 Task: Find connections with filter location Boadilla del Monte with filter topic #newyearwith filter profile language French with filter current company Intas Pharmaceuticals with filter school Park College of Engineering and Technology with filter industry Pipeline Transportation with filter service category Content Strategy with filter keywords title Real Estate Broker
Action: Mouse moved to (212, 310)
Screenshot: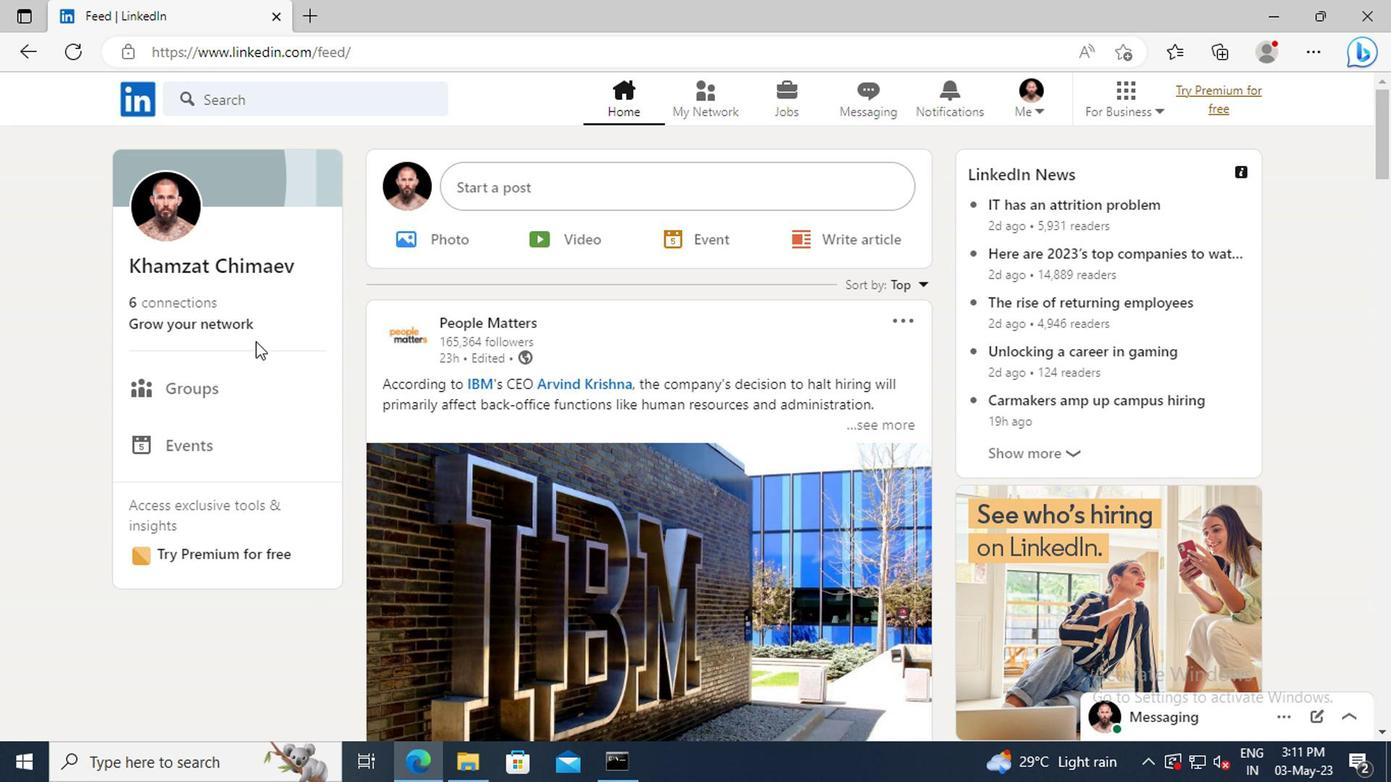 
Action: Mouse pressed left at (212, 310)
Screenshot: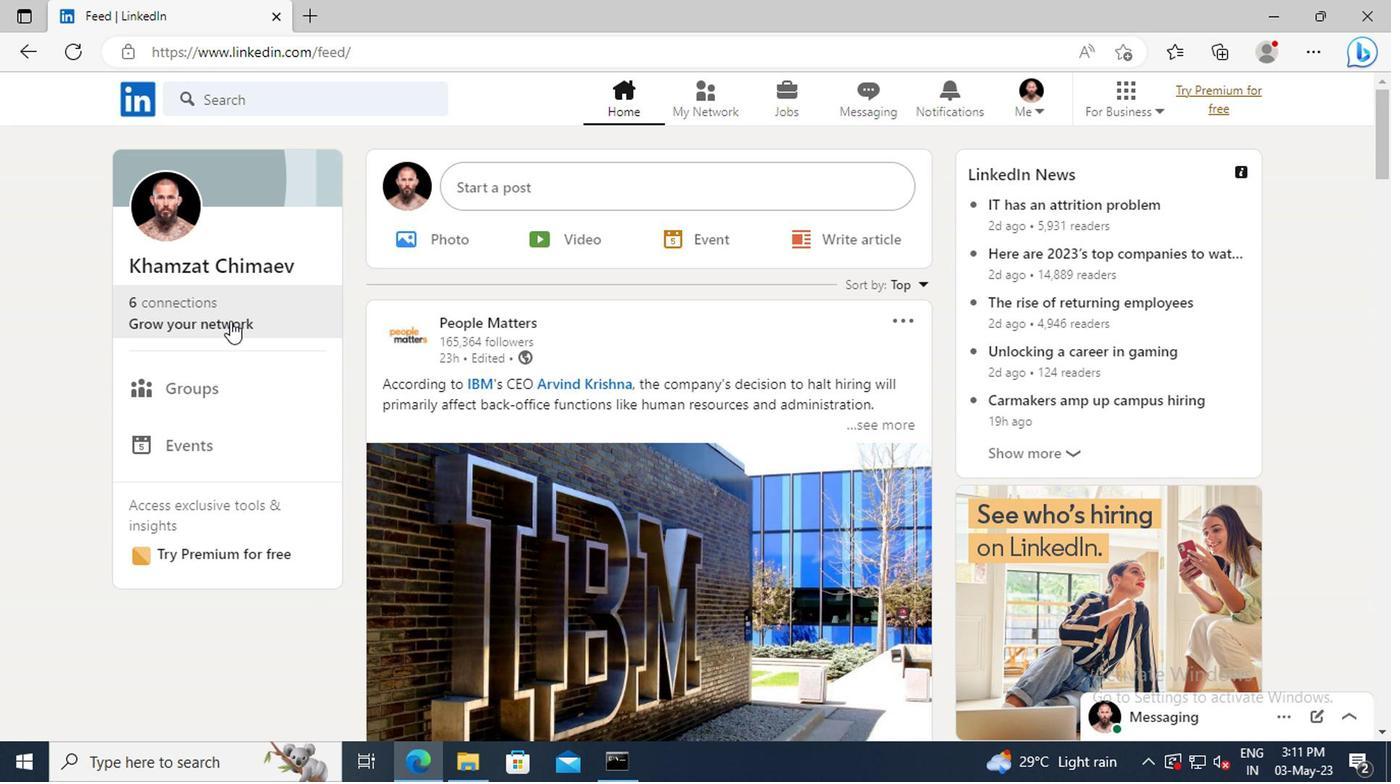 
Action: Mouse moved to (216, 226)
Screenshot: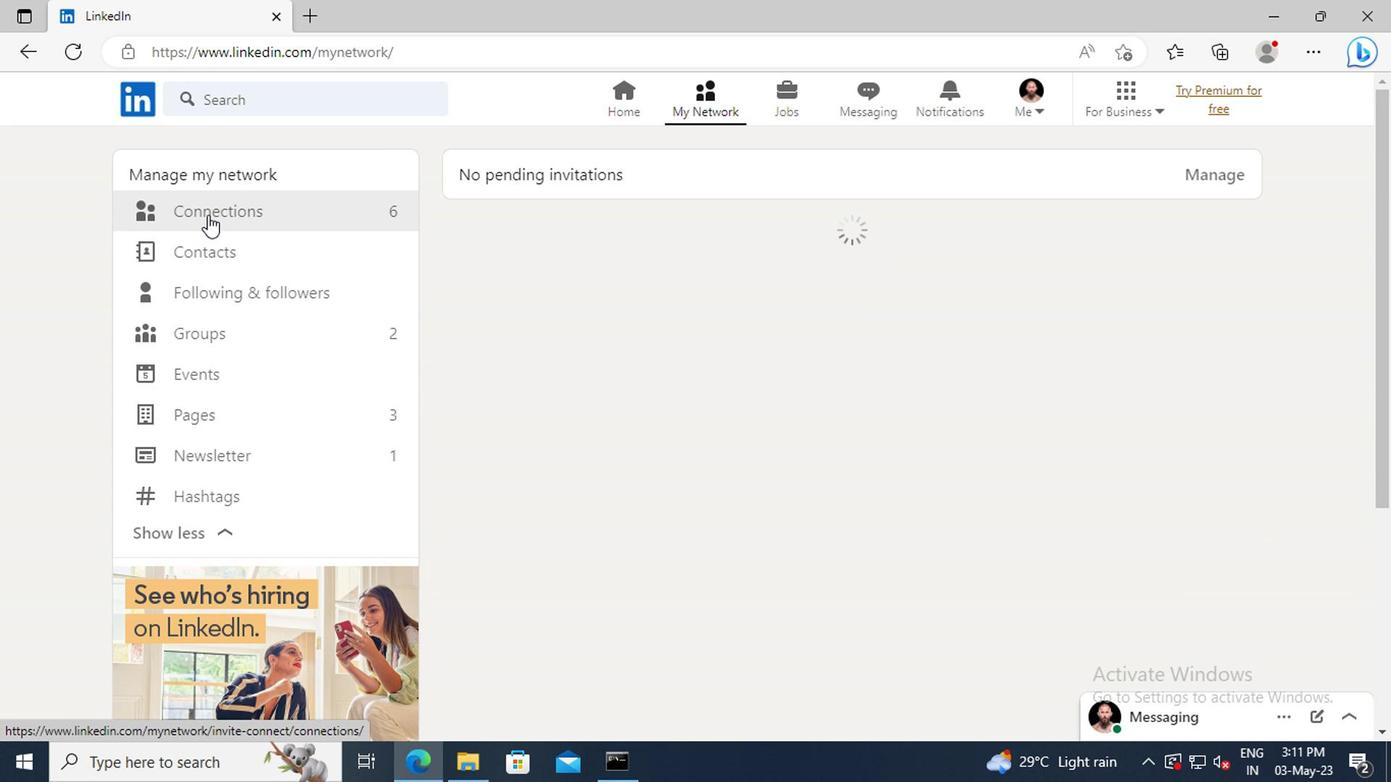 
Action: Mouse pressed left at (216, 226)
Screenshot: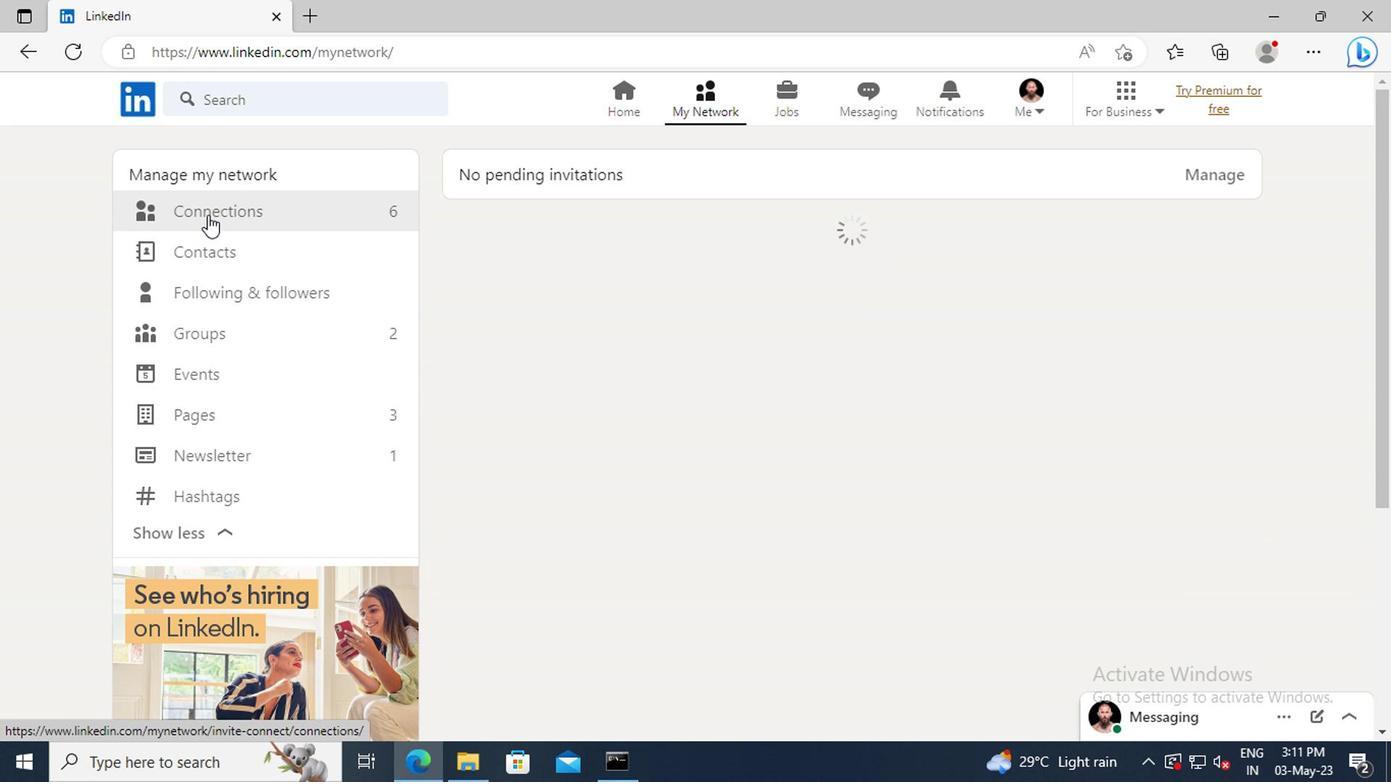 
Action: Mouse moved to (811, 234)
Screenshot: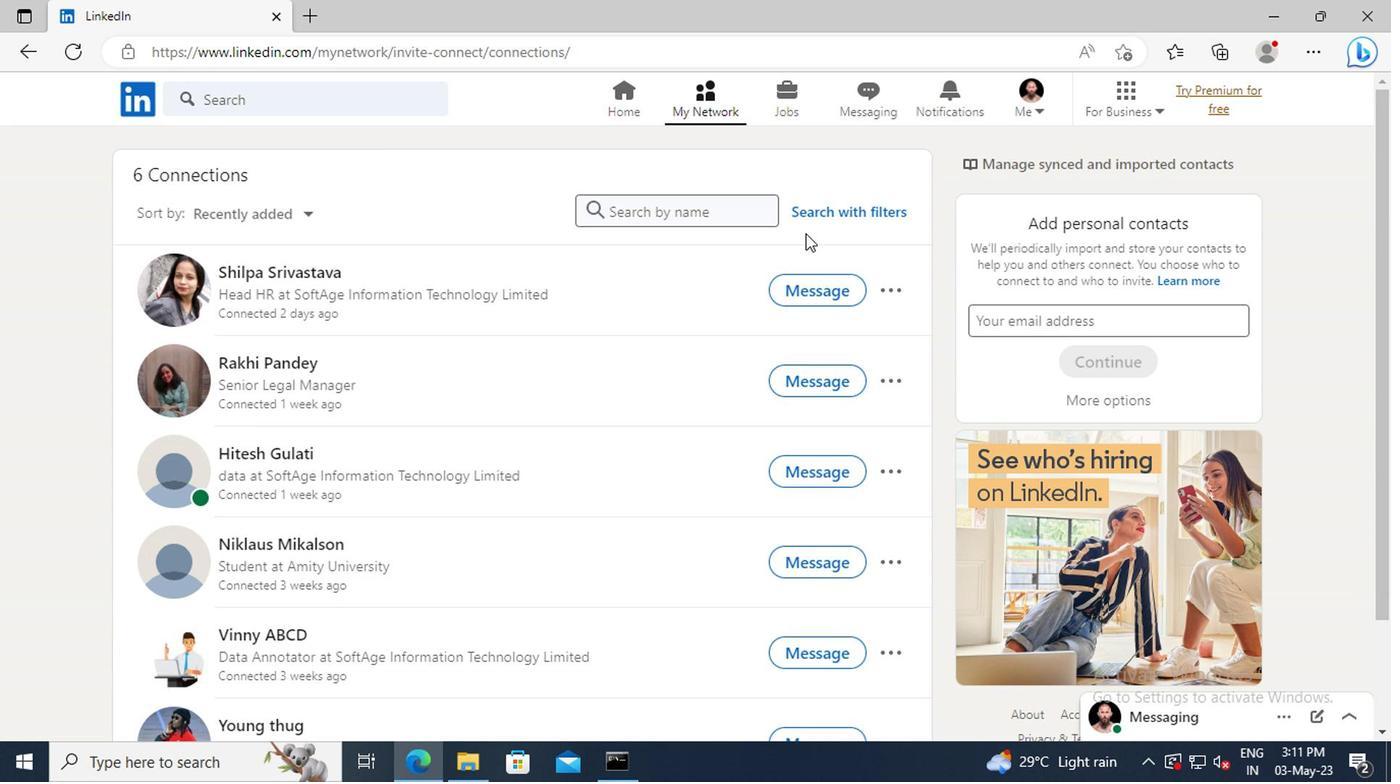 
Action: Mouse pressed left at (811, 234)
Screenshot: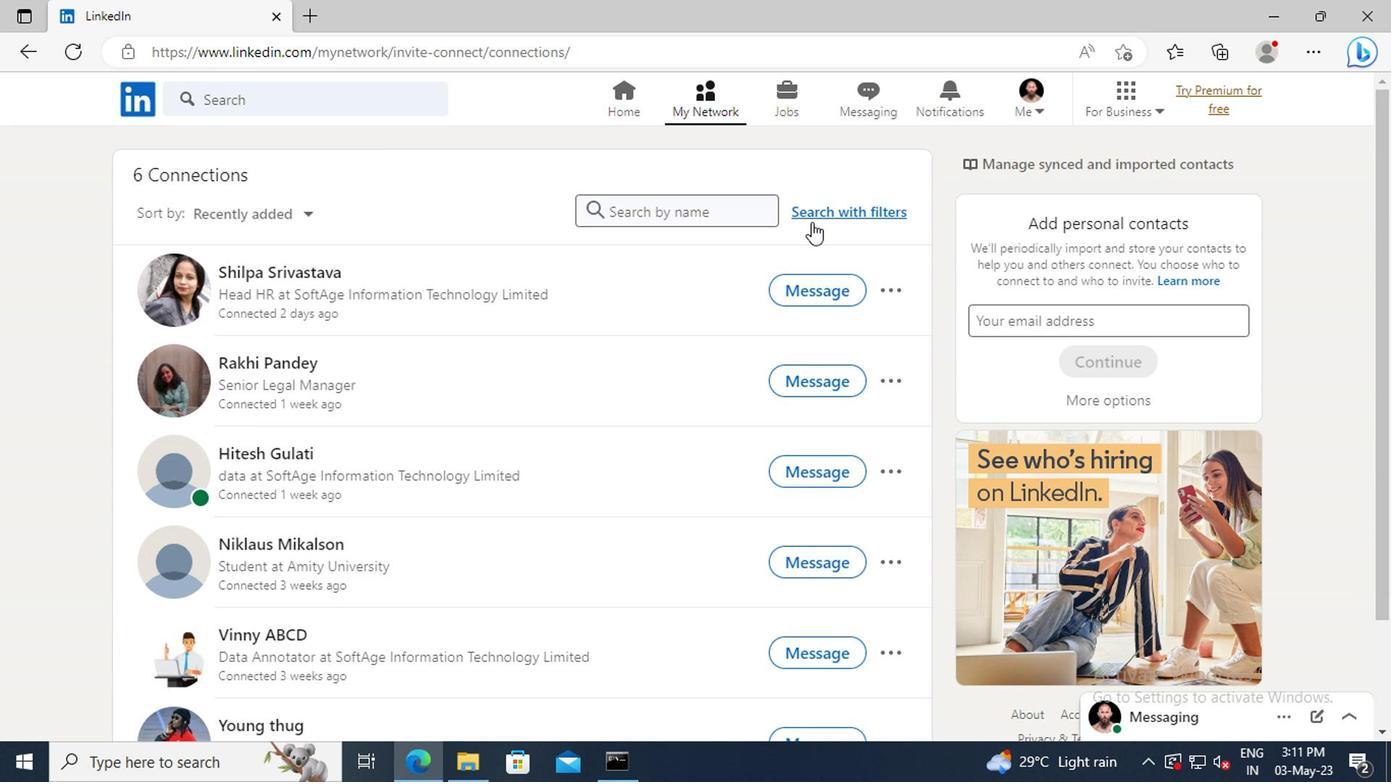 
Action: Mouse moved to (777, 172)
Screenshot: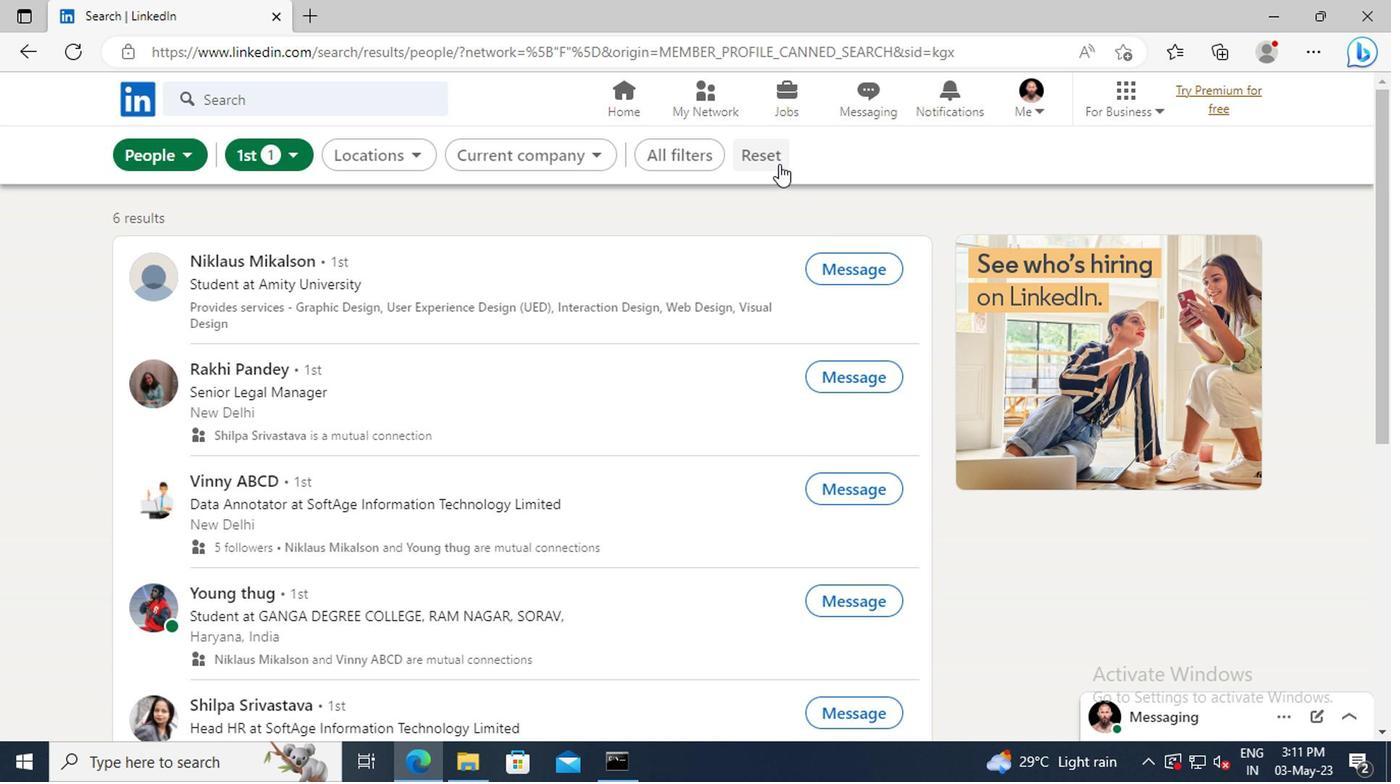 
Action: Mouse pressed left at (777, 172)
Screenshot: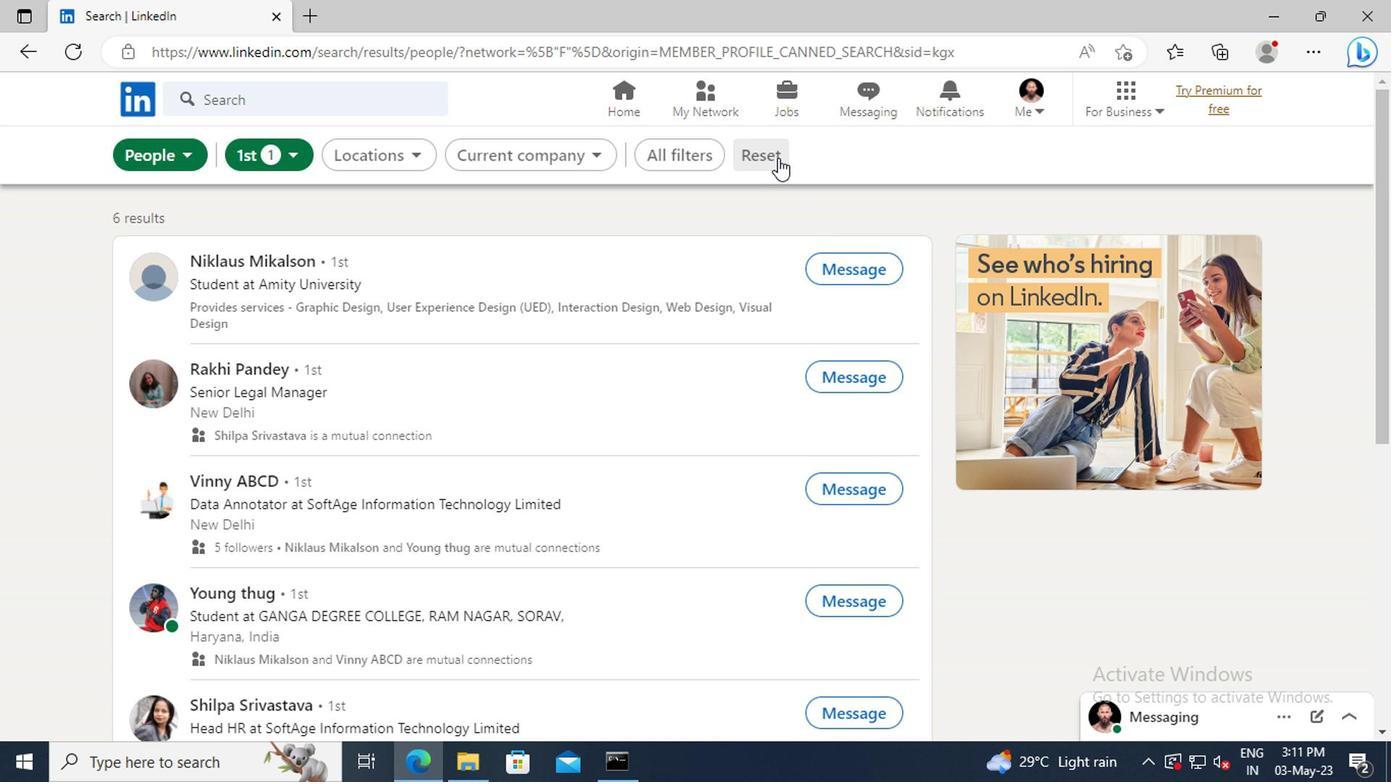 
Action: Mouse moved to (748, 172)
Screenshot: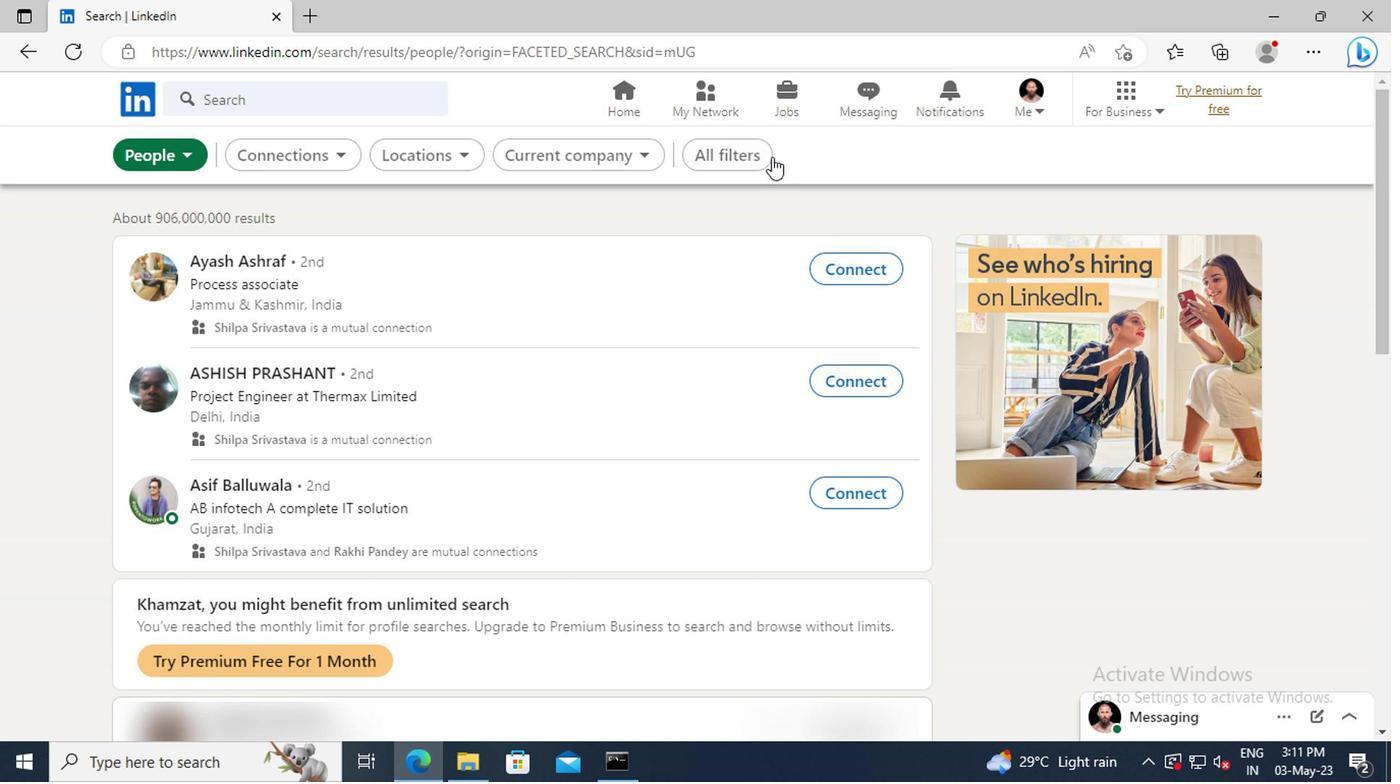 
Action: Mouse pressed left at (748, 172)
Screenshot: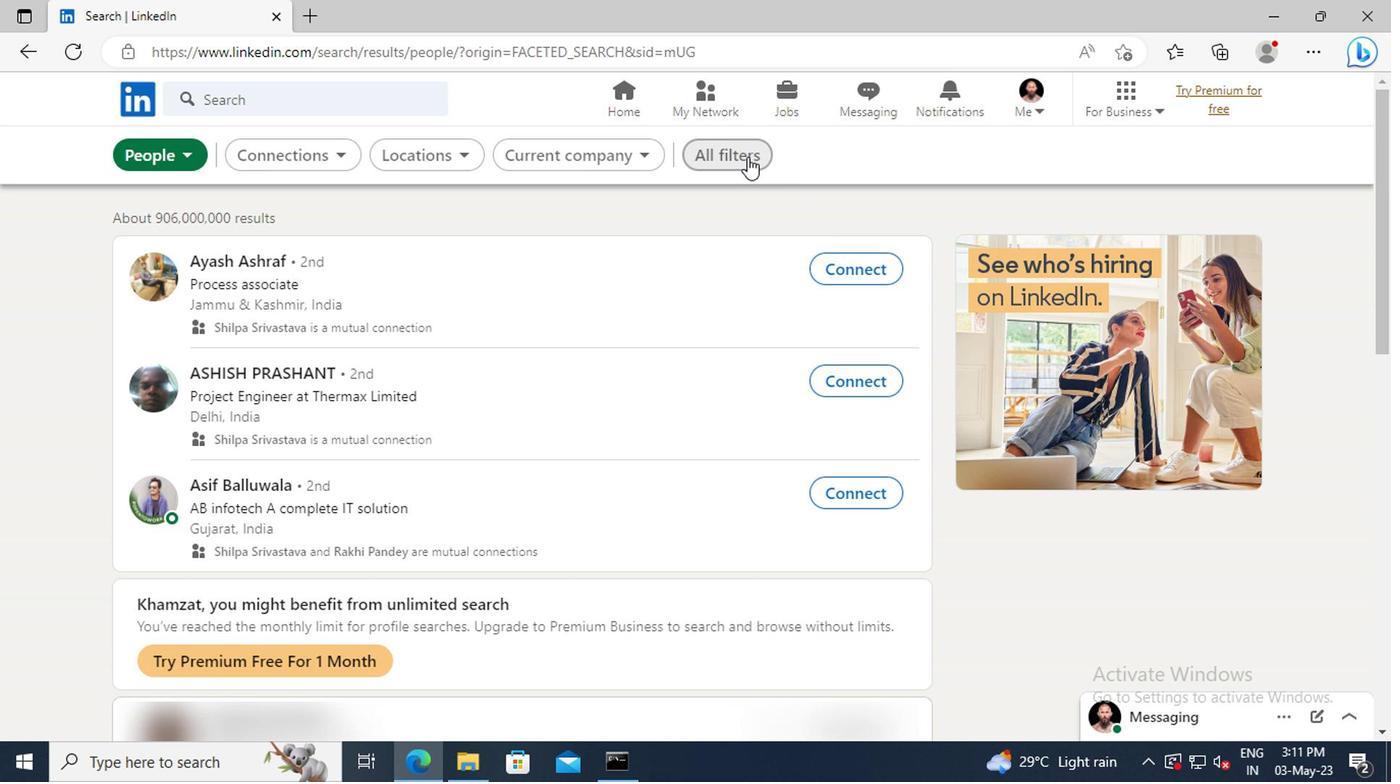 
Action: Mouse moved to (1125, 366)
Screenshot: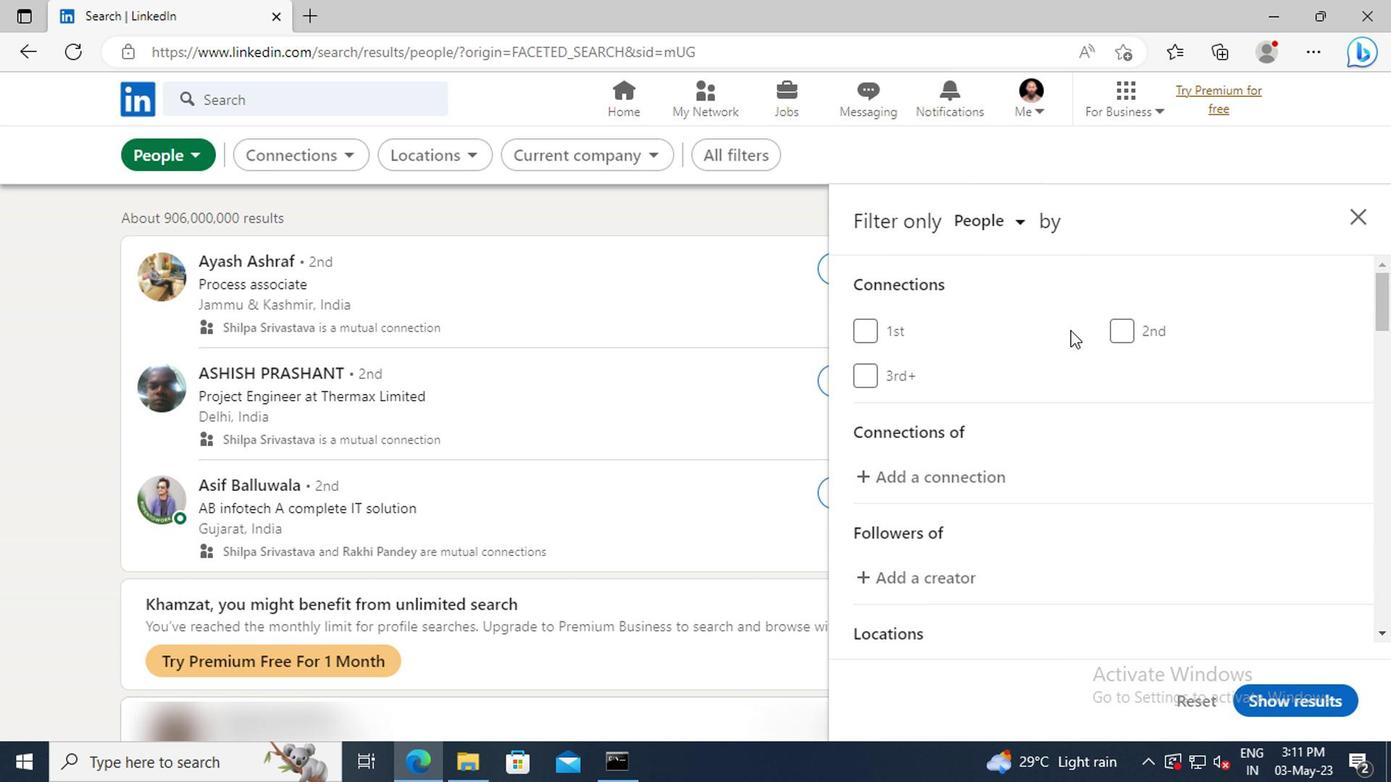 
Action: Mouse scrolled (1125, 366) with delta (0, 0)
Screenshot: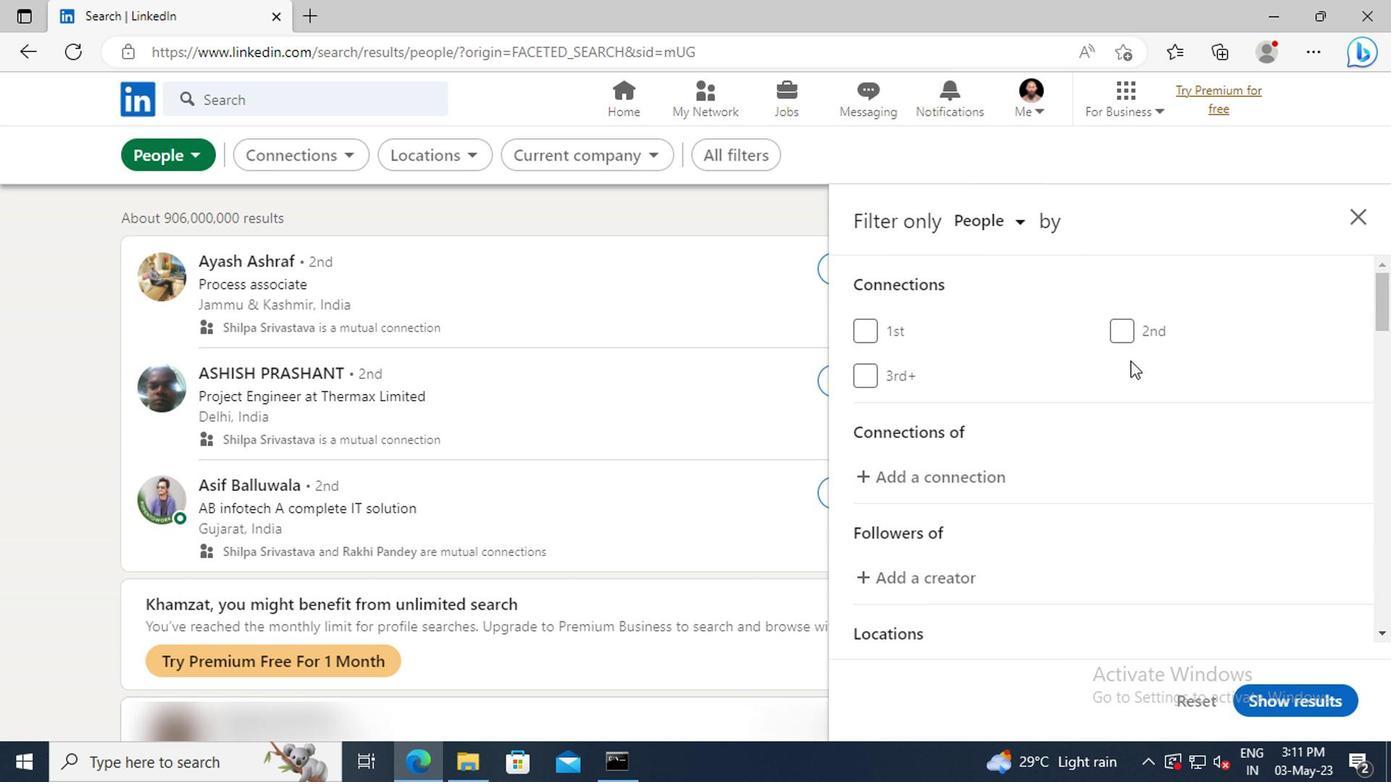 
Action: Mouse scrolled (1125, 366) with delta (0, 0)
Screenshot: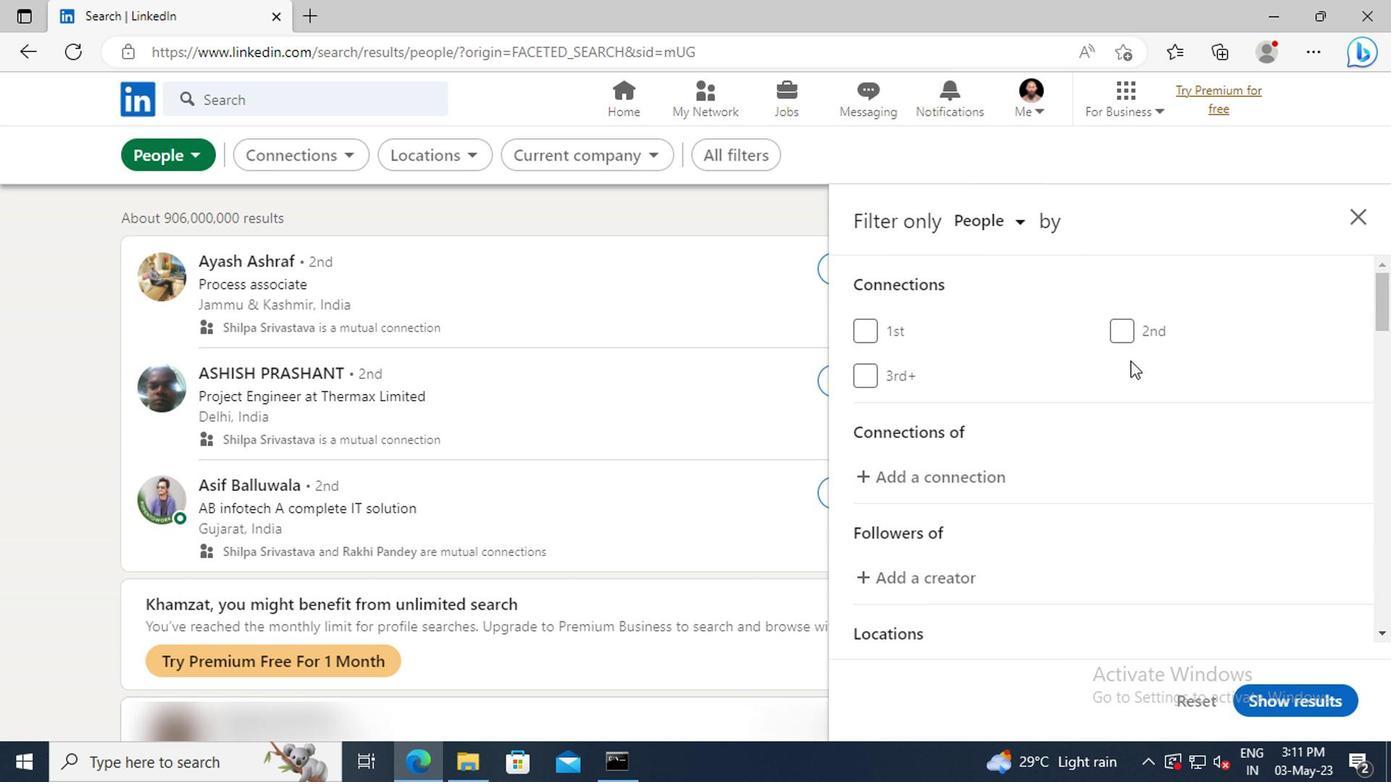 
Action: Mouse scrolled (1125, 366) with delta (0, 0)
Screenshot: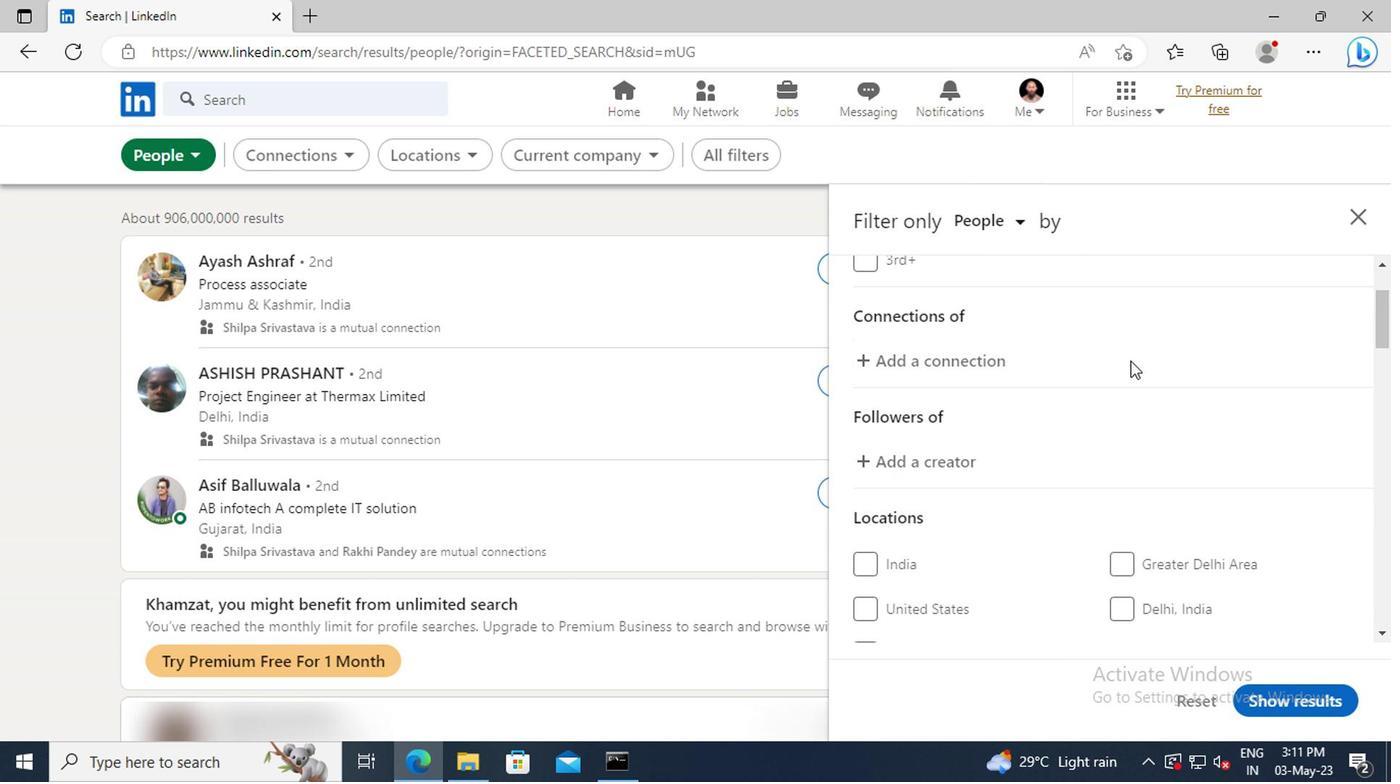 
Action: Mouse moved to (1129, 387)
Screenshot: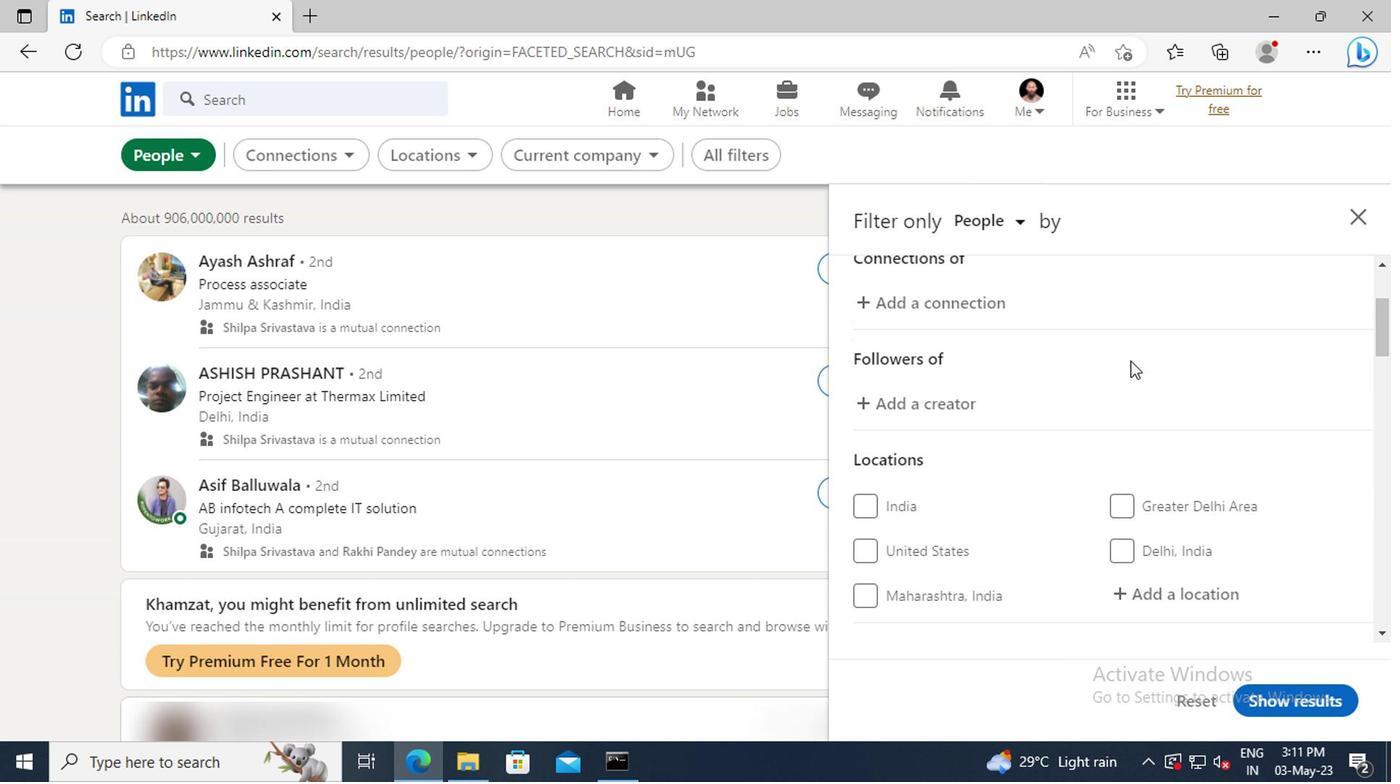 
Action: Mouse scrolled (1129, 386) with delta (0, 0)
Screenshot: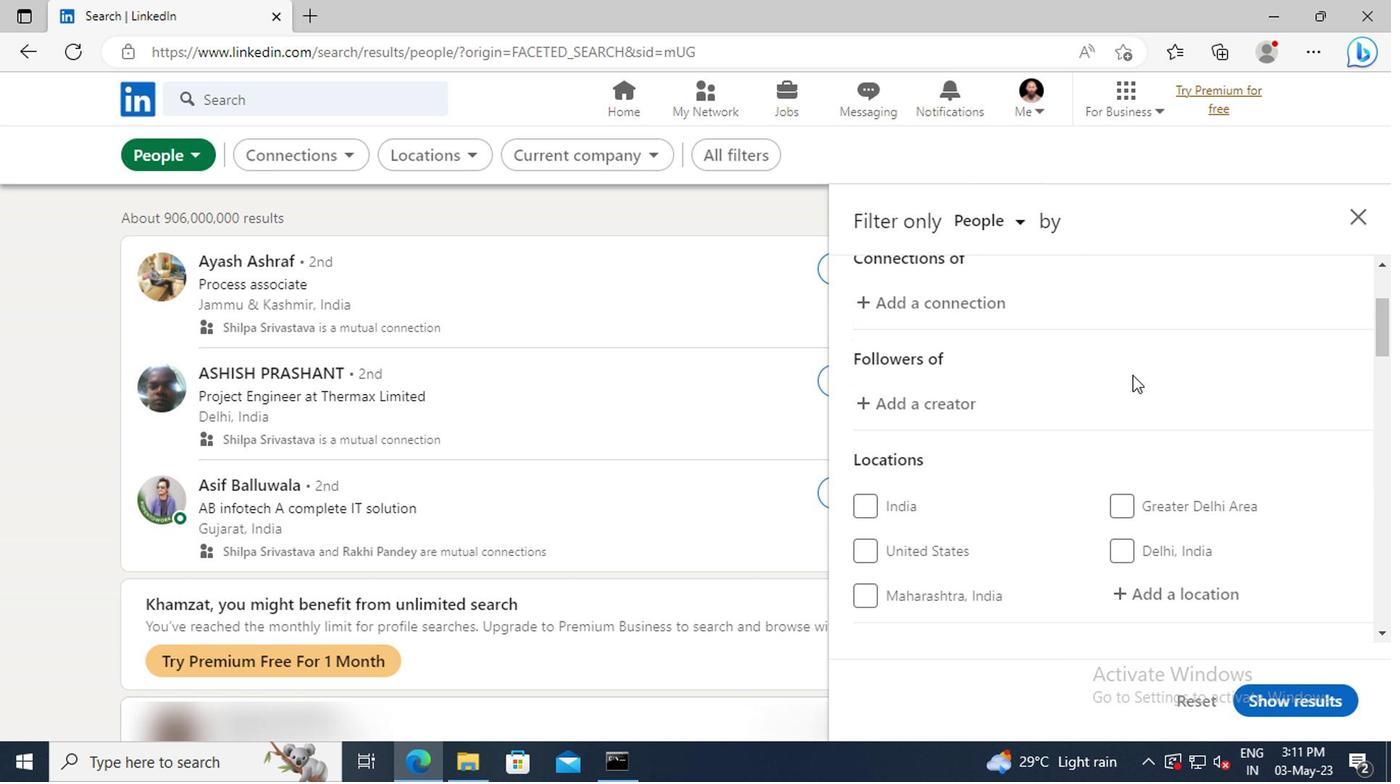 
Action: Mouse scrolled (1129, 386) with delta (0, 0)
Screenshot: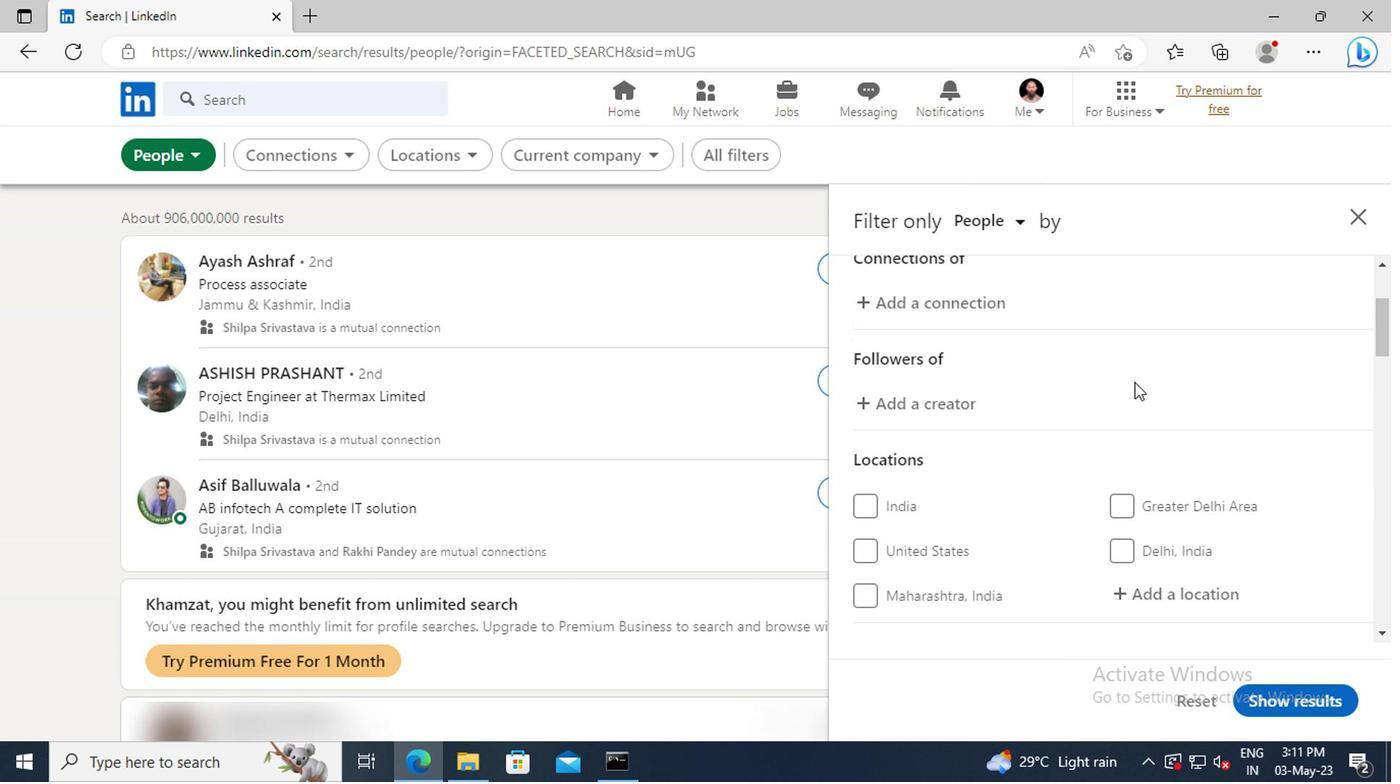 
Action: Mouse scrolled (1129, 386) with delta (0, 0)
Screenshot: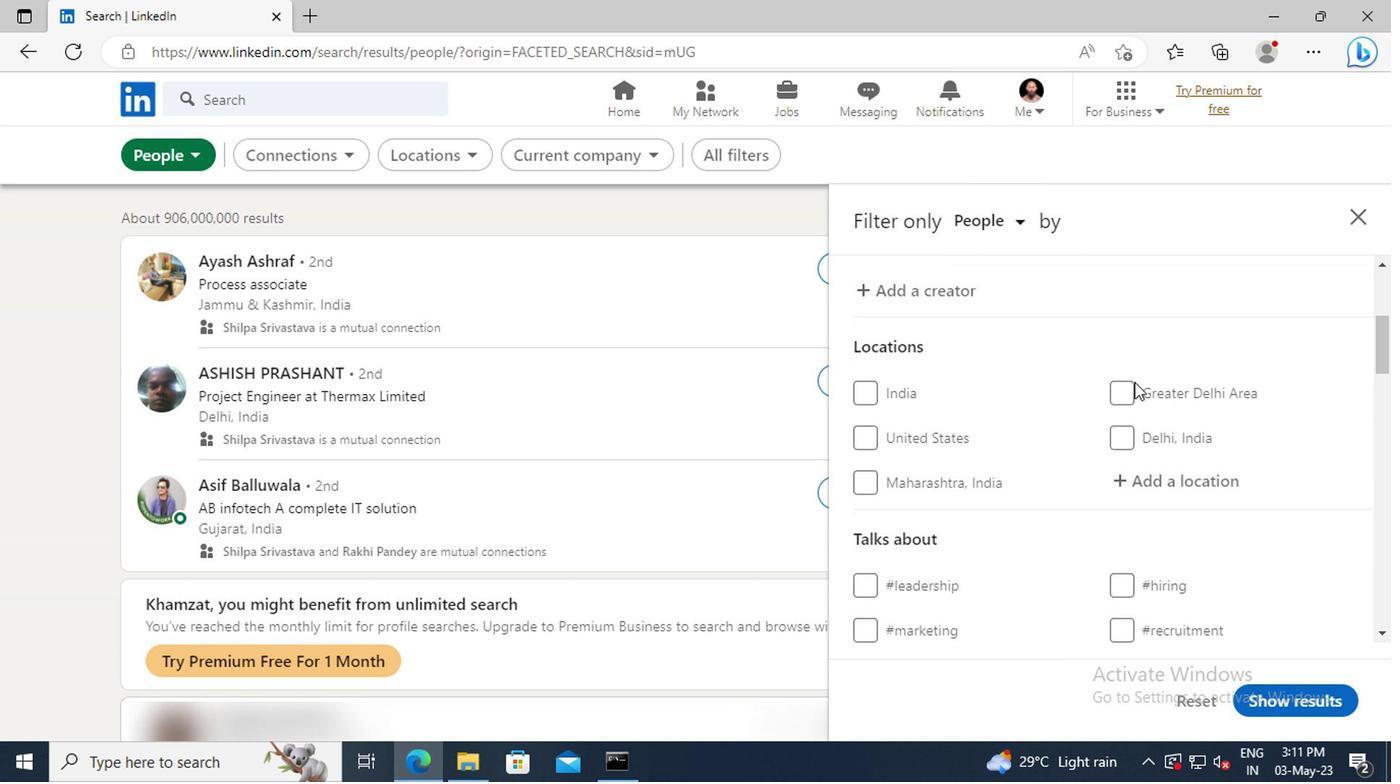 
Action: Mouse moved to (1140, 417)
Screenshot: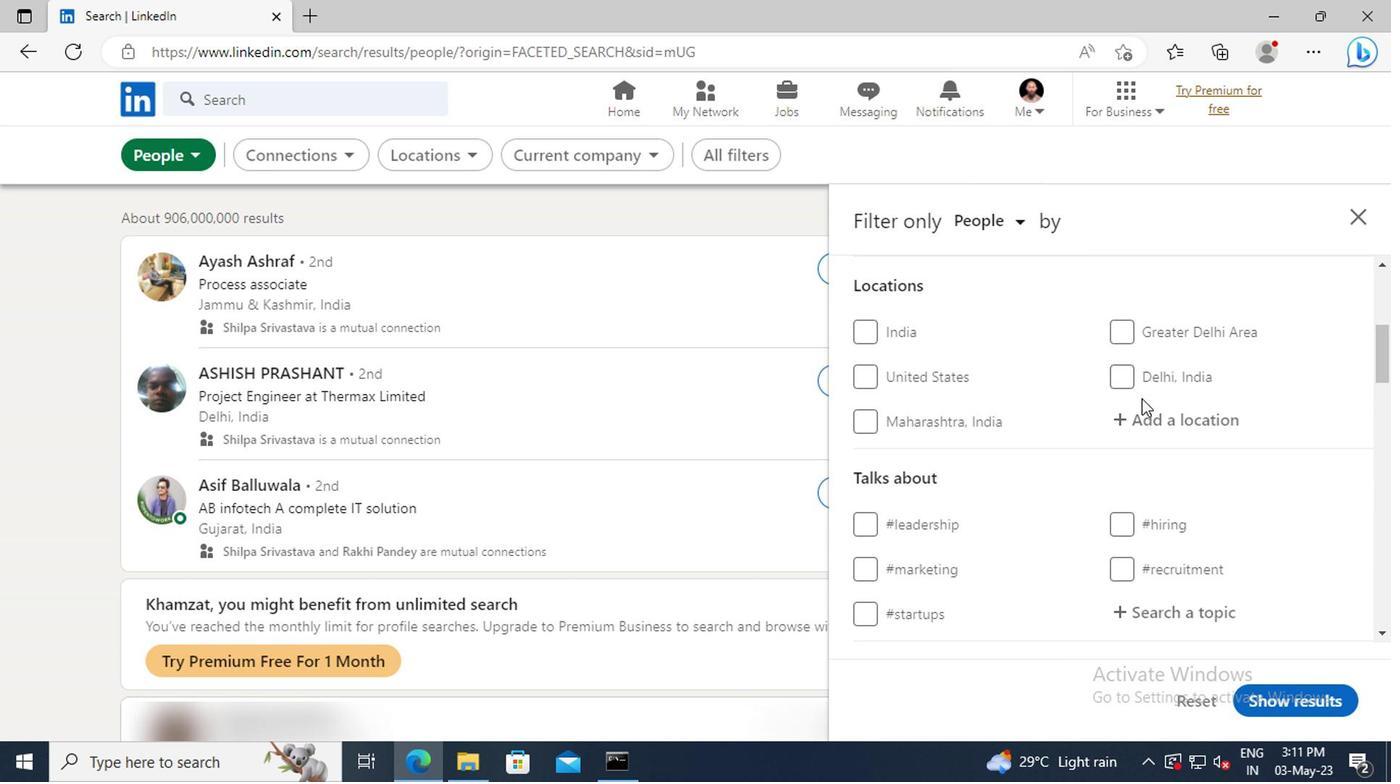 
Action: Mouse pressed left at (1140, 417)
Screenshot: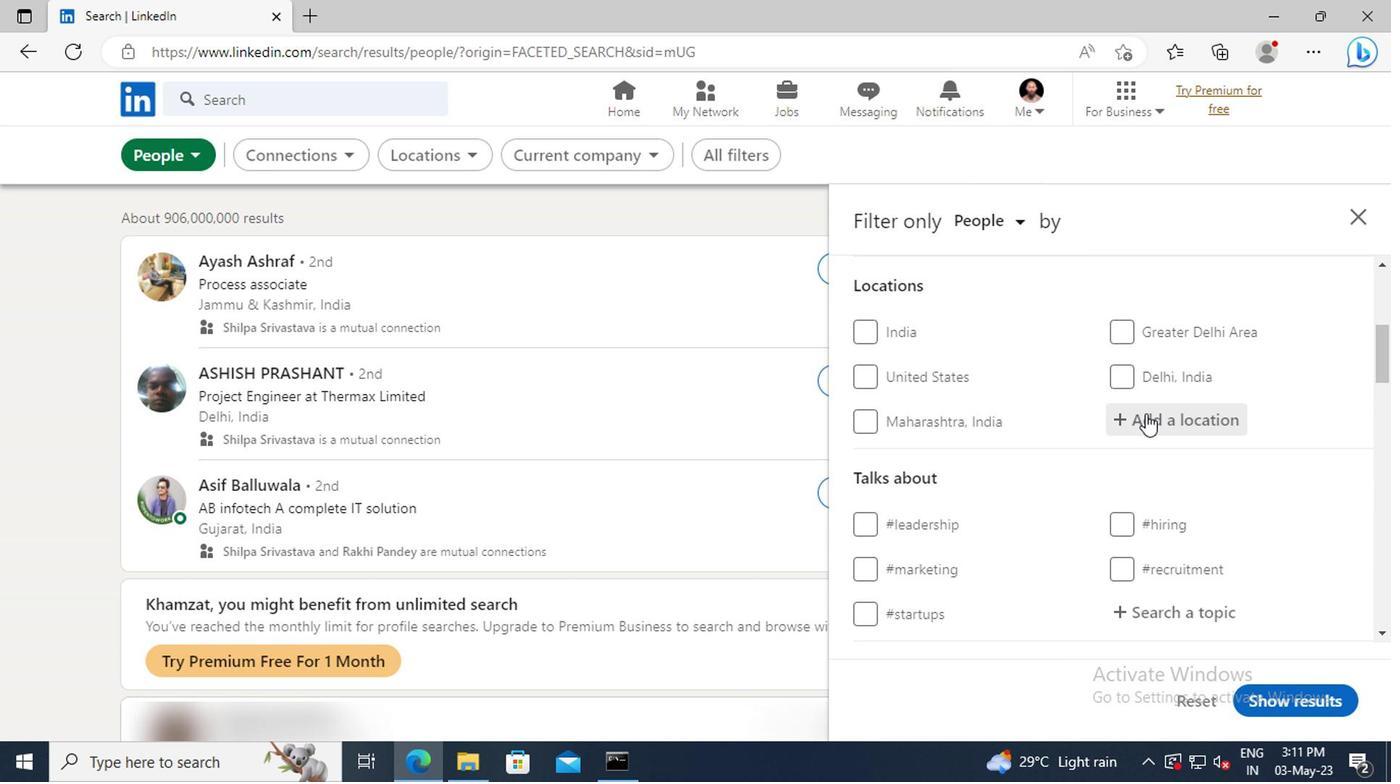 
Action: Key pressed <Key.shift>BOADILLA<Key.space>DEL<Key.space><Key.shift>MONTE<Key.enter>
Screenshot: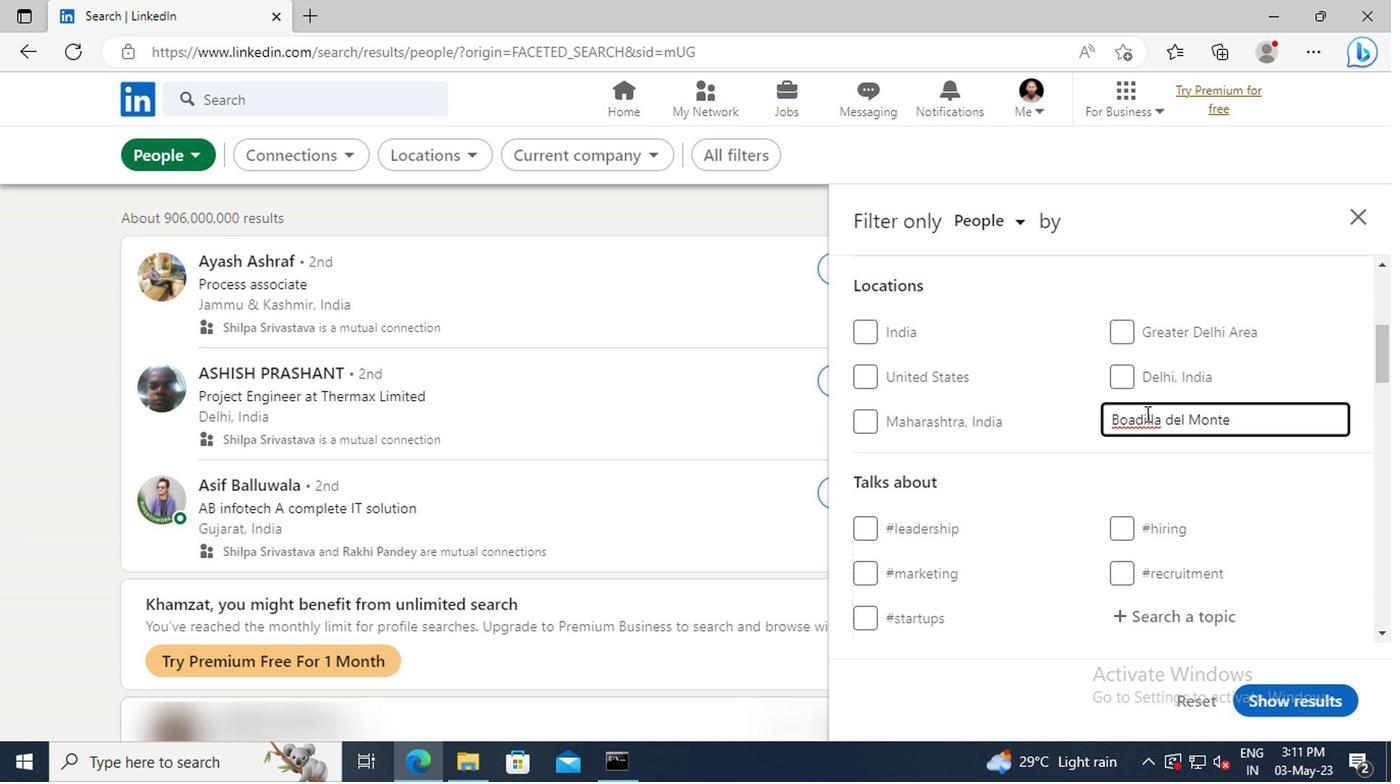 
Action: Mouse scrolled (1140, 416) with delta (0, -1)
Screenshot: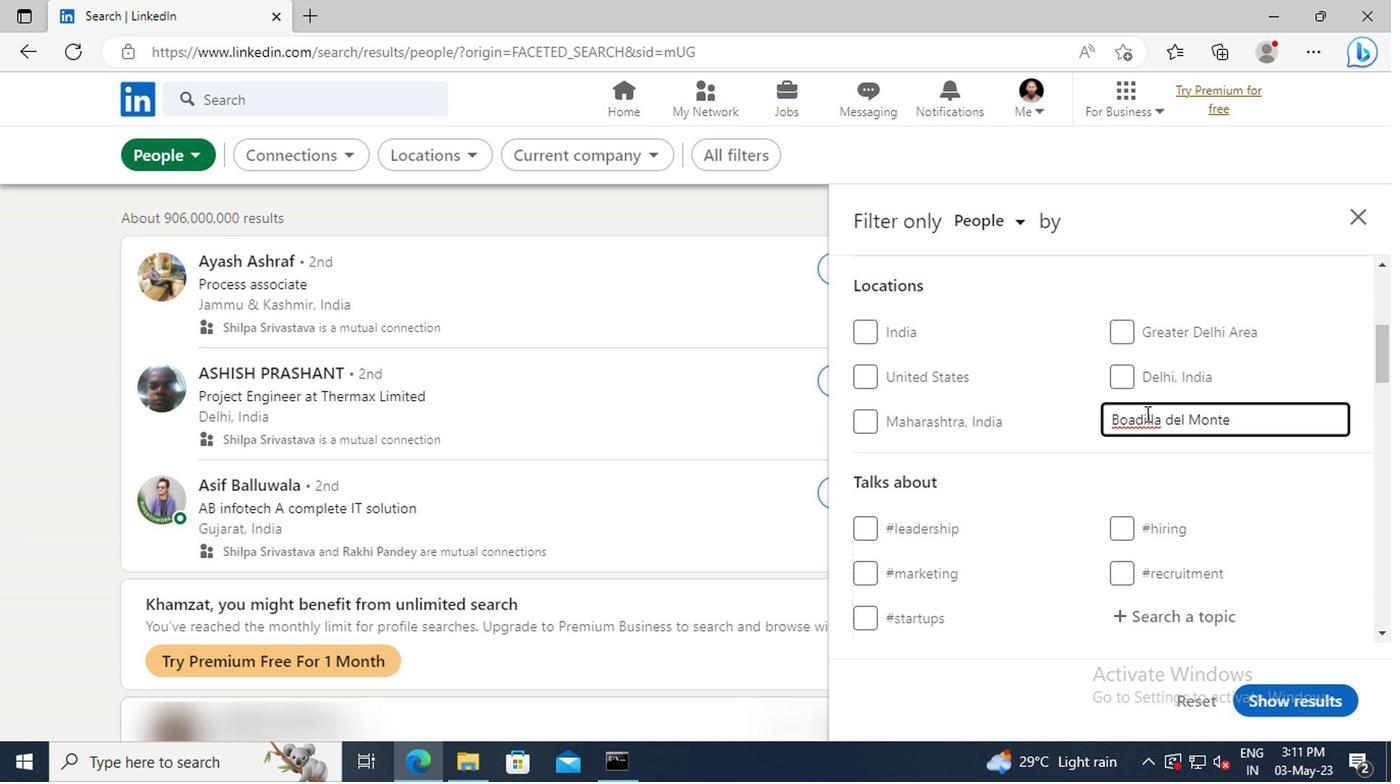 
Action: Mouse scrolled (1140, 416) with delta (0, -1)
Screenshot: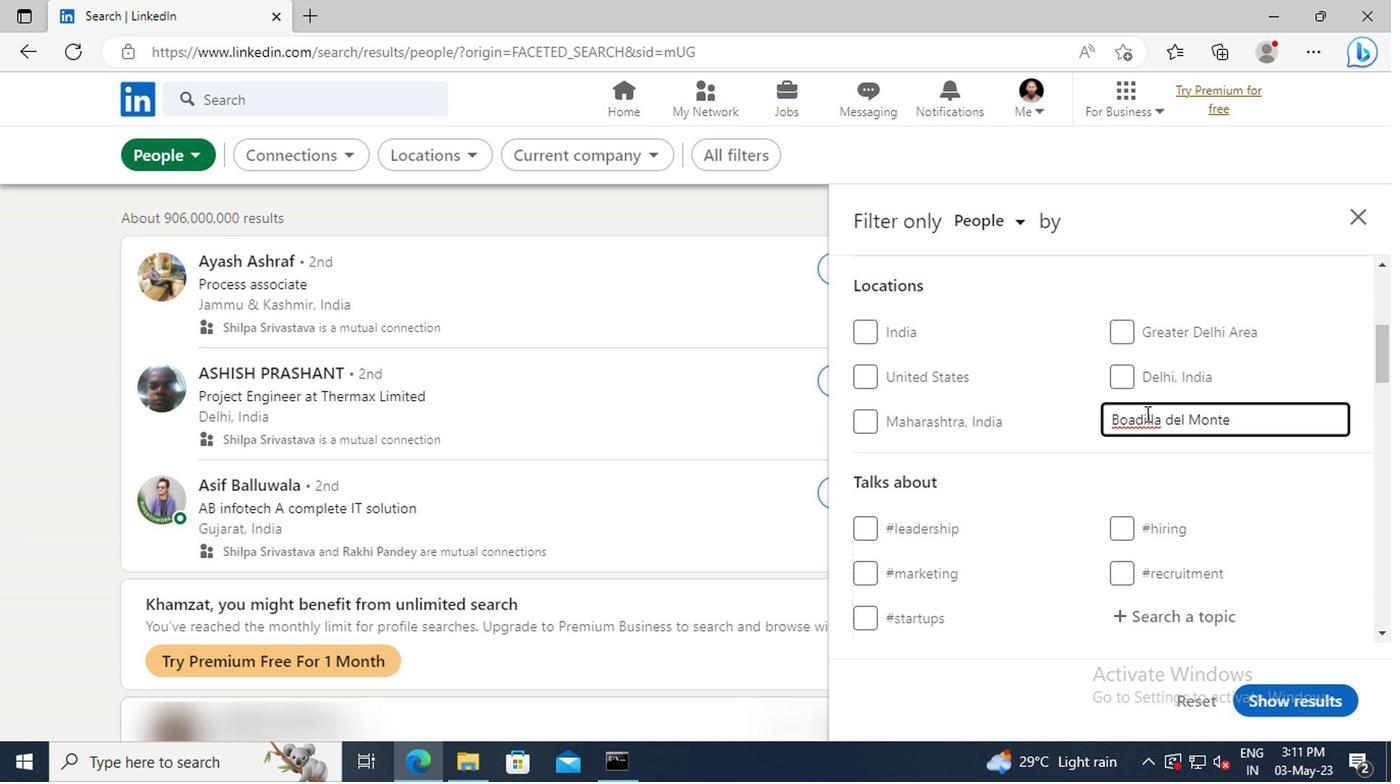
Action: Mouse scrolled (1140, 416) with delta (0, -1)
Screenshot: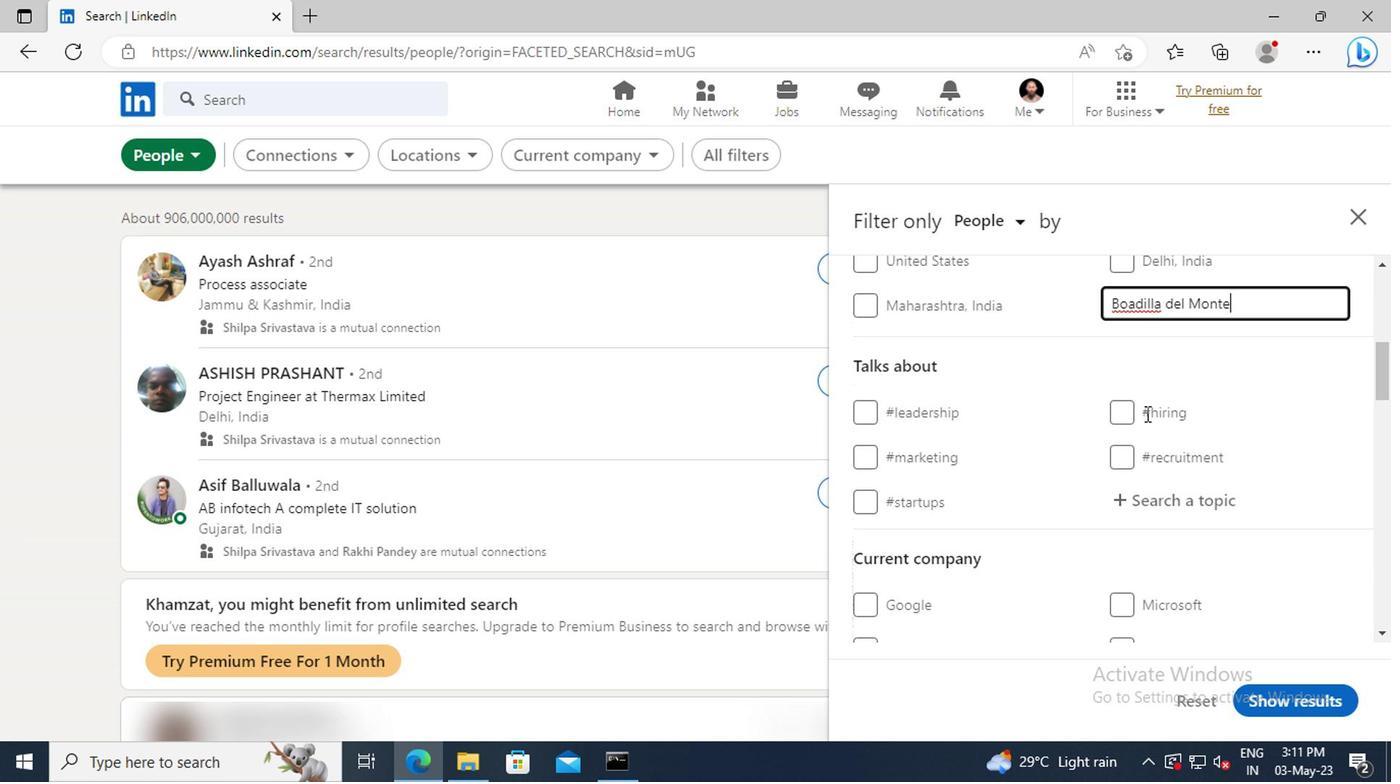 
Action: Mouse moved to (1144, 438)
Screenshot: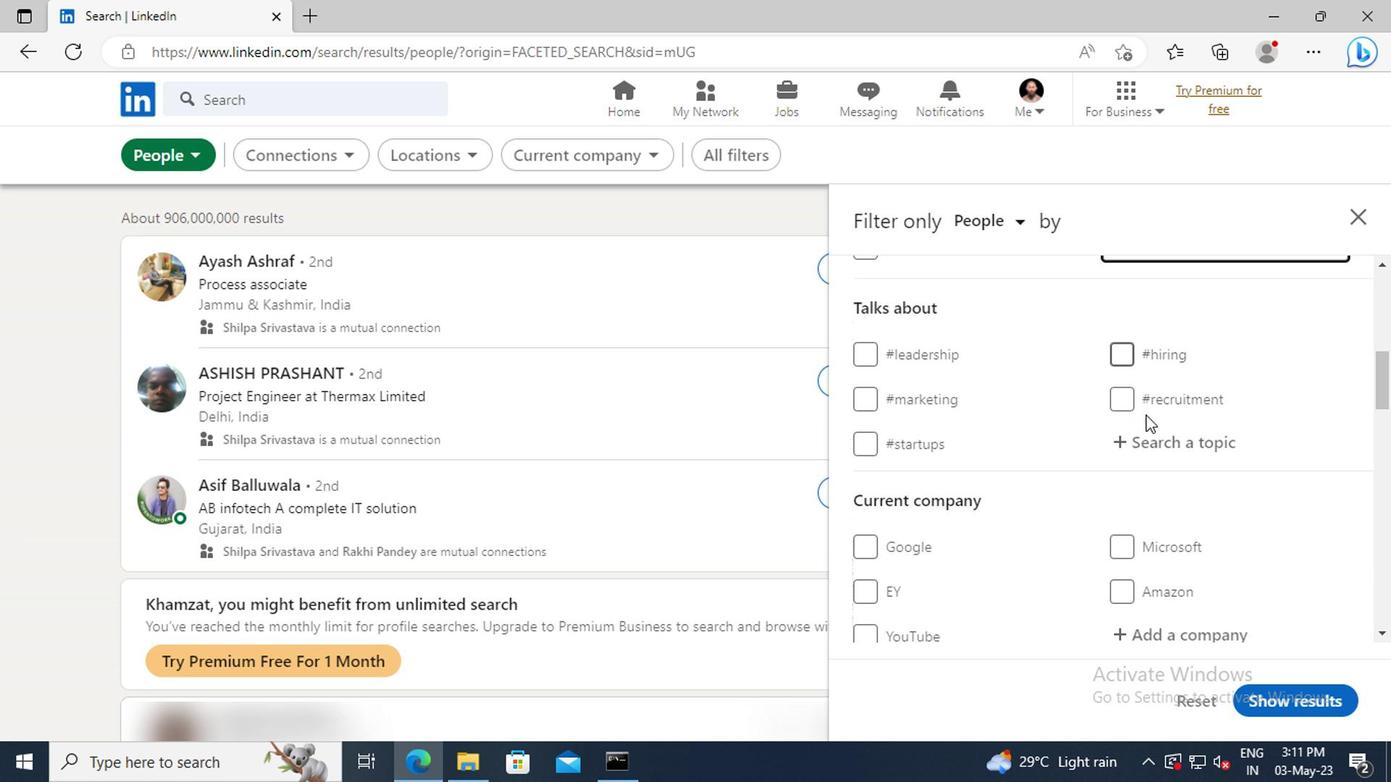 
Action: Mouse pressed left at (1144, 438)
Screenshot: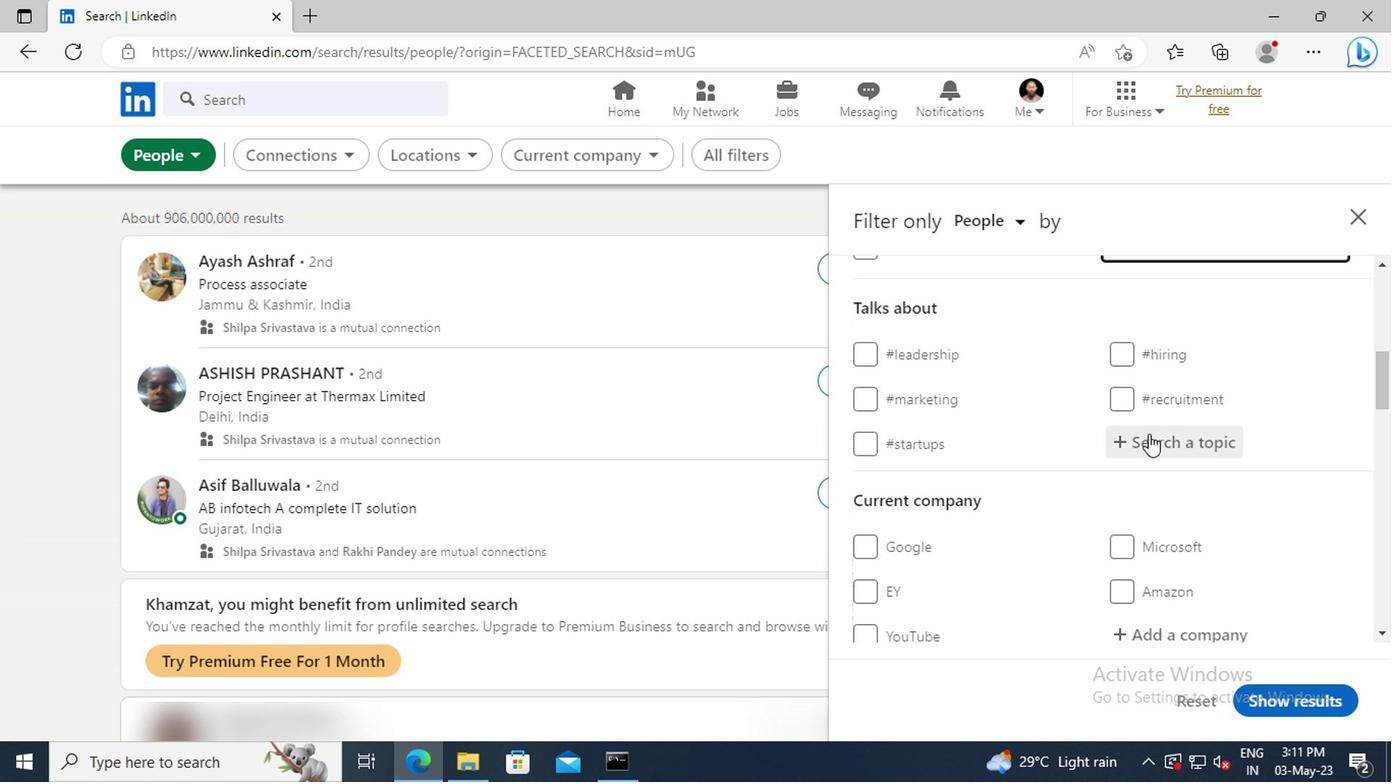 
Action: Key pressed NEWYEA
Screenshot: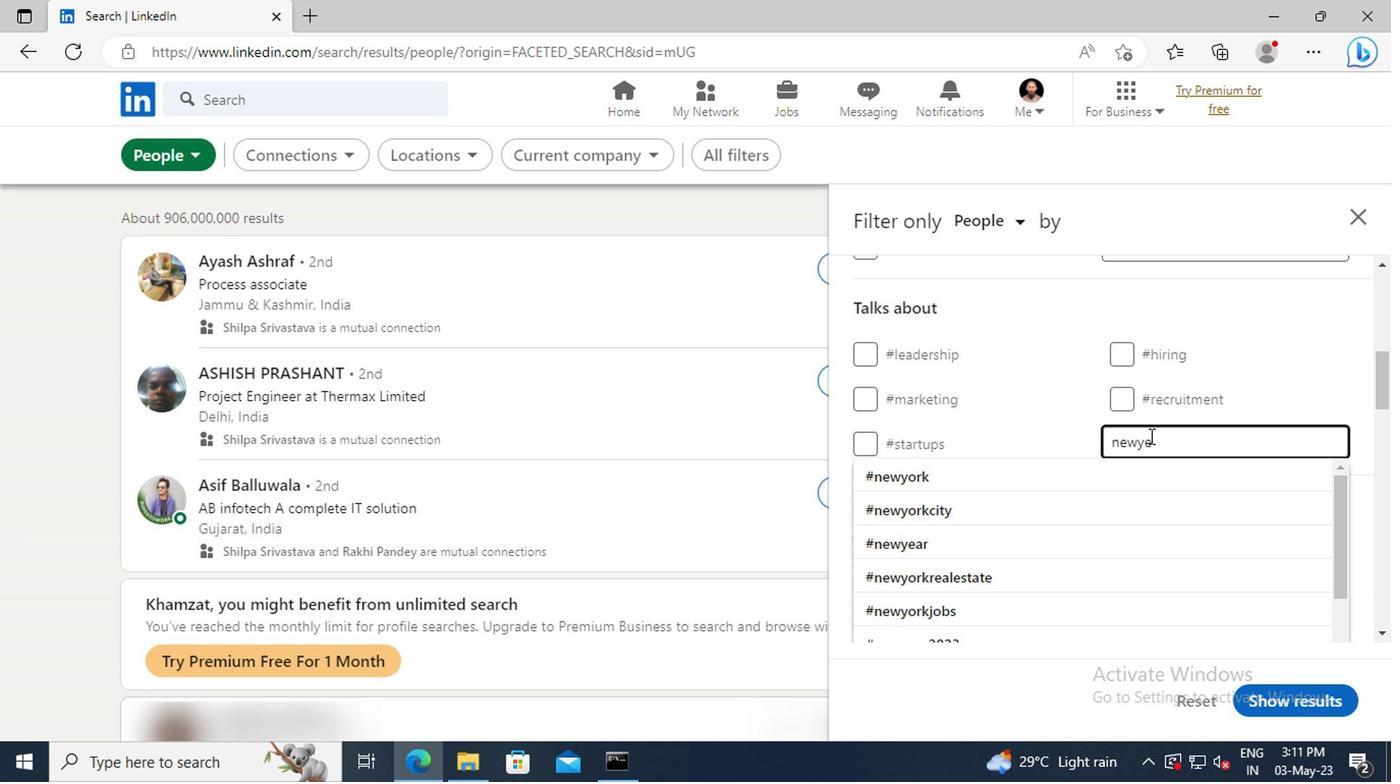 
Action: Mouse moved to (1151, 470)
Screenshot: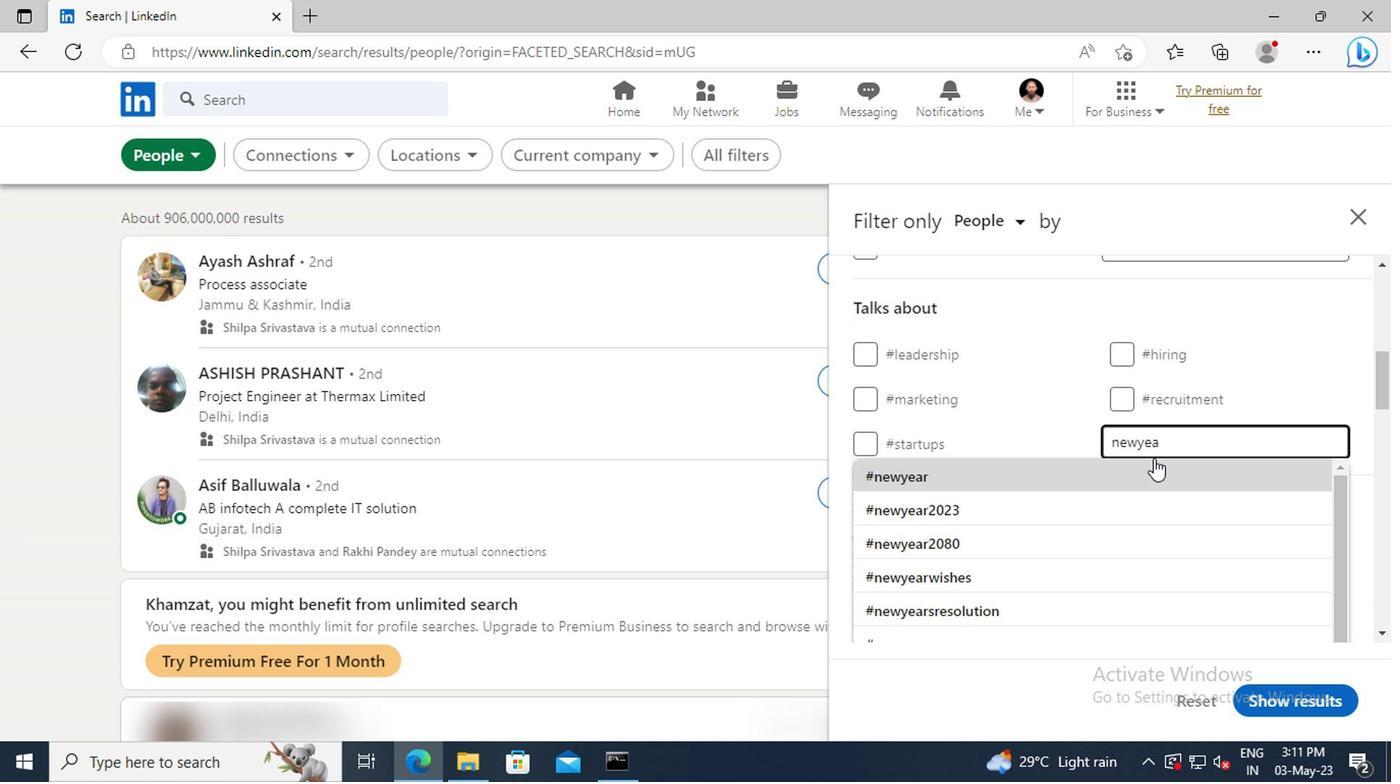 
Action: Mouse pressed left at (1151, 470)
Screenshot: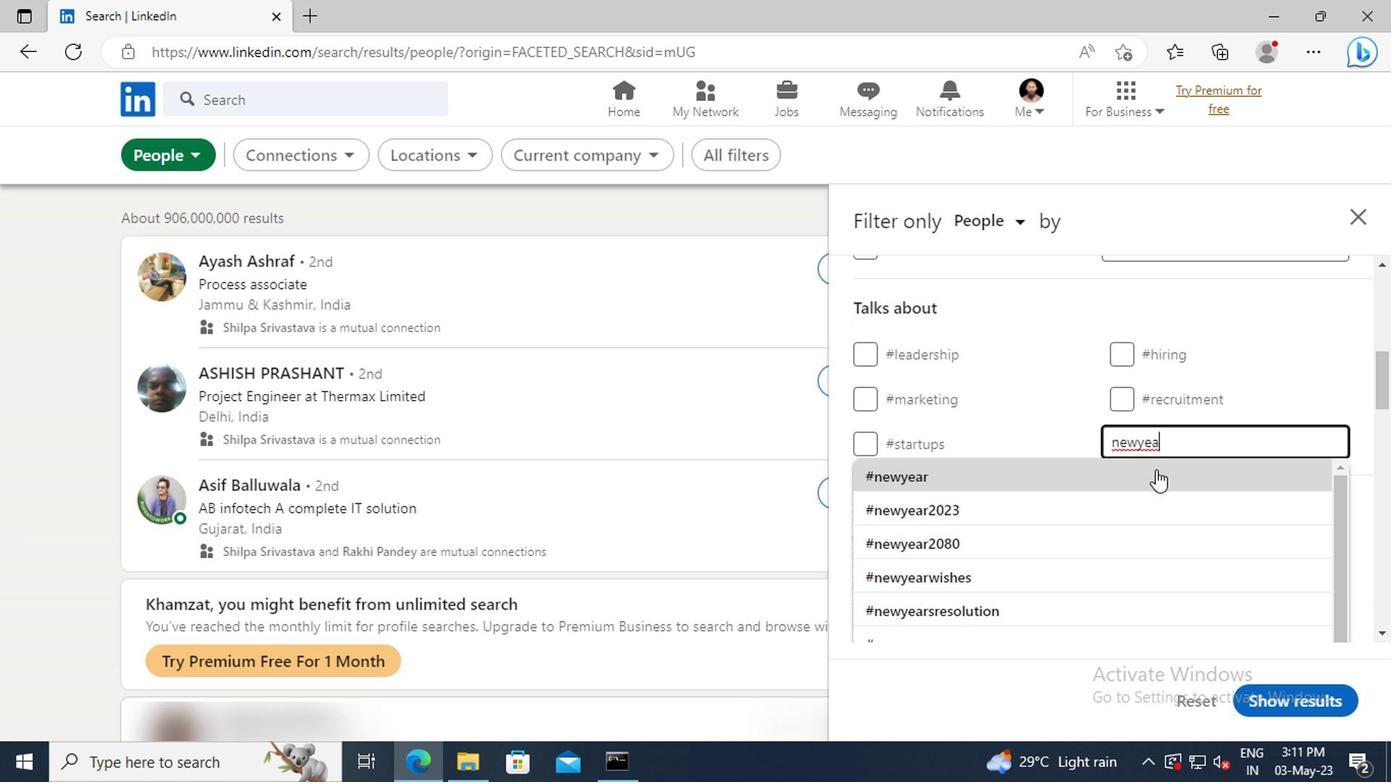 
Action: Mouse scrolled (1151, 469) with delta (0, 0)
Screenshot: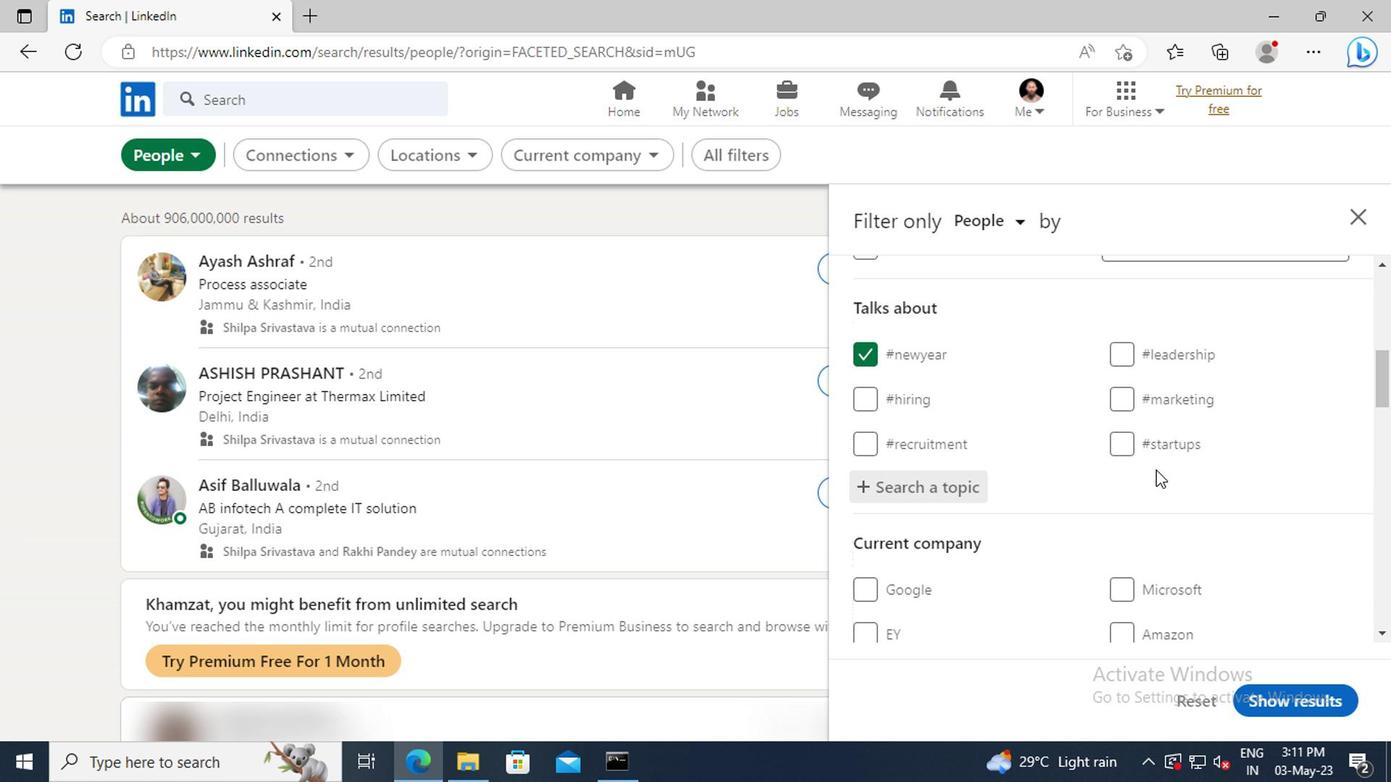 
Action: Mouse scrolled (1151, 469) with delta (0, 0)
Screenshot: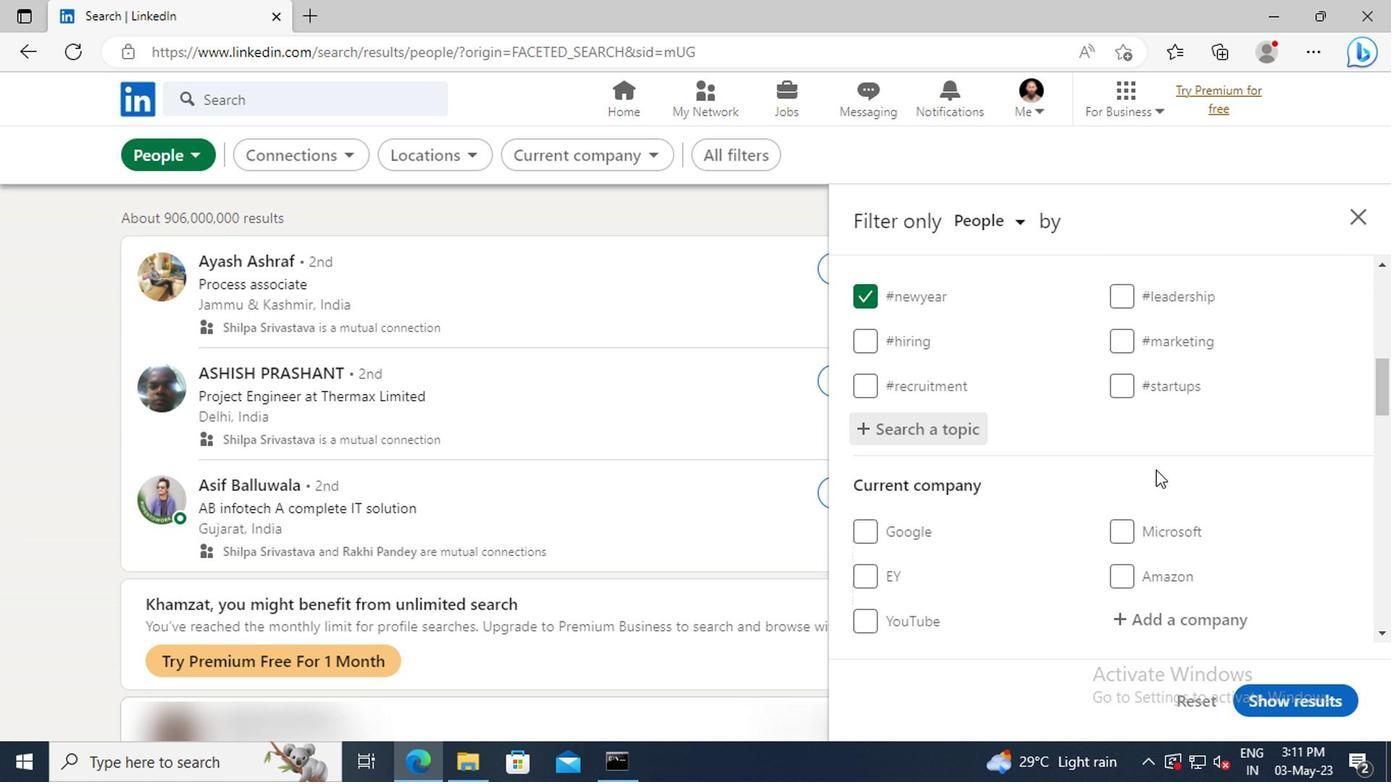 
Action: Mouse scrolled (1151, 469) with delta (0, 0)
Screenshot: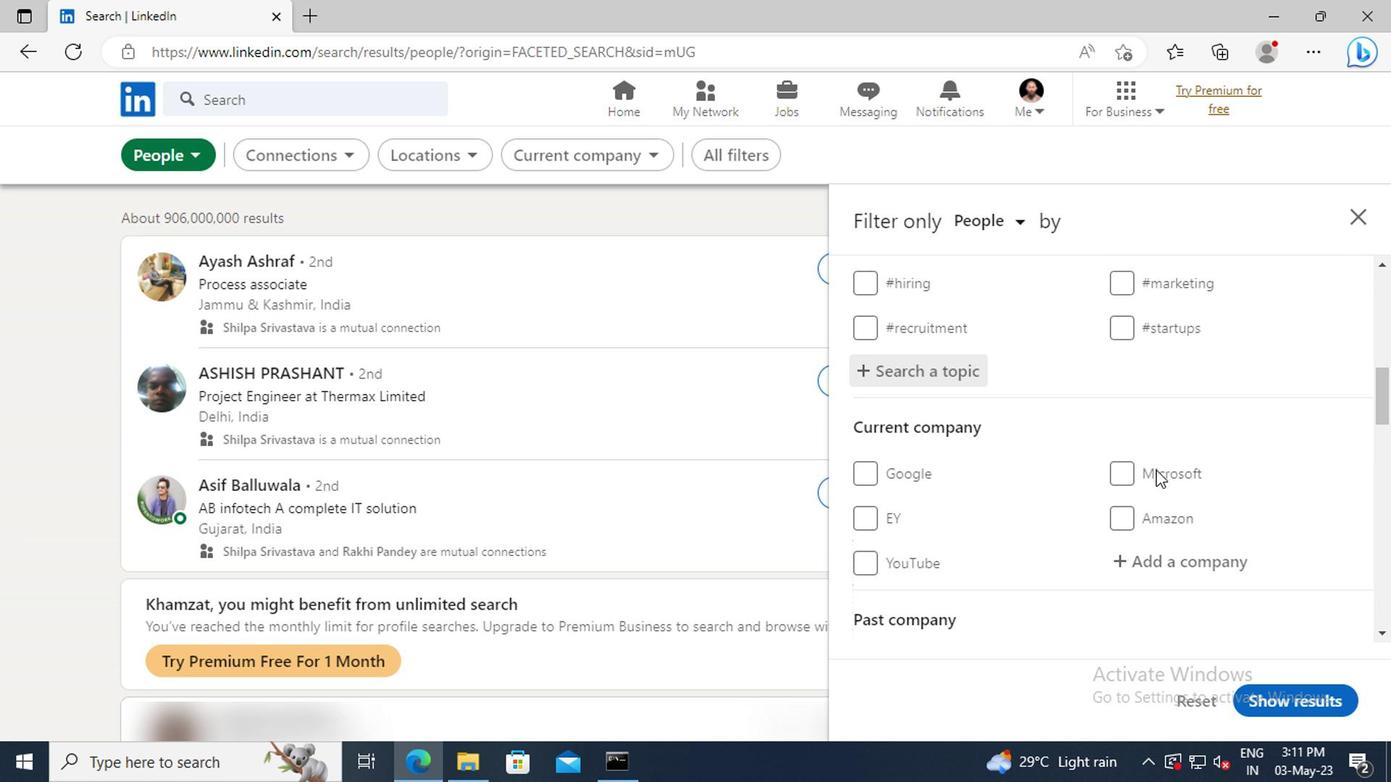 
Action: Mouse scrolled (1151, 469) with delta (0, 0)
Screenshot: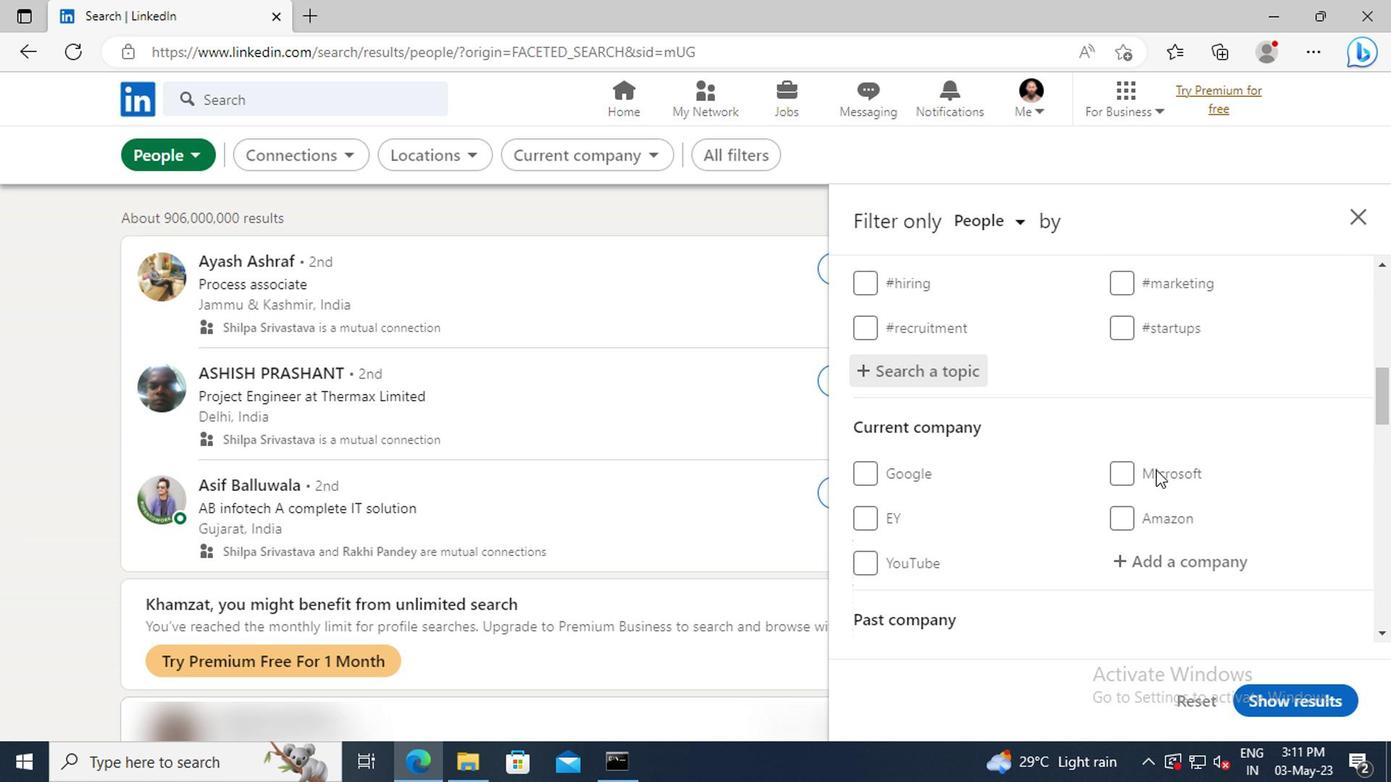 
Action: Mouse scrolled (1151, 469) with delta (0, 0)
Screenshot: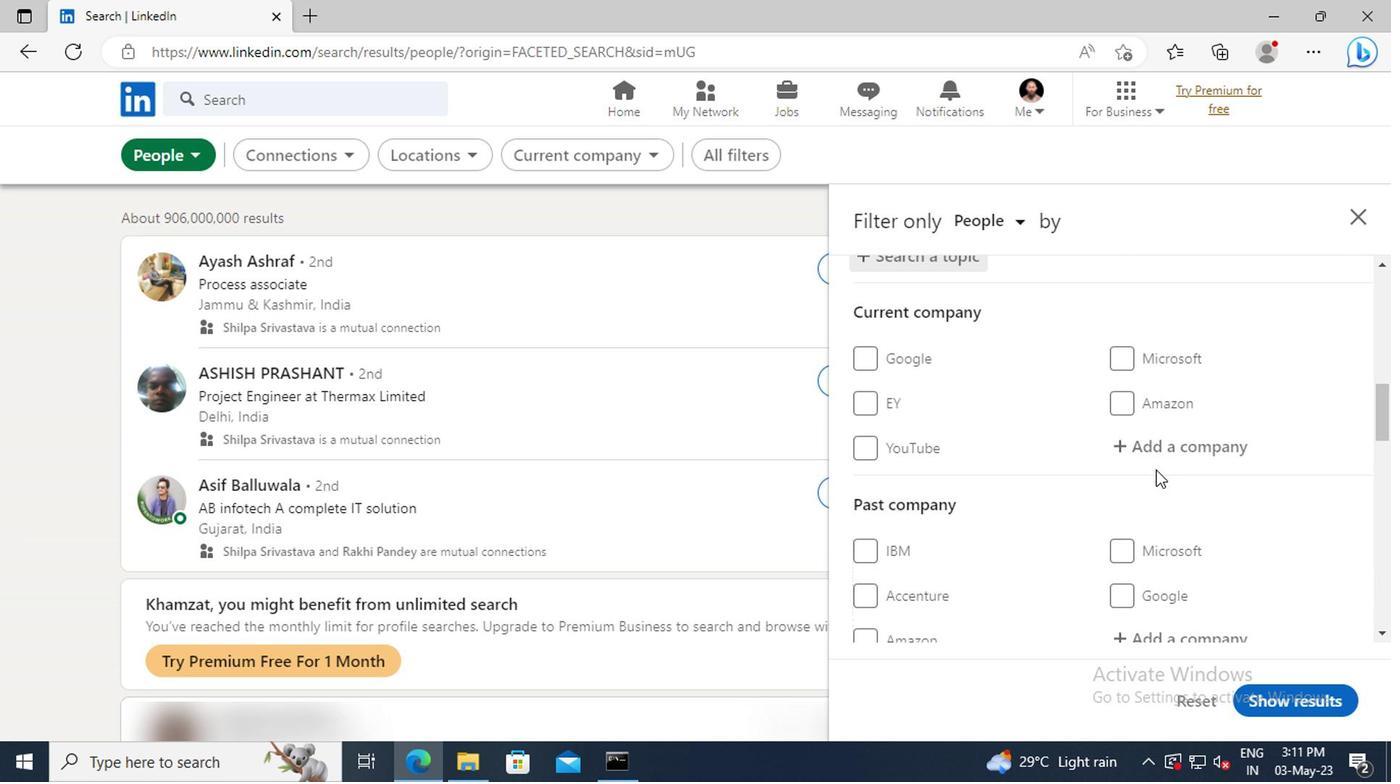 
Action: Mouse scrolled (1151, 469) with delta (0, 0)
Screenshot: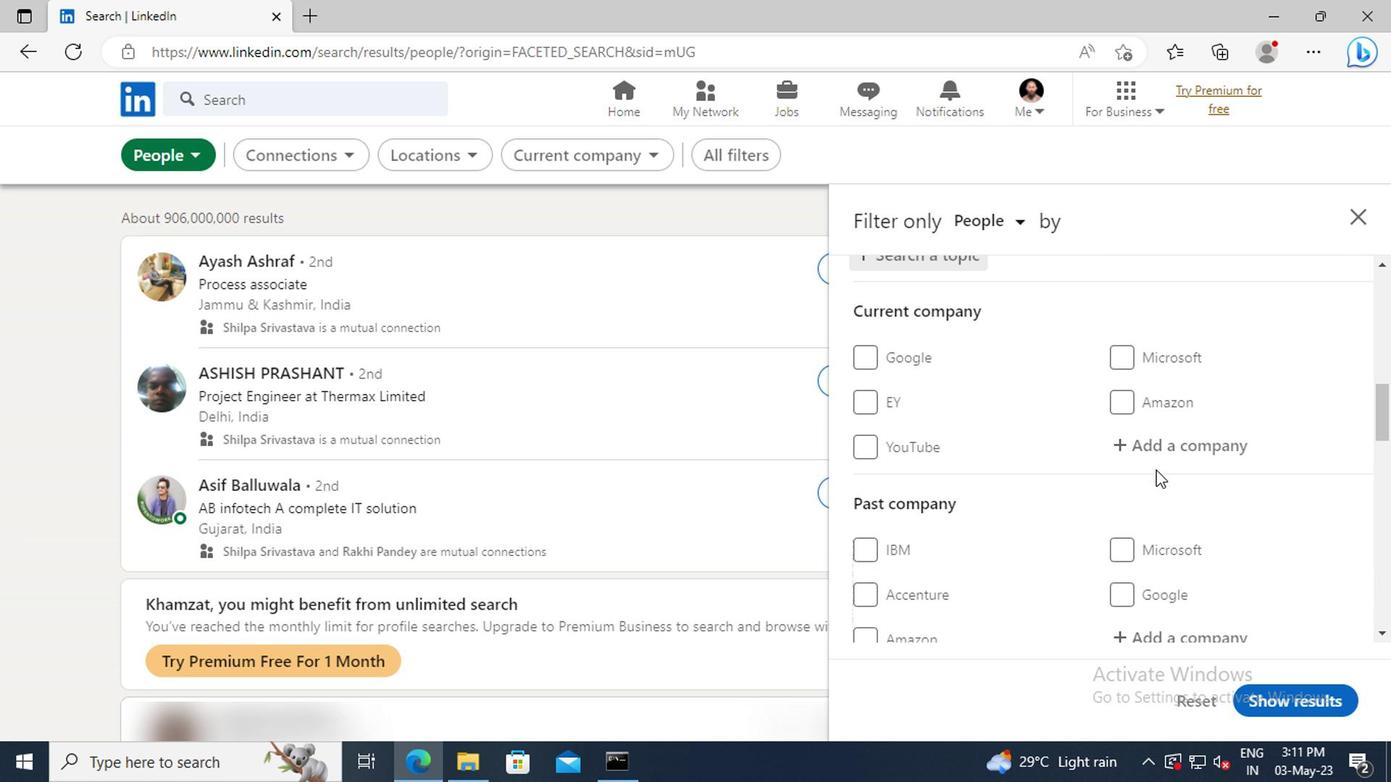 
Action: Mouse scrolled (1151, 469) with delta (0, 0)
Screenshot: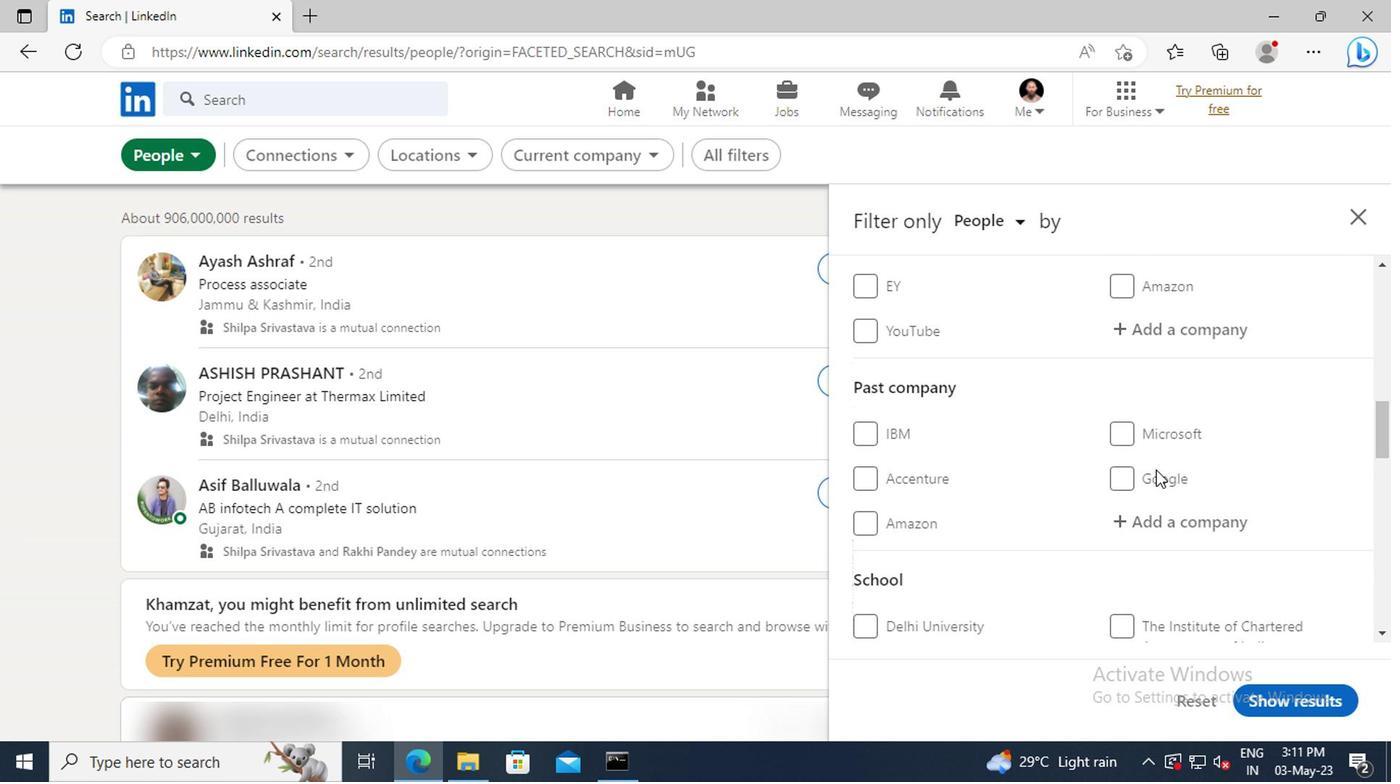 
Action: Mouse scrolled (1151, 469) with delta (0, 0)
Screenshot: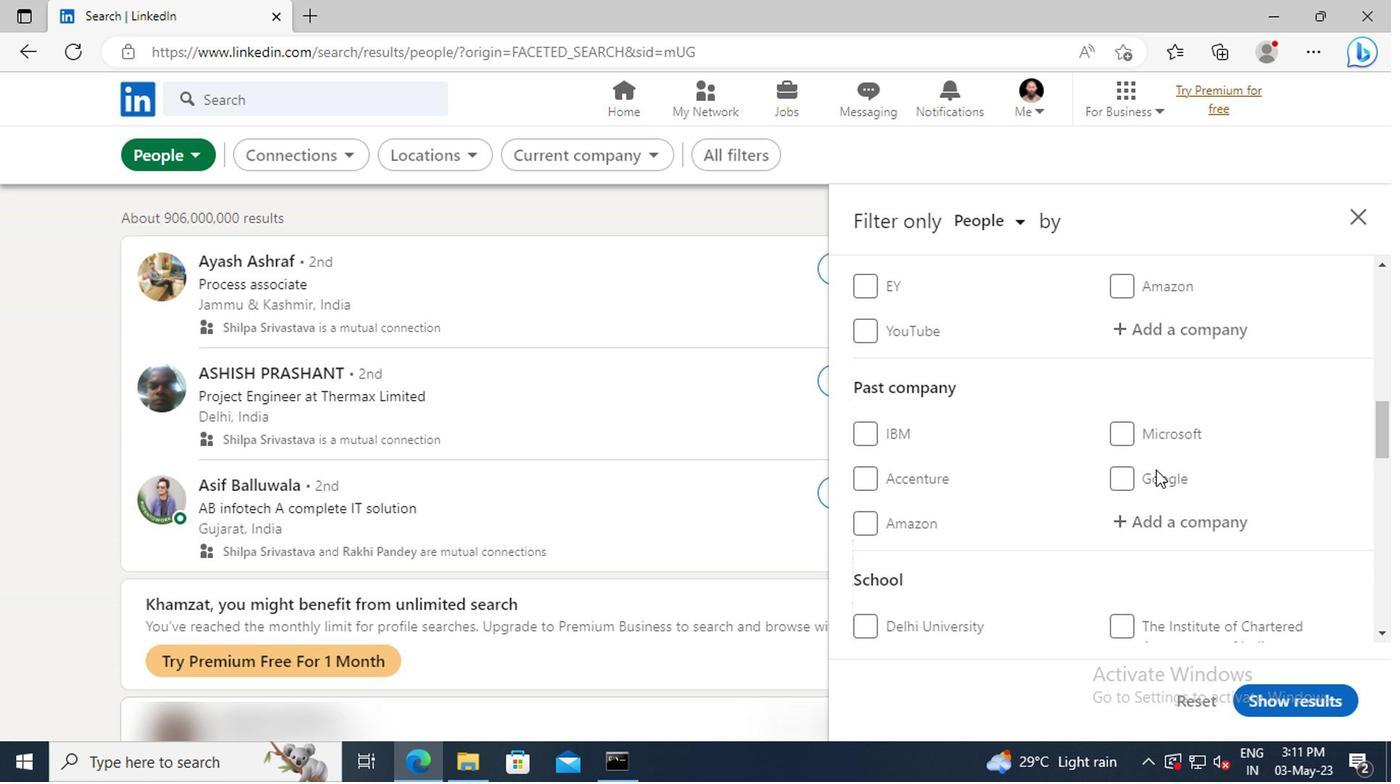 
Action: Mouse scrolled (1151, 469) with delta (0, 0)
Screenshot: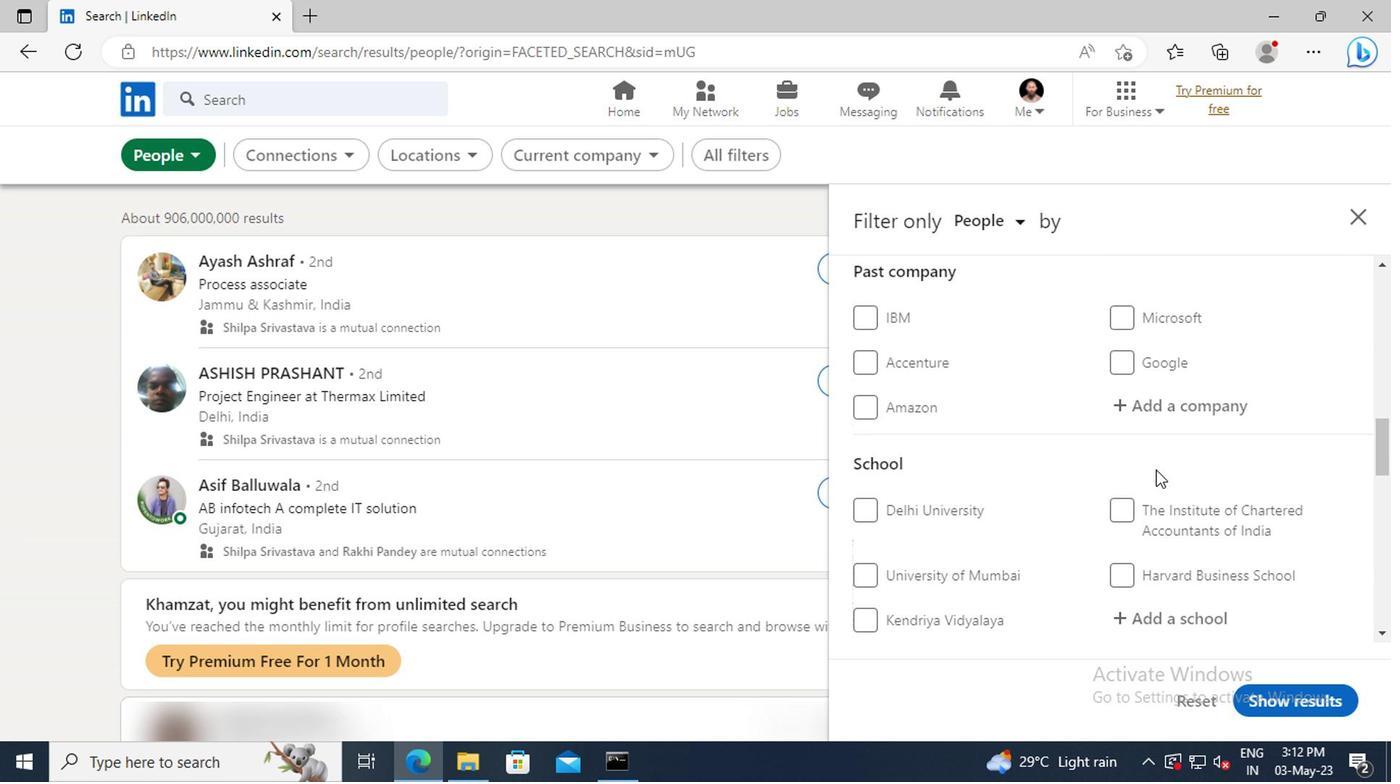 
Action: Mouse scrolled (1151, 469) with delta (0, 0)
Screenshot: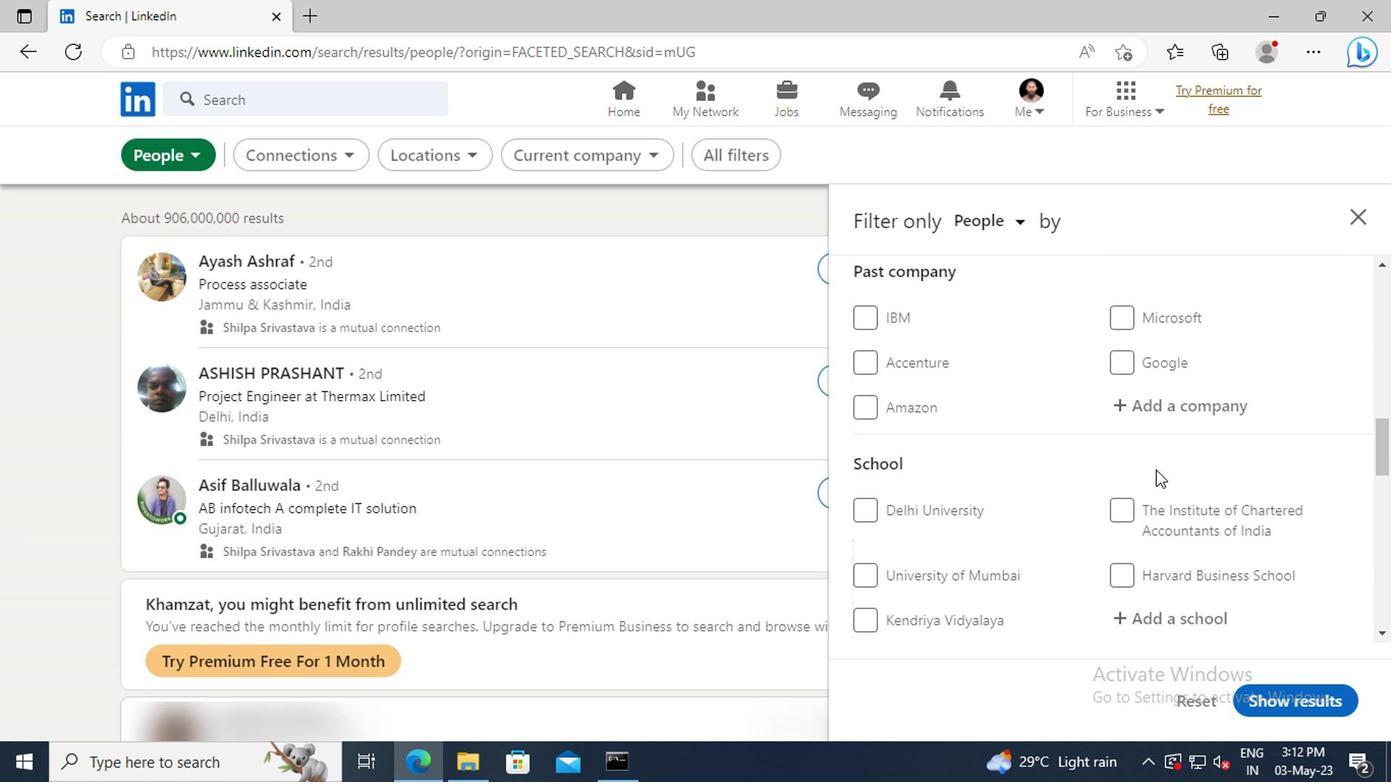 
Action: Mouse scrolled (1151, 469) with delta (0, 0)
Screenshot: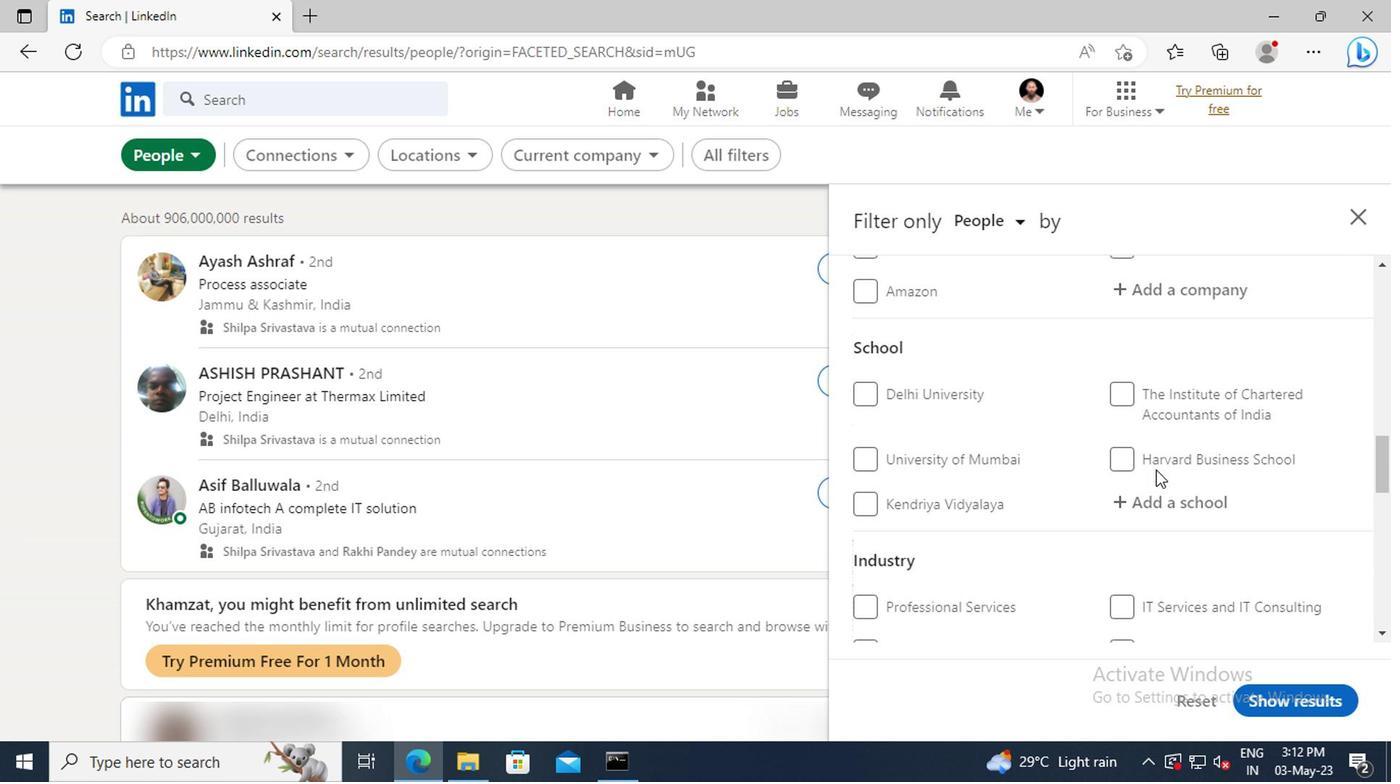 
Action: Mouse scrolled (1151, 469) with delta (0, 0)
Screenshot: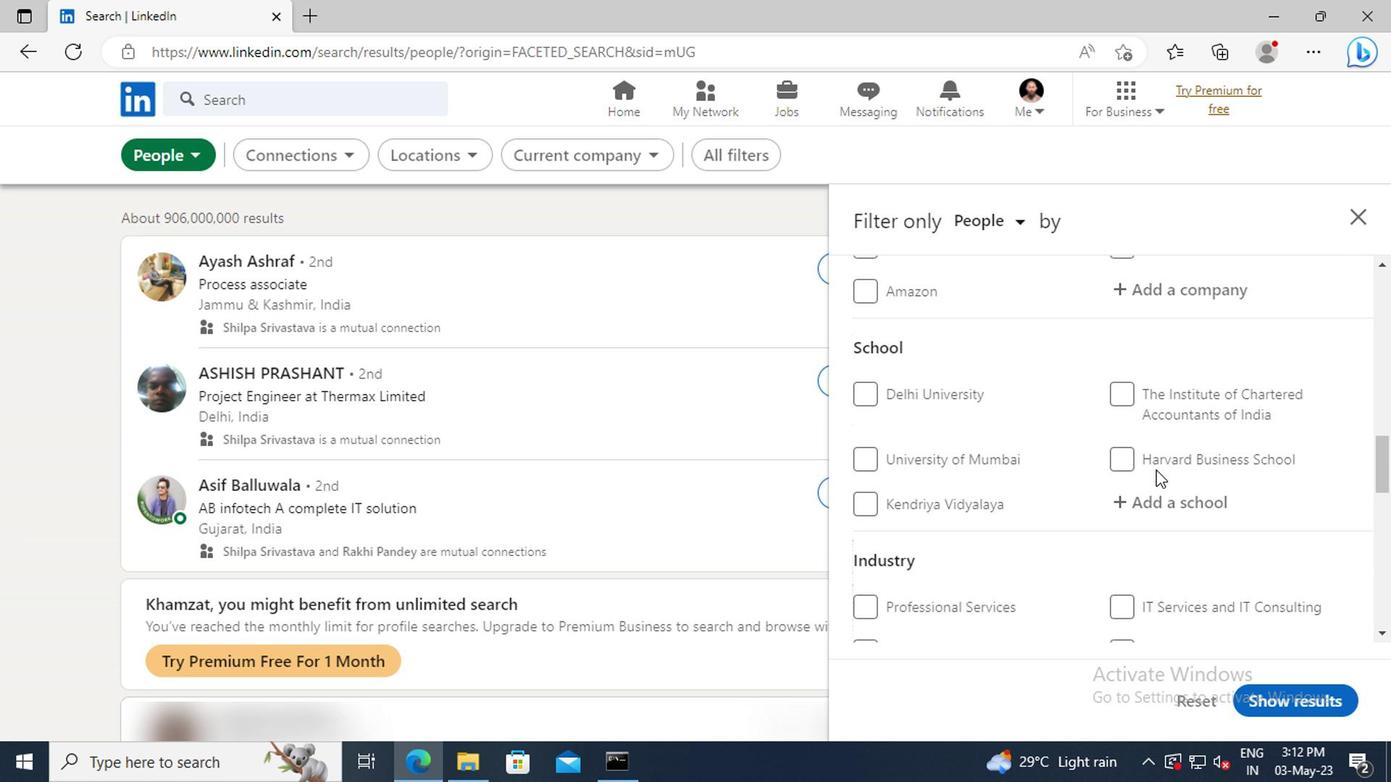 
Action: Mouse scrolled (1151, 469) with delta (0, 0)
Screenshot: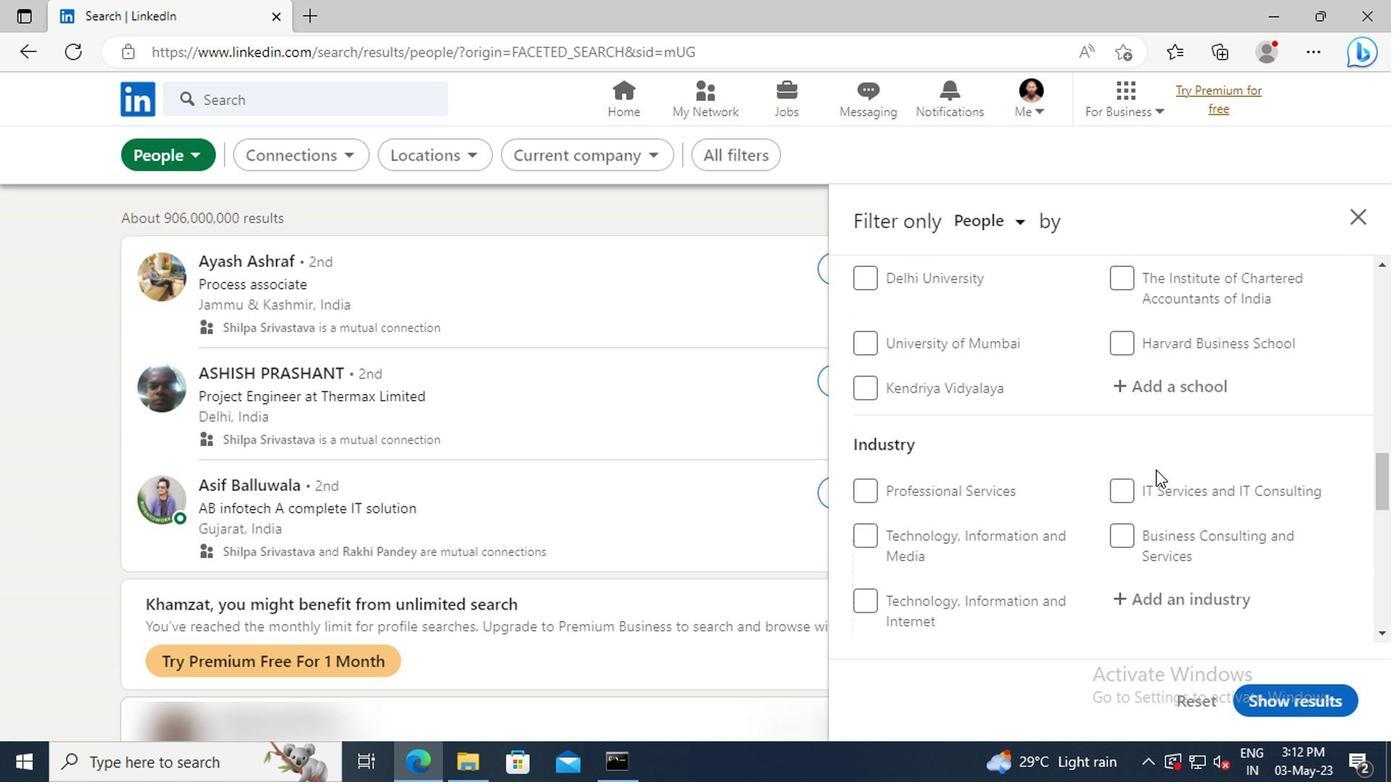 
Action: Mouse scrolled (1151, 469) with delta (0, 0)
Screenshot: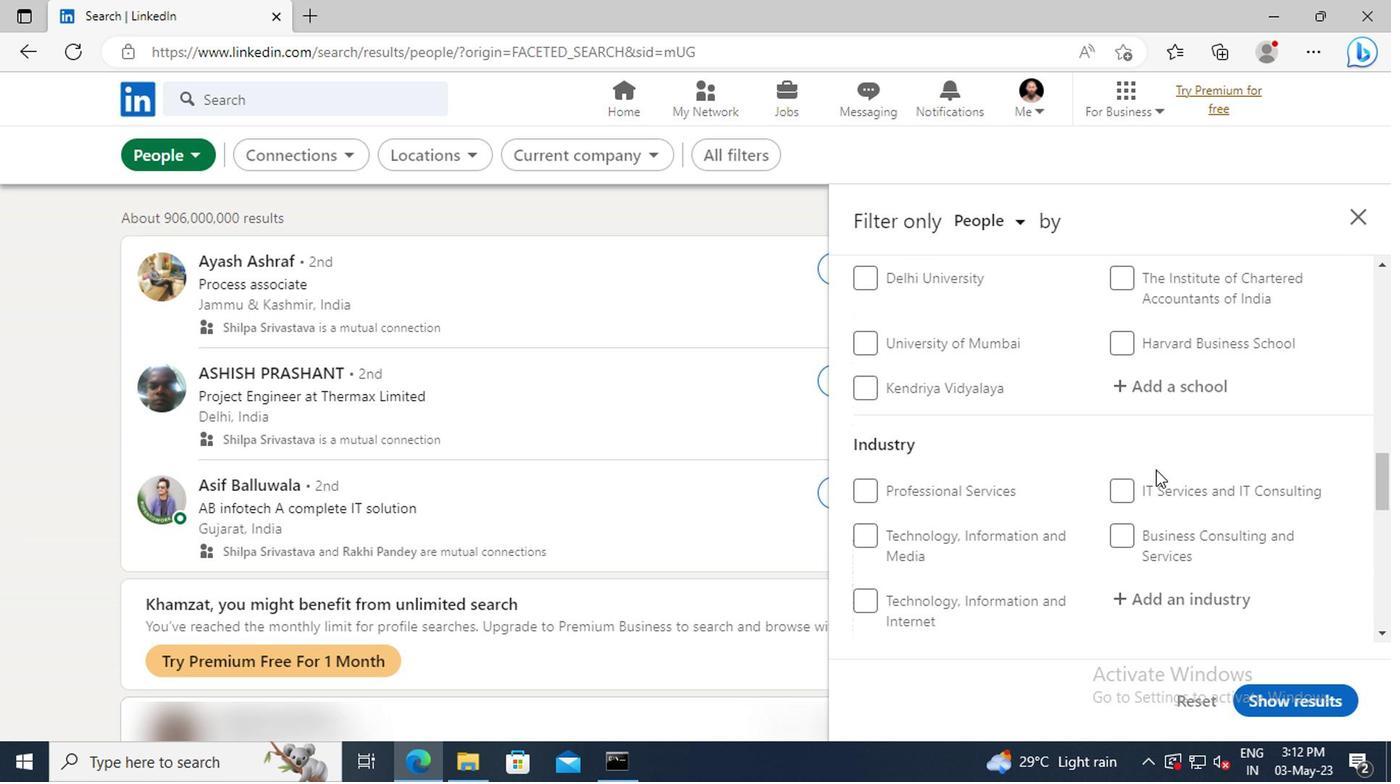
Action: Mouse scrolled (1151, 469) with delta (0, 0)
Screenshot: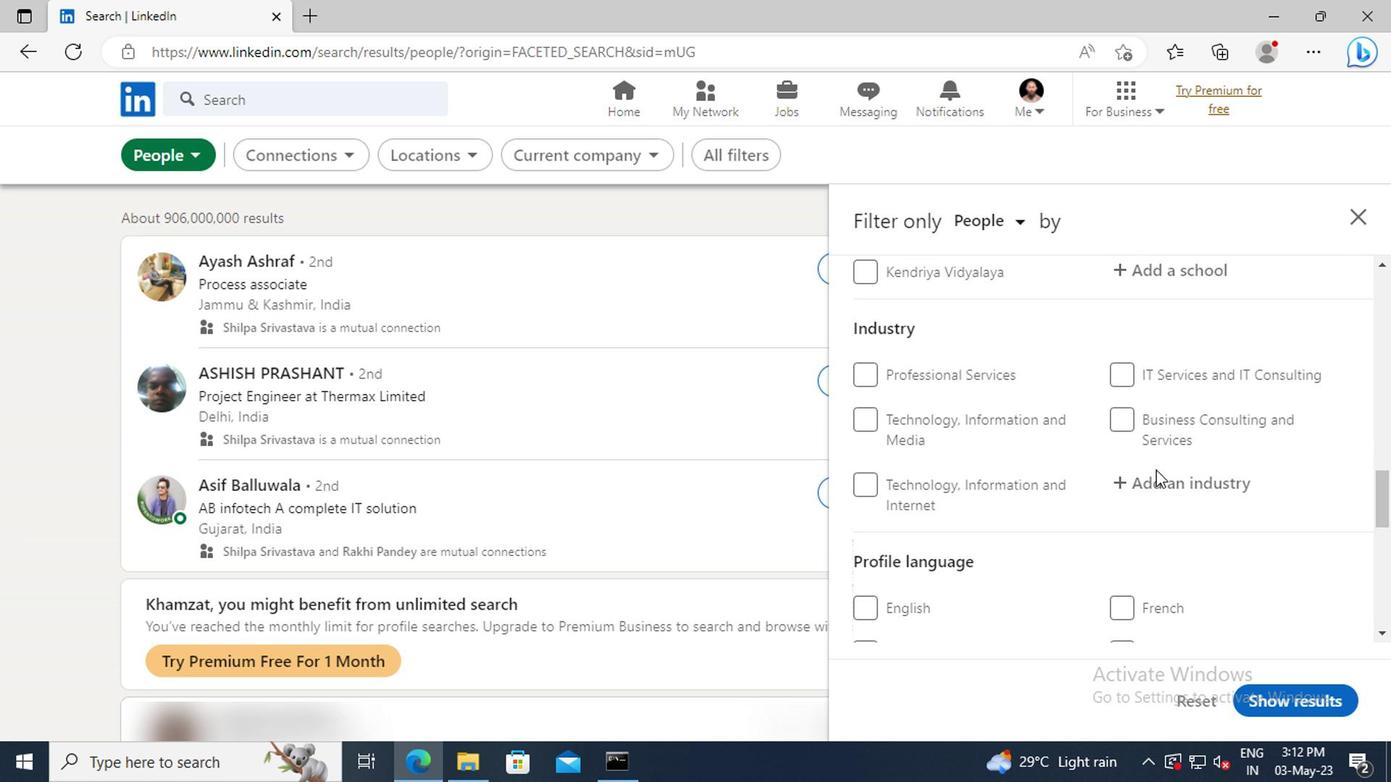 
Action: Mouse scrolled (1151, 469) with delta (0, 0)
Screenshot: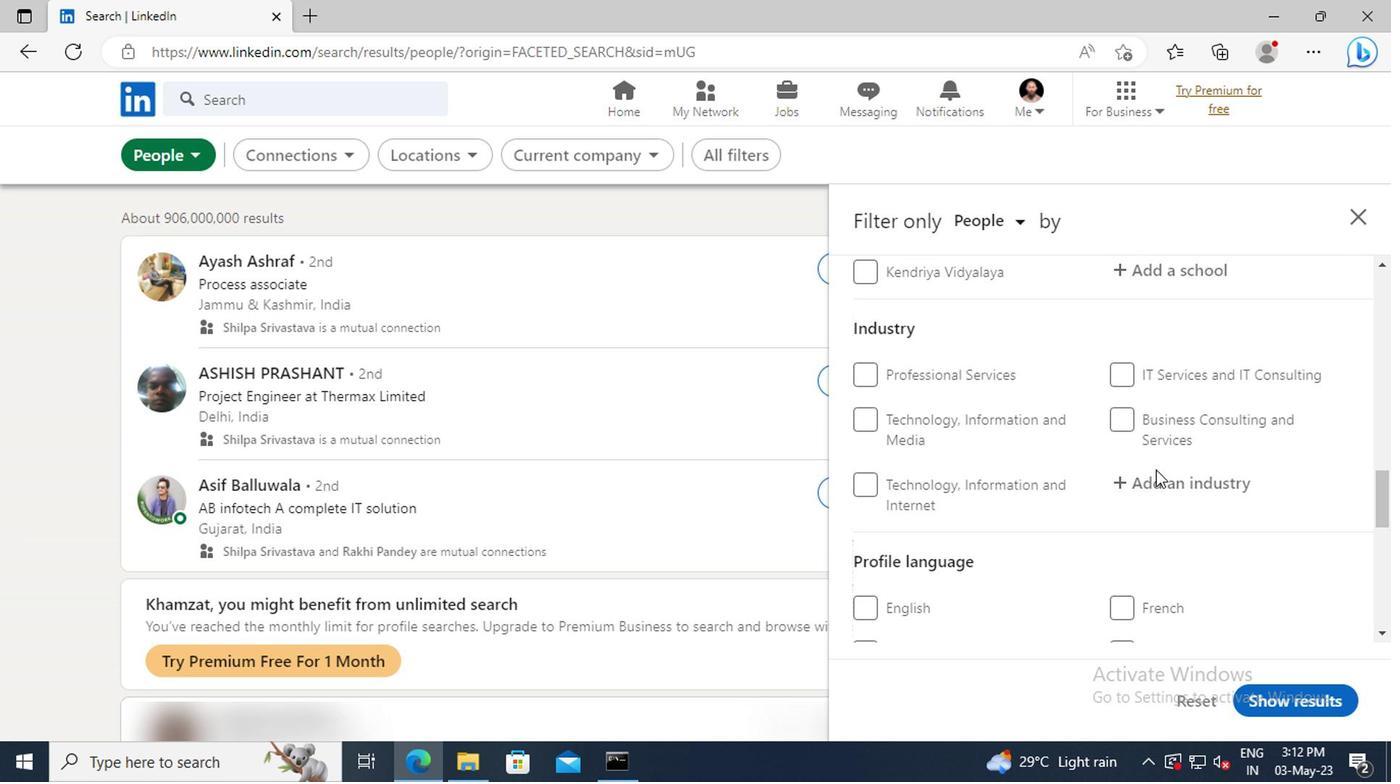 
Action: Mouse moved to (1122, 495)
Screenshot: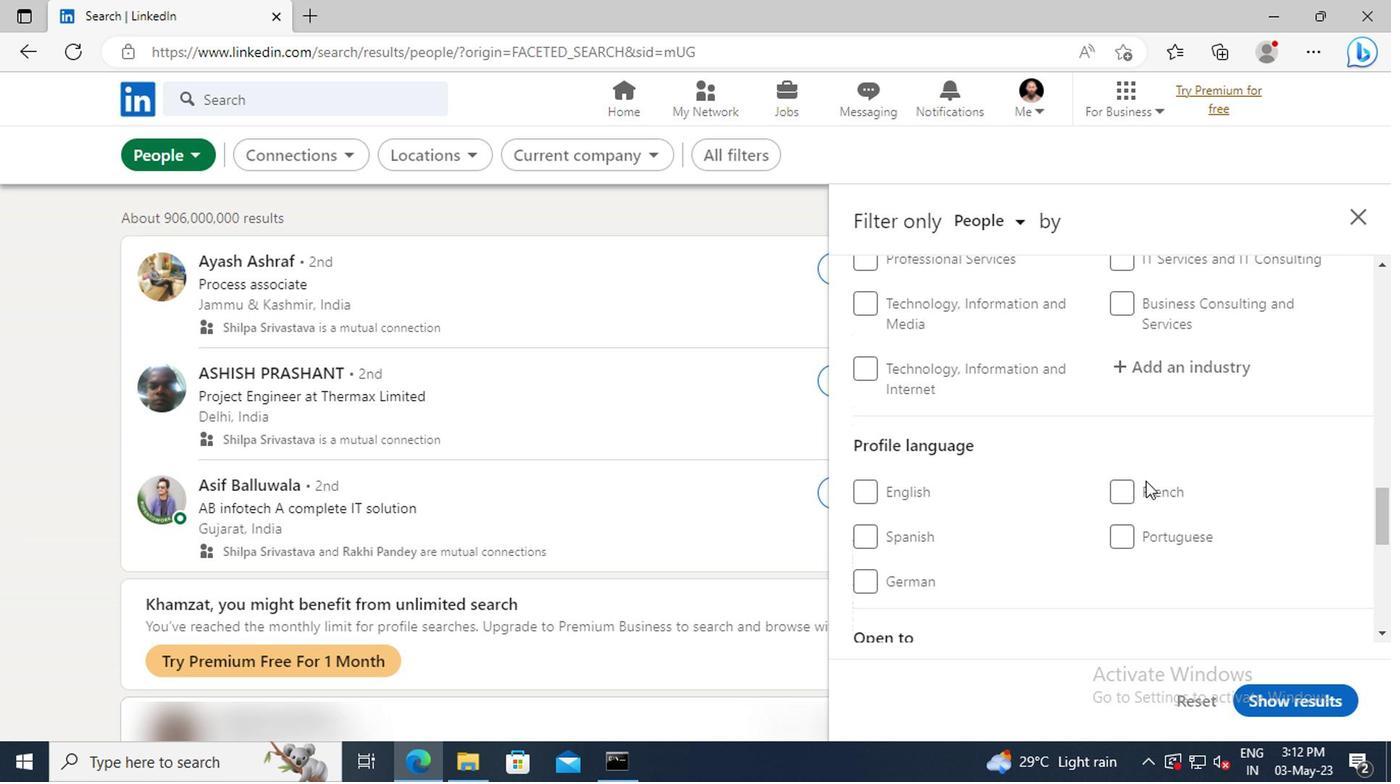 
Action: Mouse pressed left at (1122, 495)
Screenshot: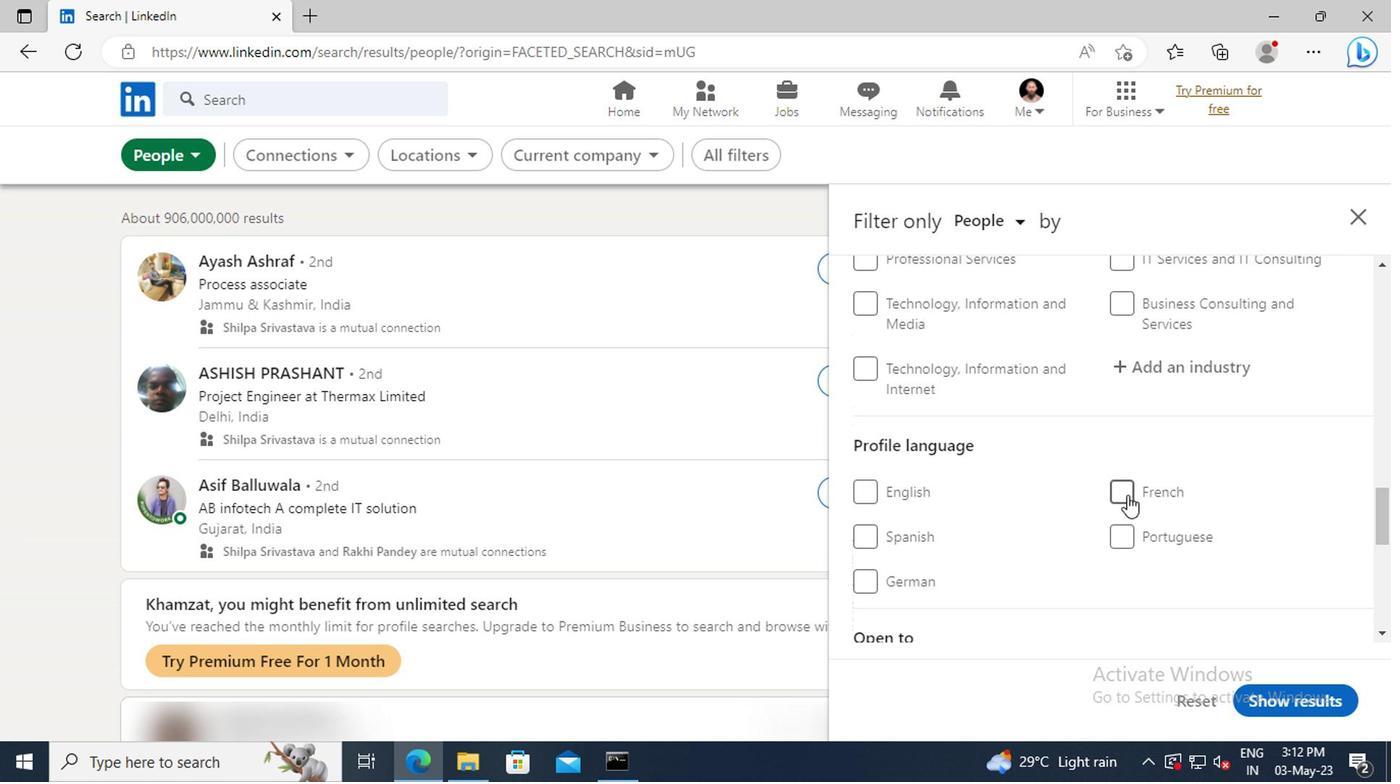 
Action: Mouse moved to (1154, 475)
Screenshot: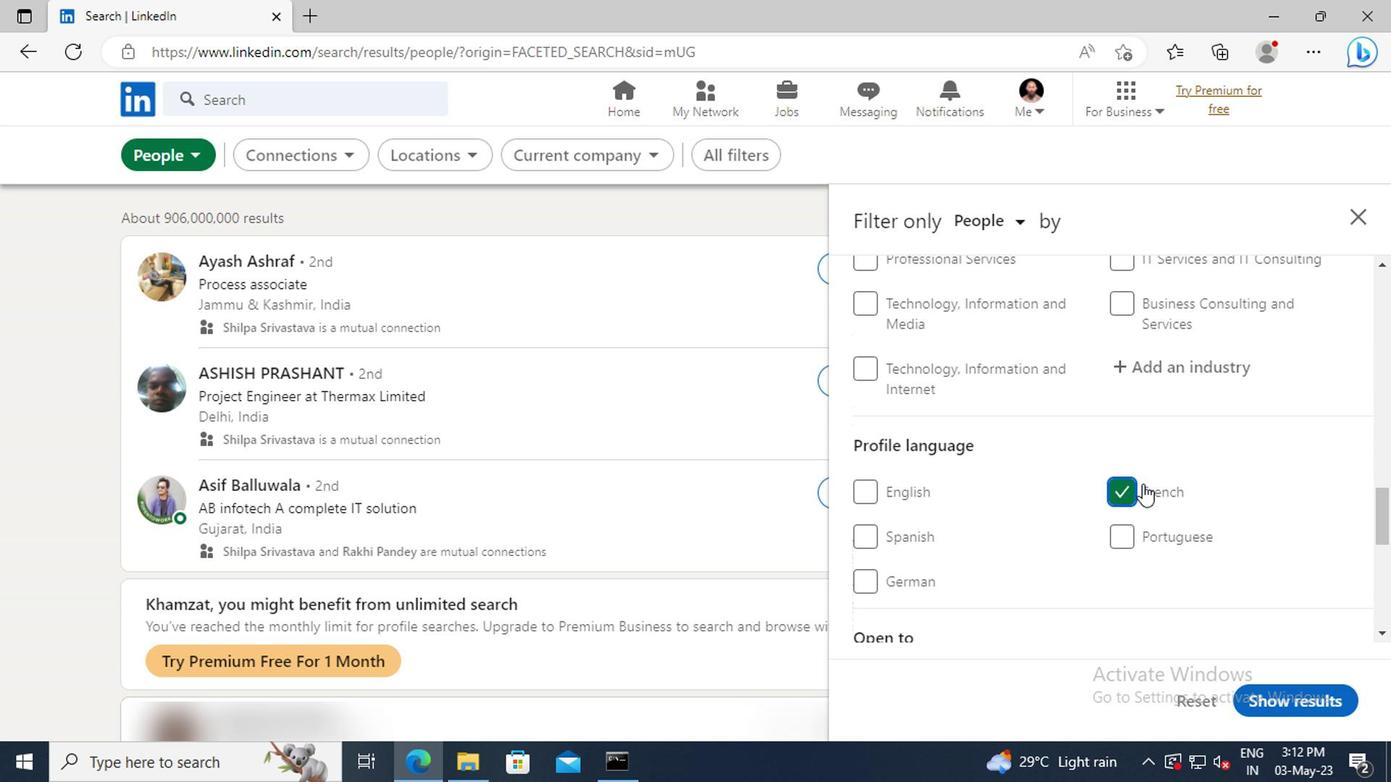 
Action: Mouse scrolled (1154, 476) with delta (0, 0)
Screenshot: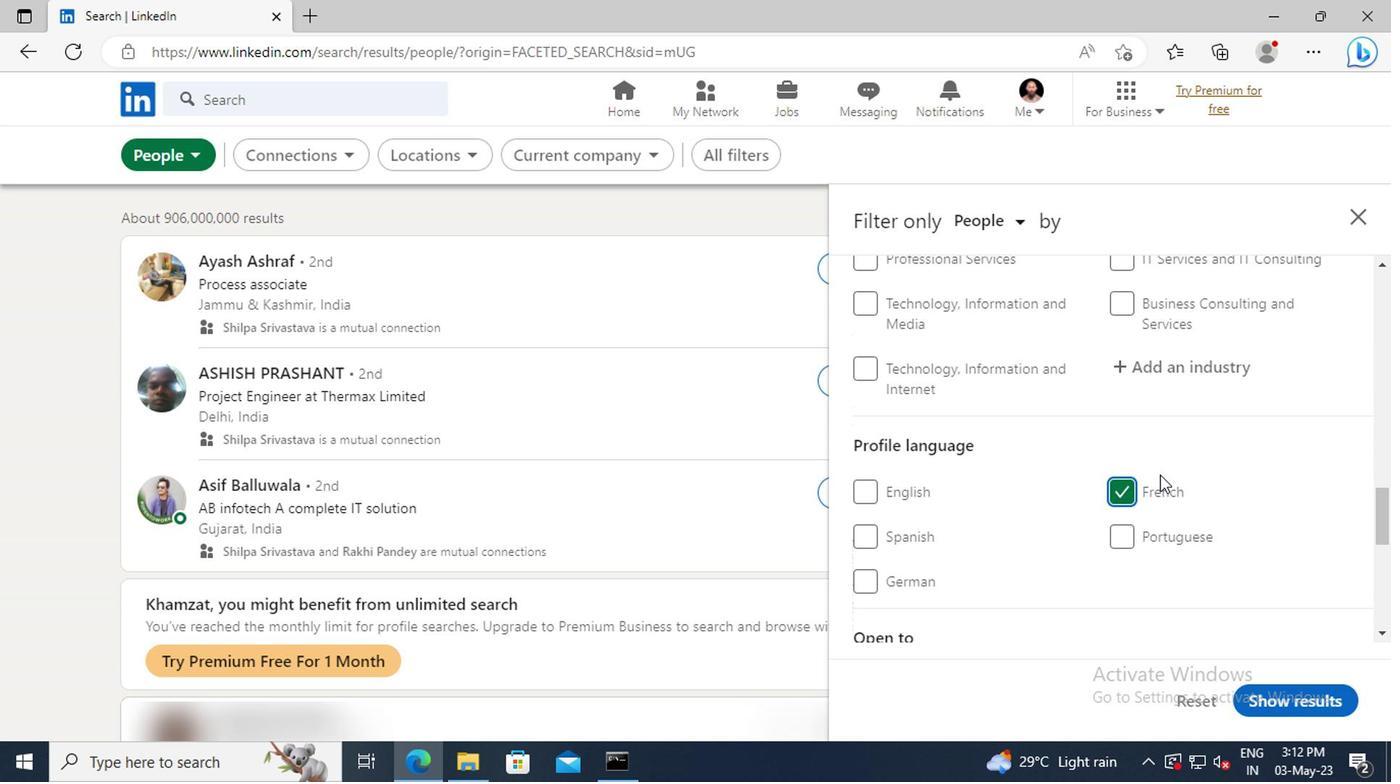 
Action: Mouse scrolled (1154, 476) with delta (0, 0)
Screenshot: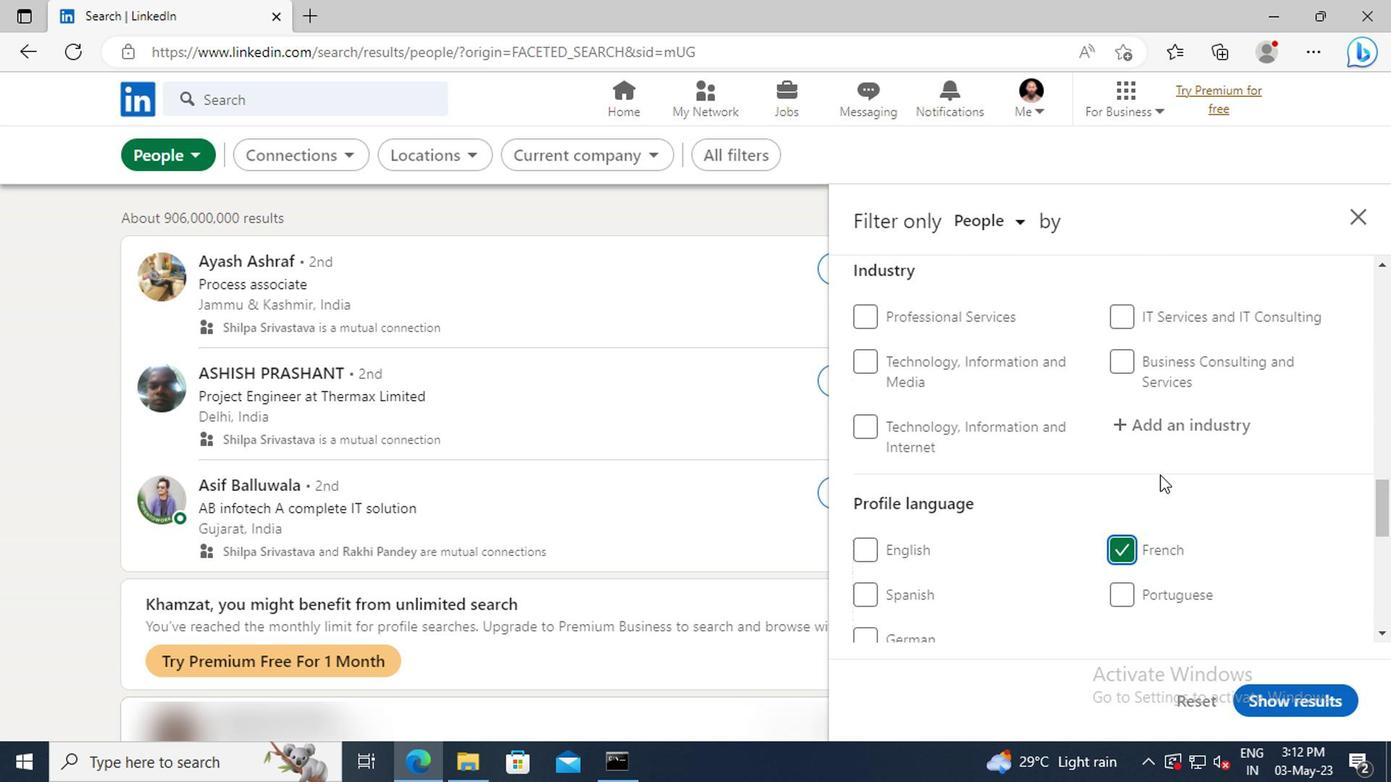 
Action: Mouse scrolled (1154, 476) with delta (0, 0)
Screenshot: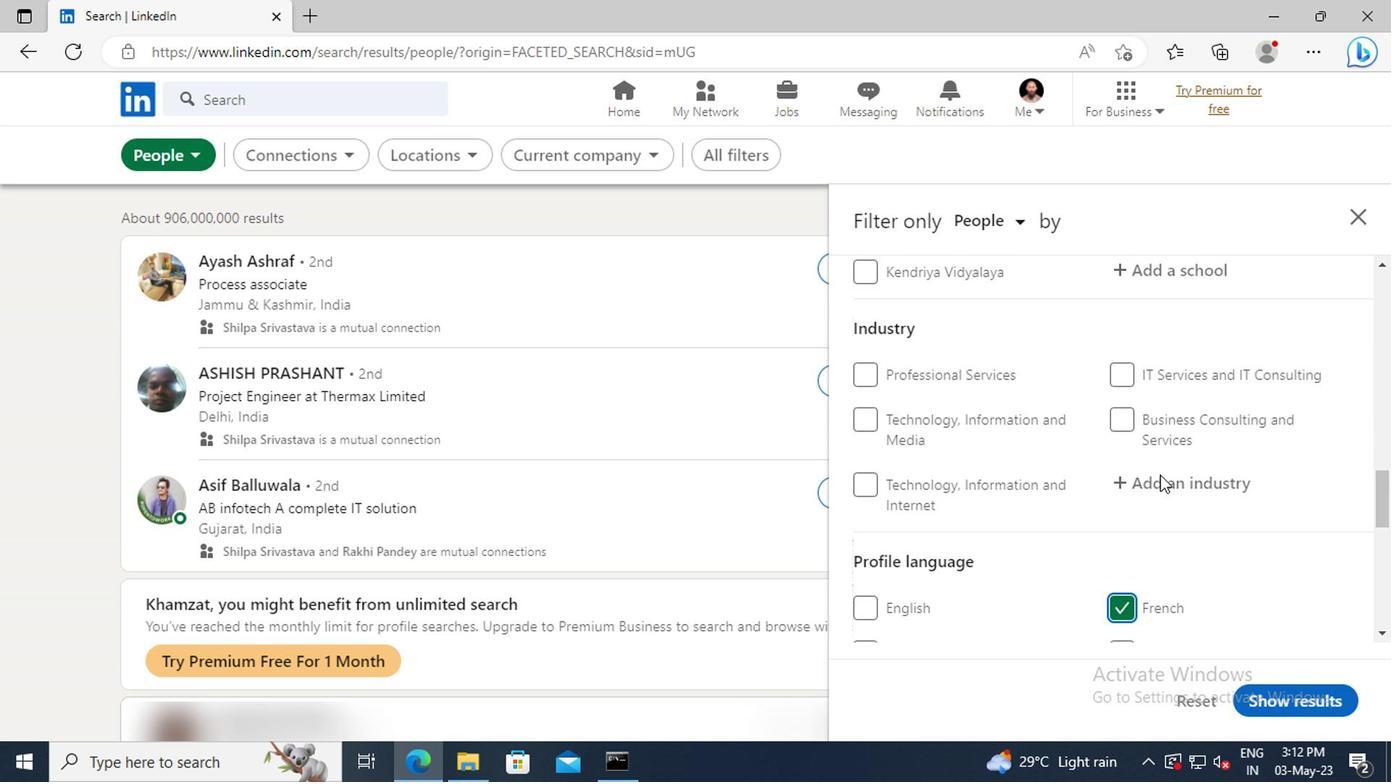 
Action: Mouse scrolled (1154, 476) with delta (0, 0)
Screenshot: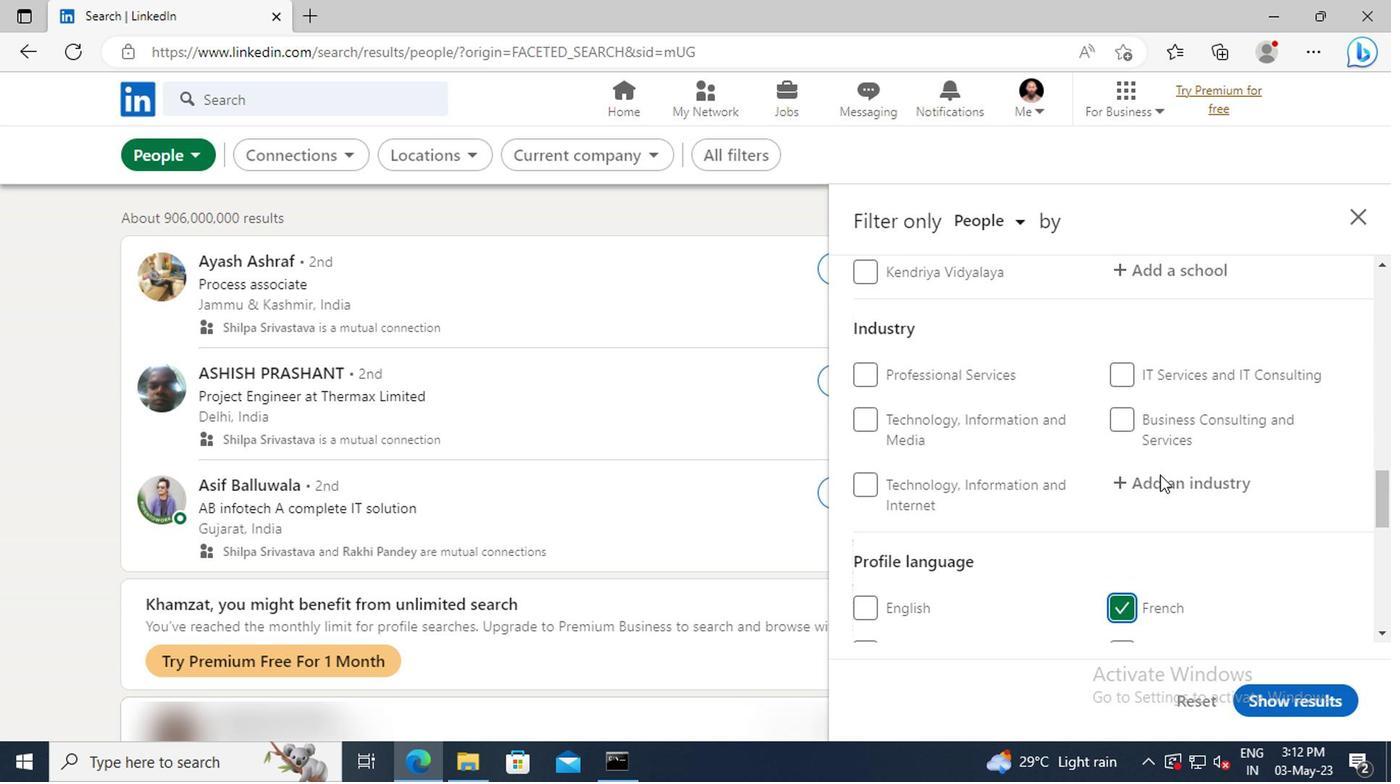 
Action: Mouse scrolled (1154, 476) with delta (0, 0)
Screenshot: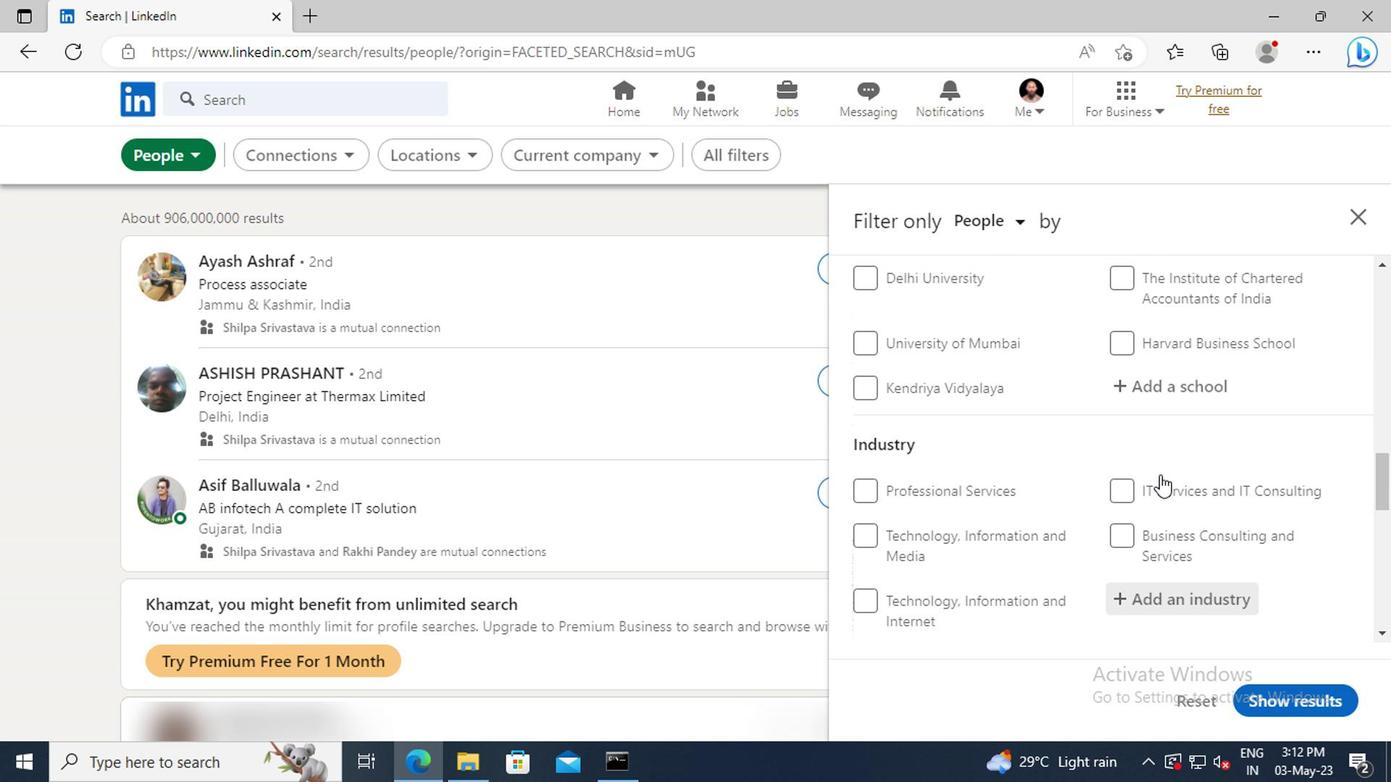 
Action: Mouse scrolled (1154, 476) with delta (0, 0)
Screenshot: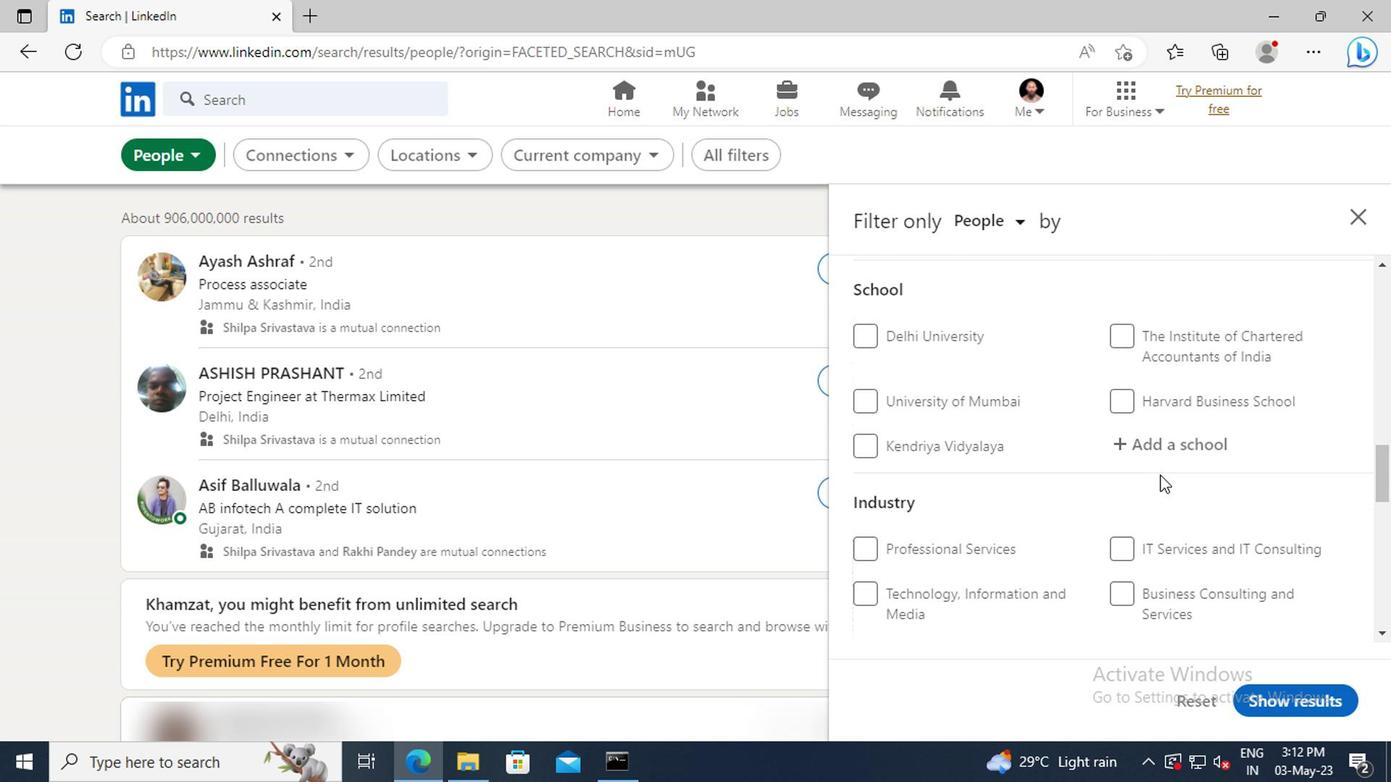 
Action: Mouse scrolled (1154, 476) with delta (0, 0)
Screenshot: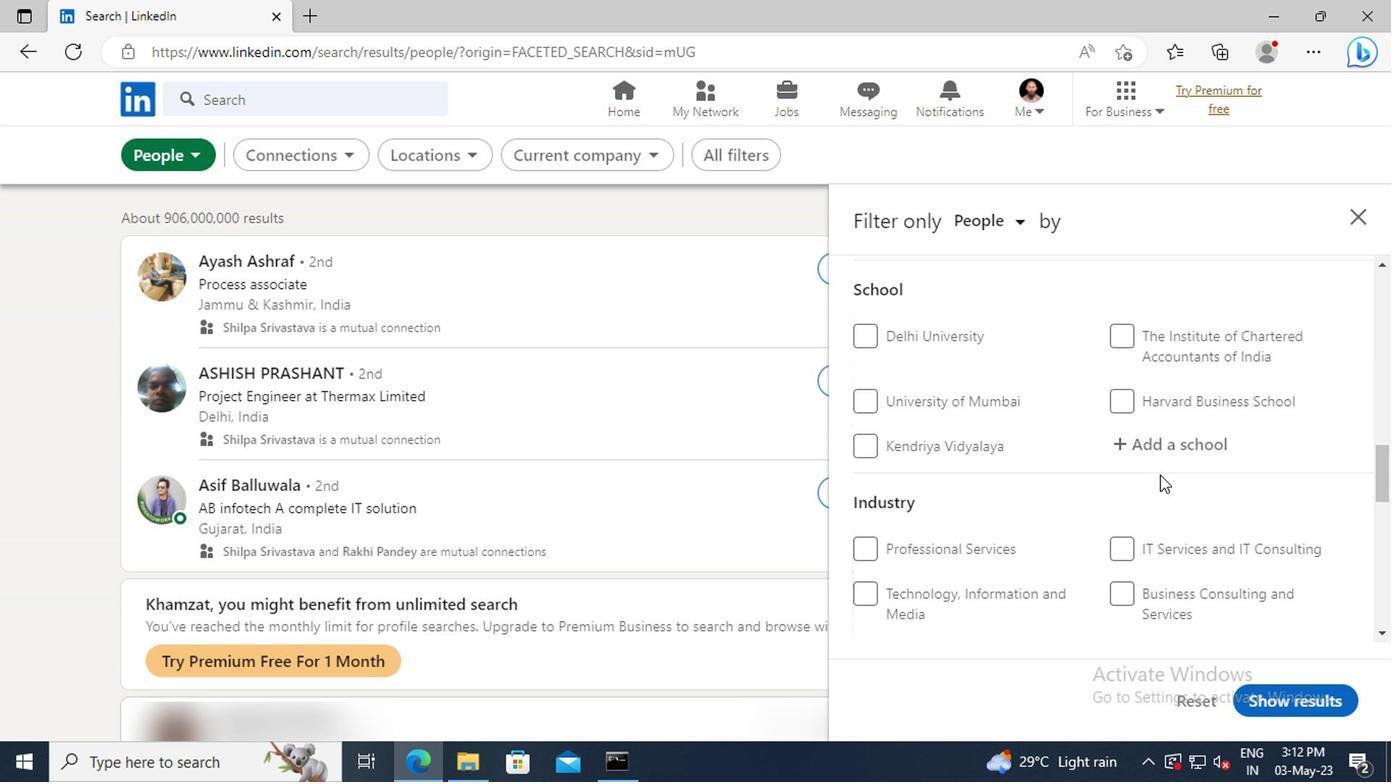
Action: Mouse scrolled (1154, 476) with delta (0, 0)
Screenshot: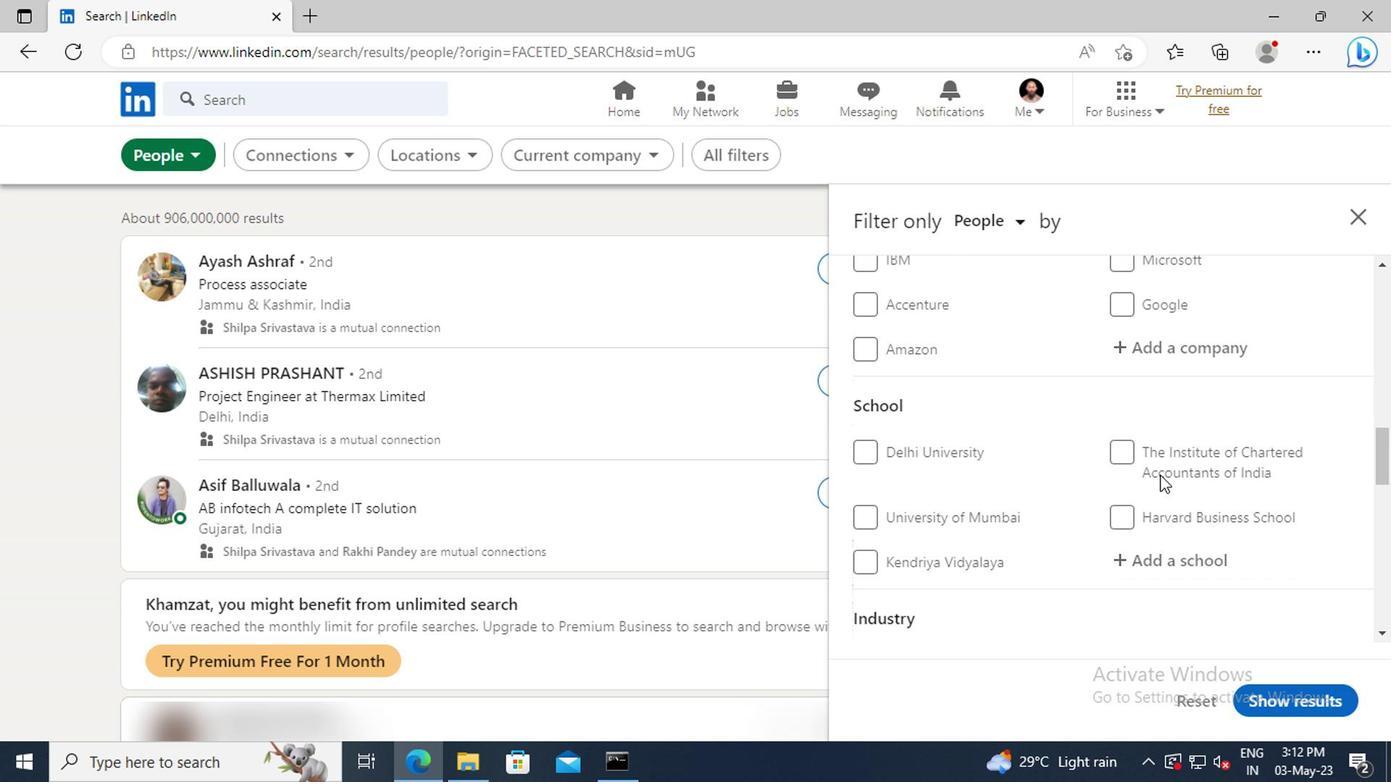 
Action: Mouse scrolled (1154, 476) with delta (0, 0)
Screenshot: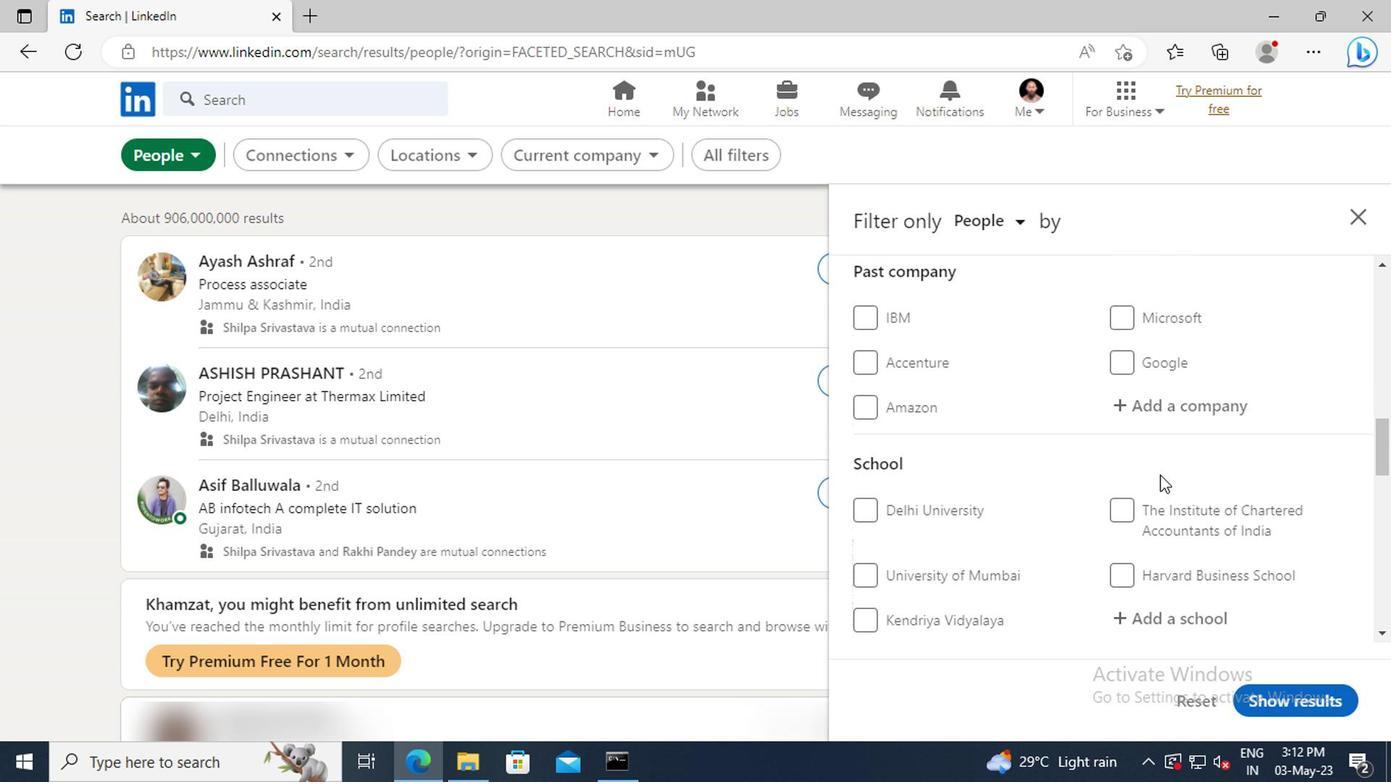 
Action: Mouse scrolled (1154, 476) with delta (0, 0)
Screenshot: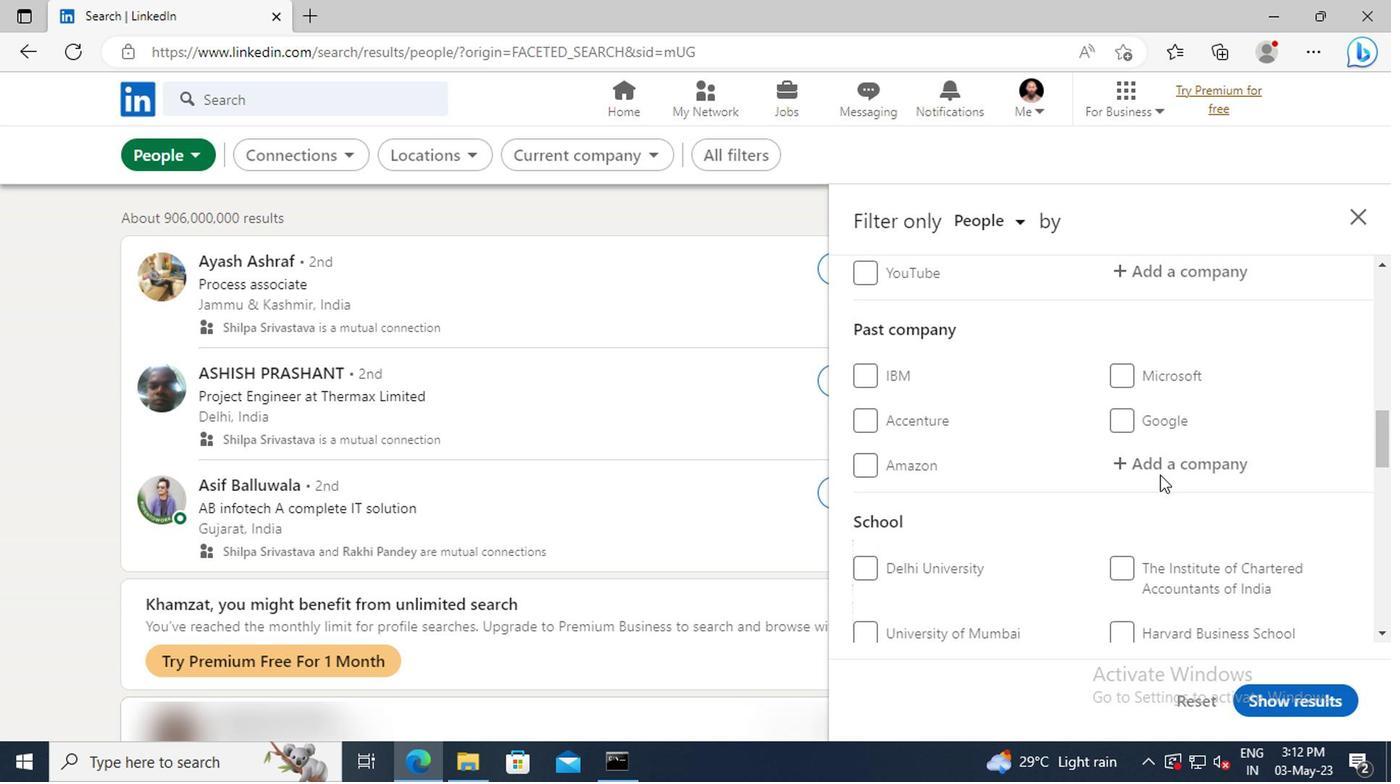 
Action: Mouse scrolled (1154, 476) with delta (0, 0)
Screenshot: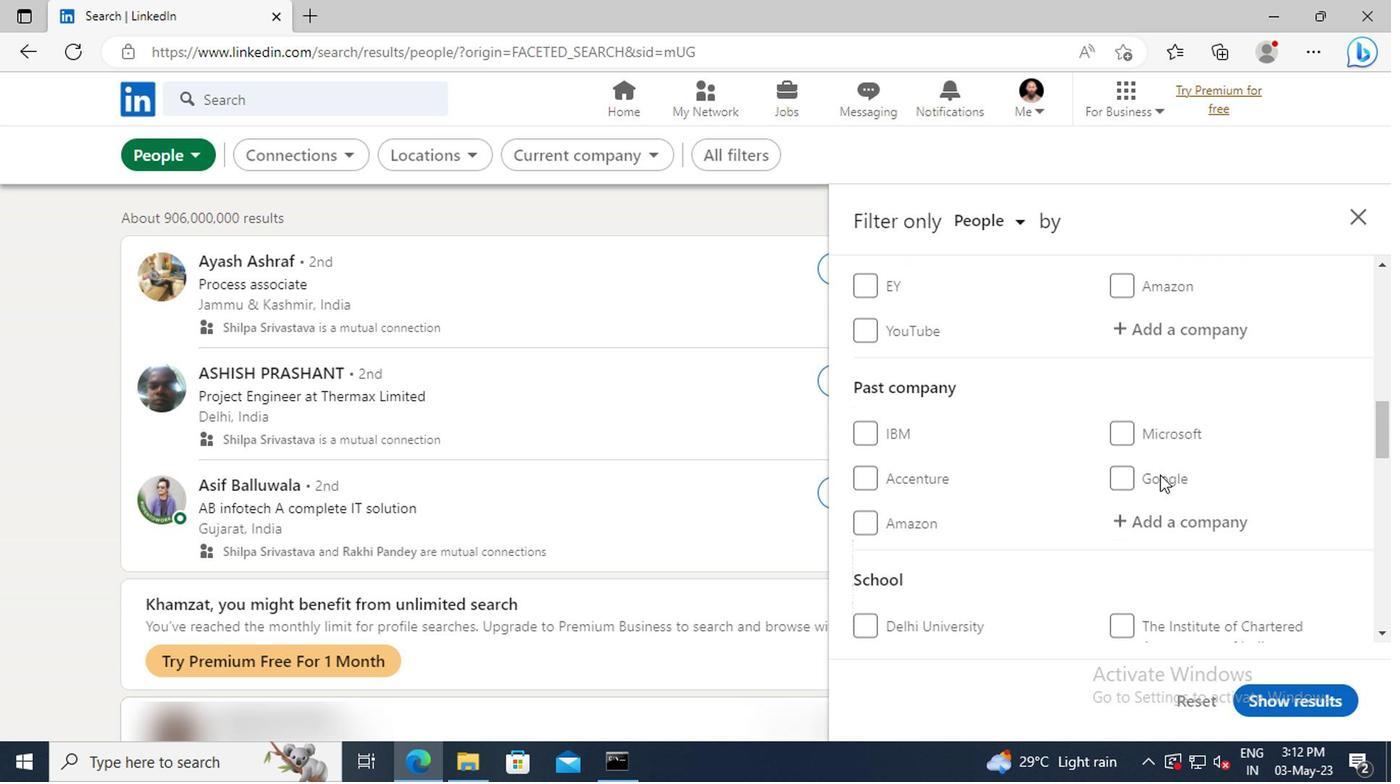 
Action: Mouse scrolled (1154, 476) with delta (0, 0)
Screenshot: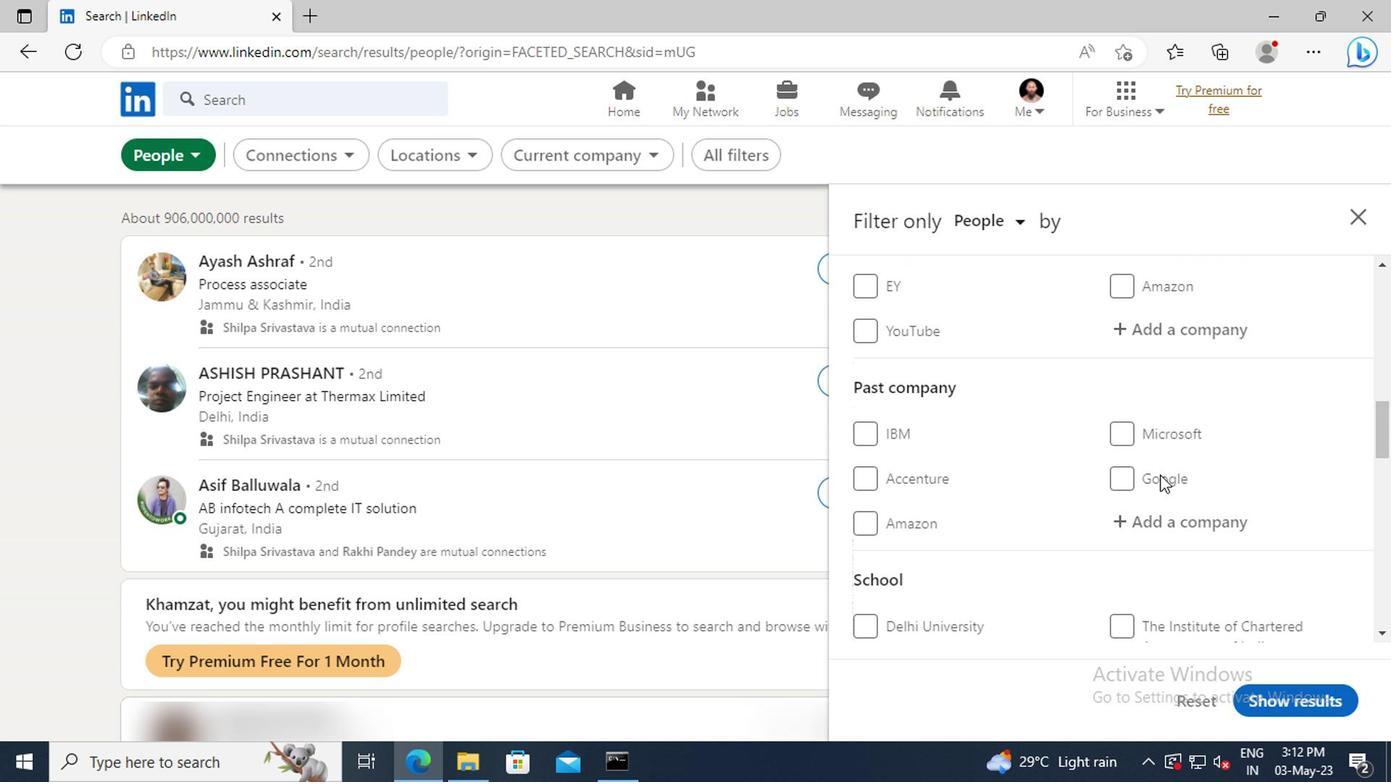 
Action: Mouse moved to (1159, 452)
Screenshot: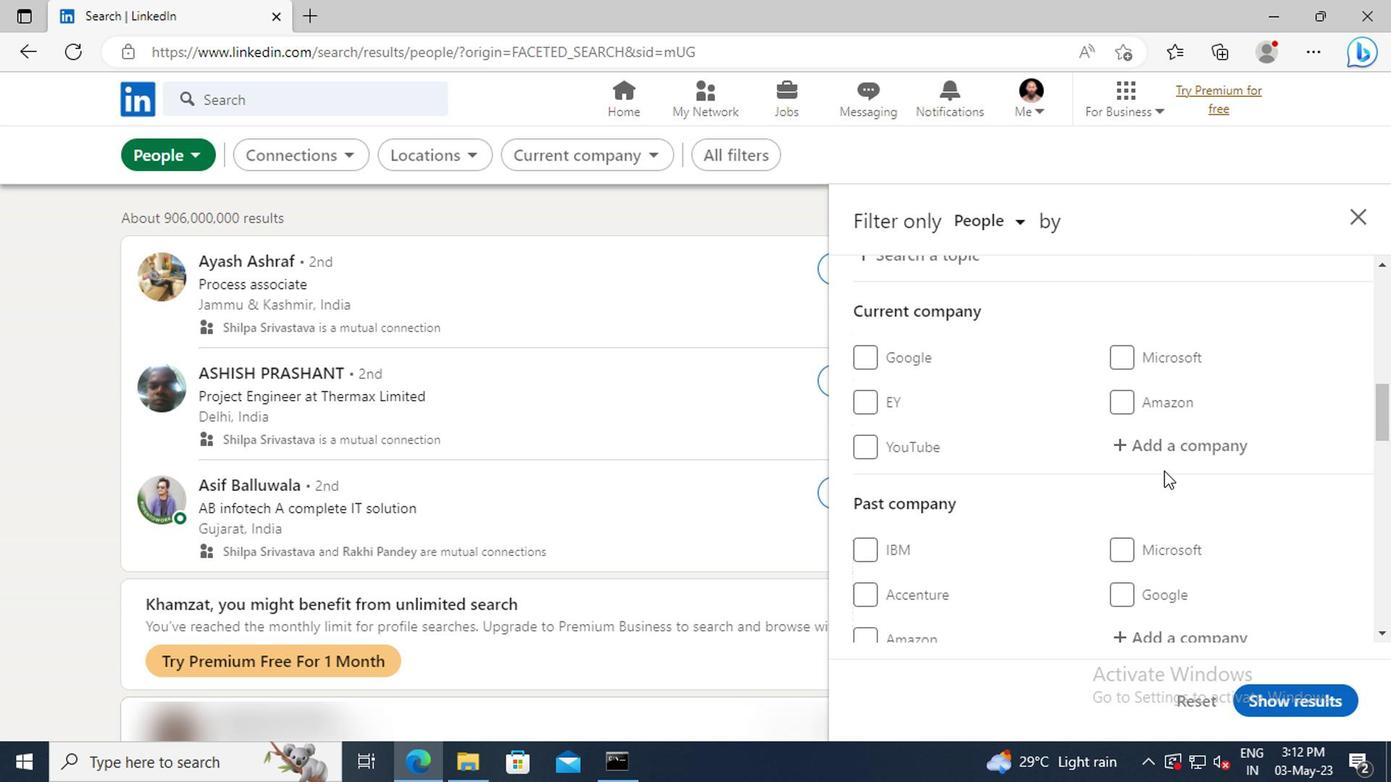 
Action: Mouse pressed left at (1159, 452)
Screenshot: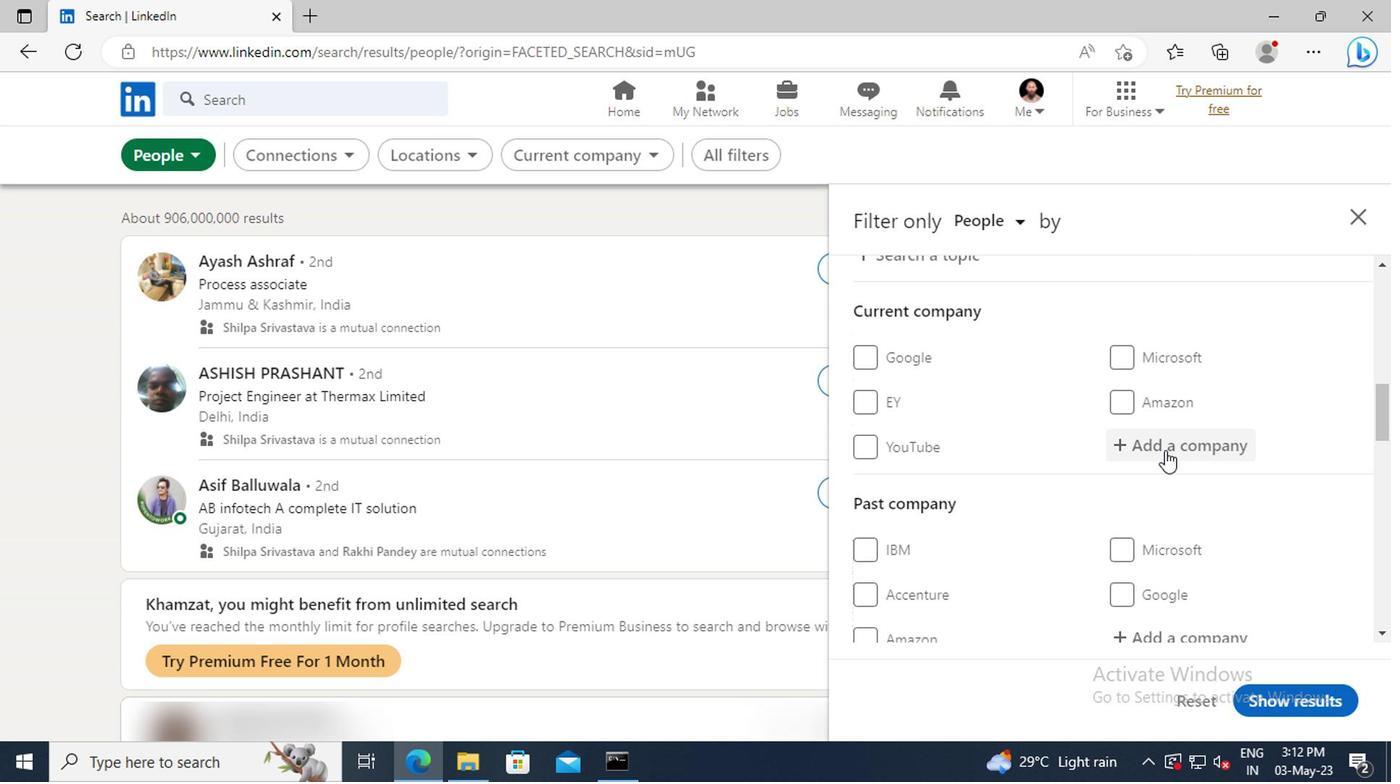 
Action: Key pressed <Key.shift>INTAS<Key.space><Key.shift>PH
Screenshot: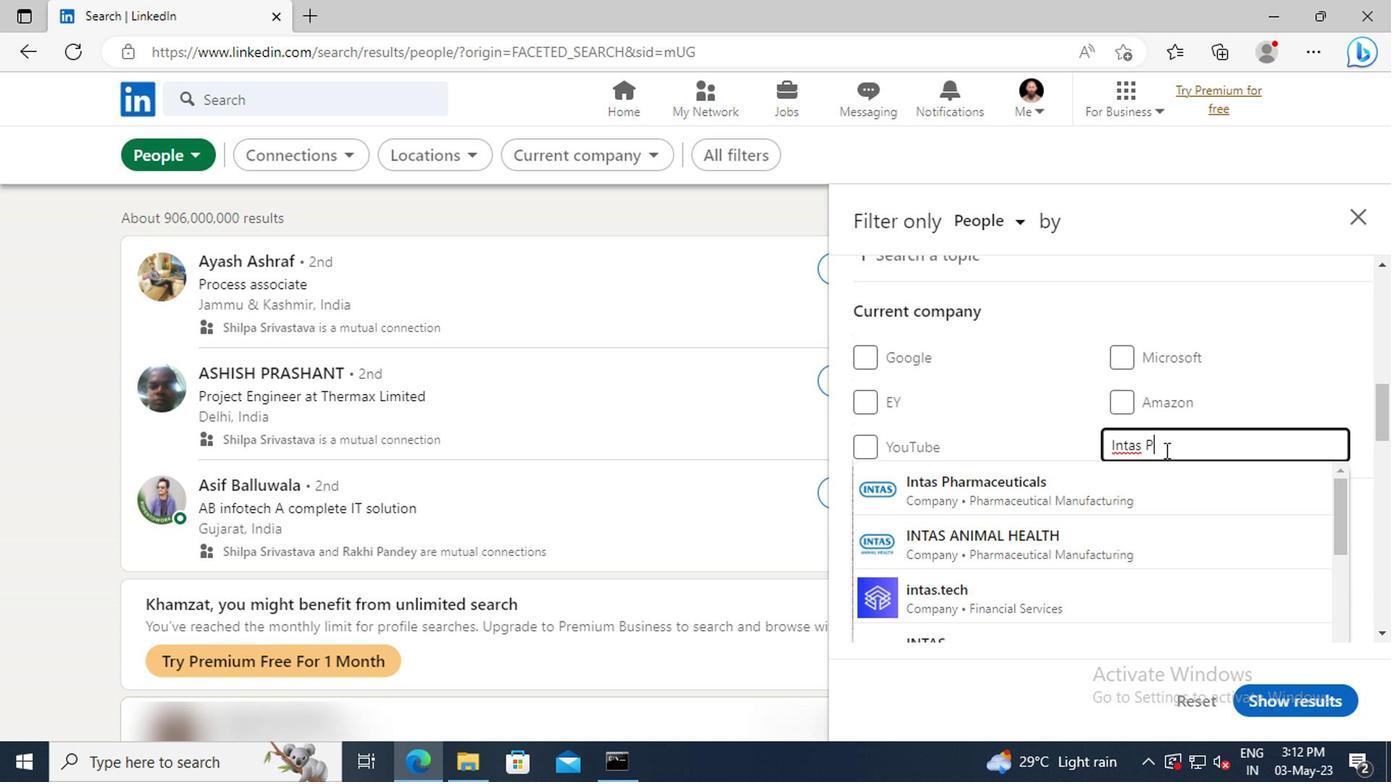 
Action: Mouse moved to (1159, 479)
Screenshot: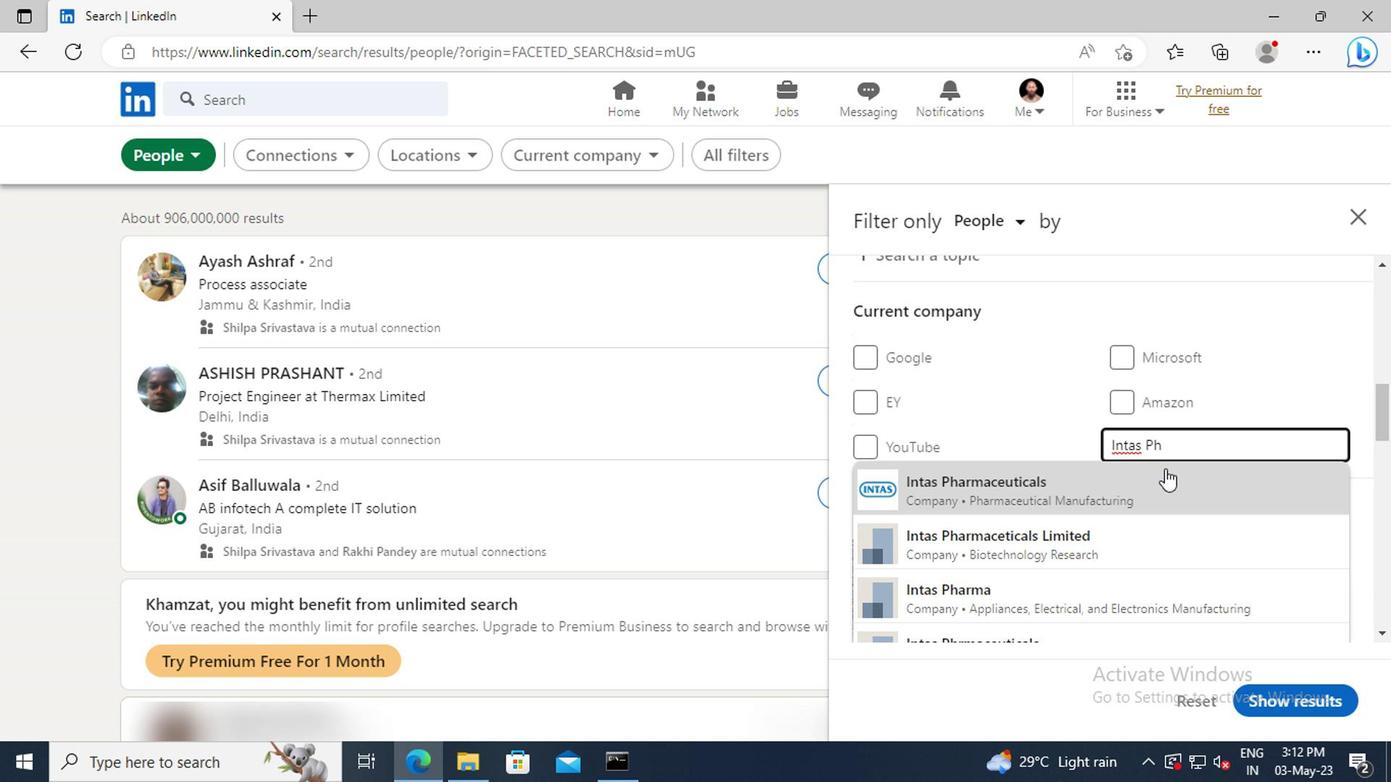 
Action: Mouse pressed left at (1159, 479)
Screenshot: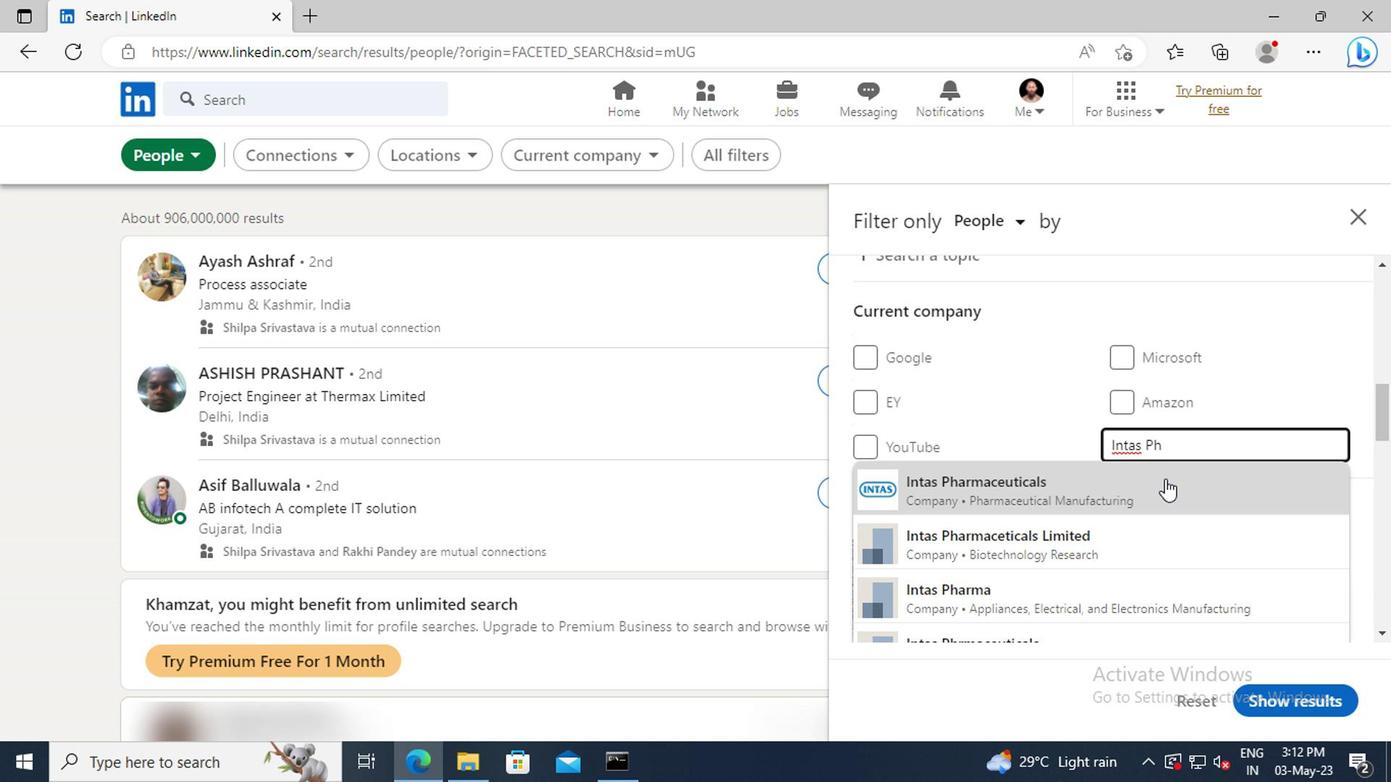 
Action: Mouse scrolled (1159, 478) with delta (0, 0)
Screenshot: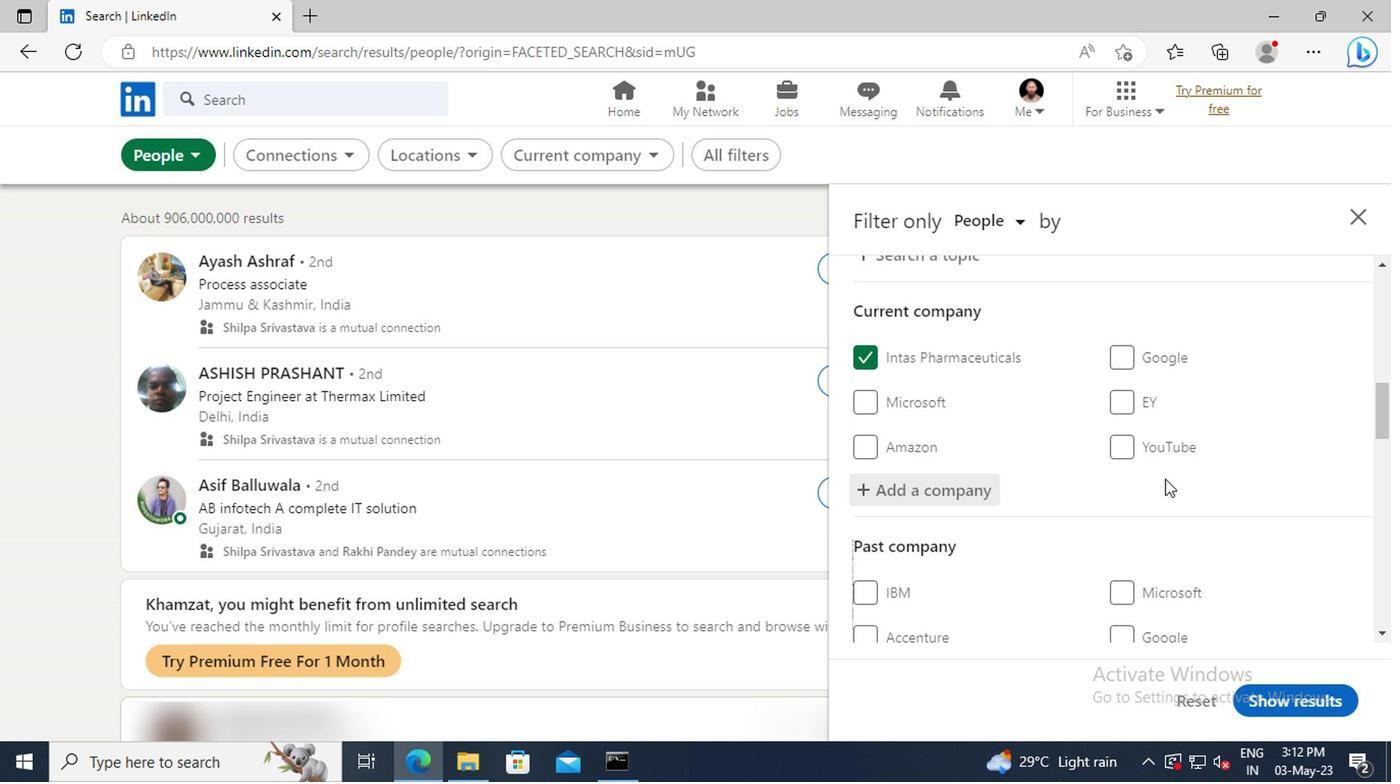 
Action: Mouse scrolled (1159, 478) with delta (0, 0)
Screenshot: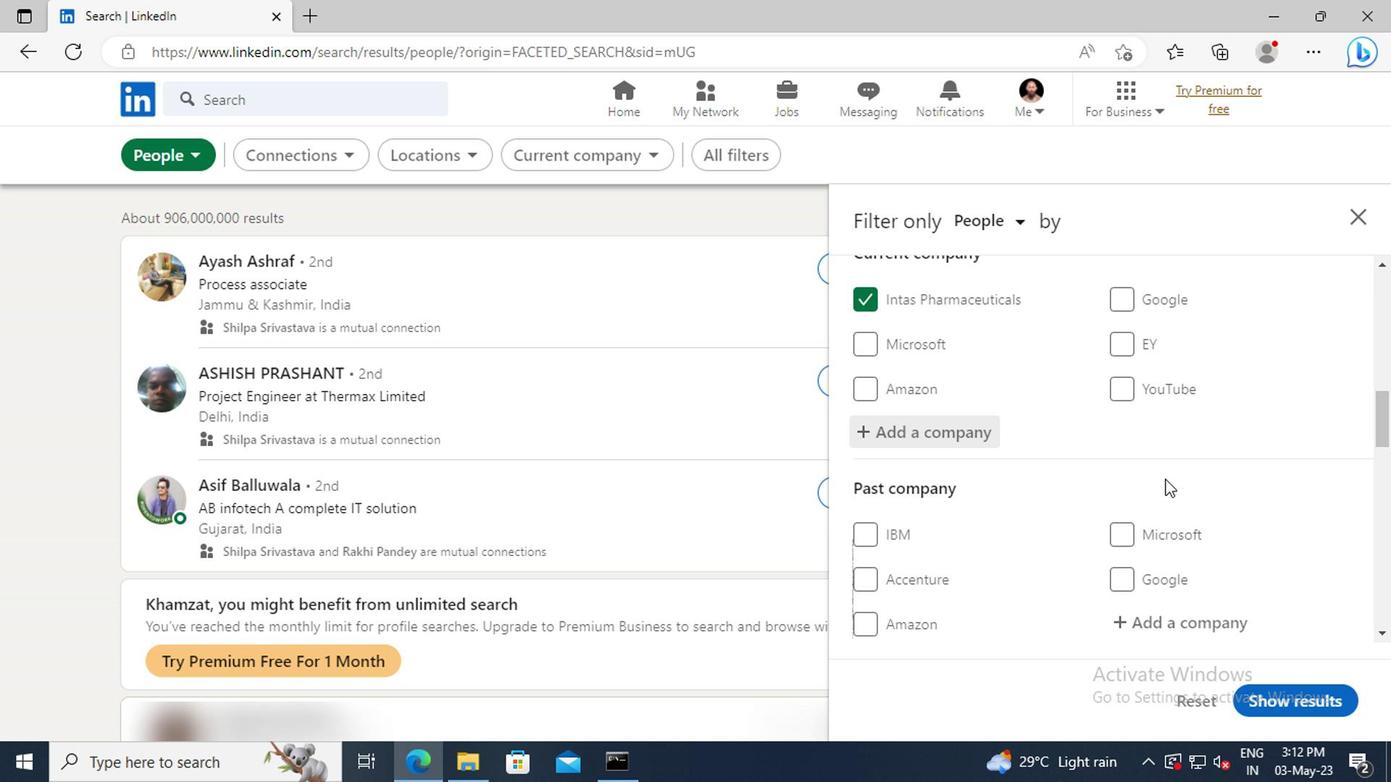 
Action: Mouse scrolled (1159, 478) with delta (0, 0)
Screenshot: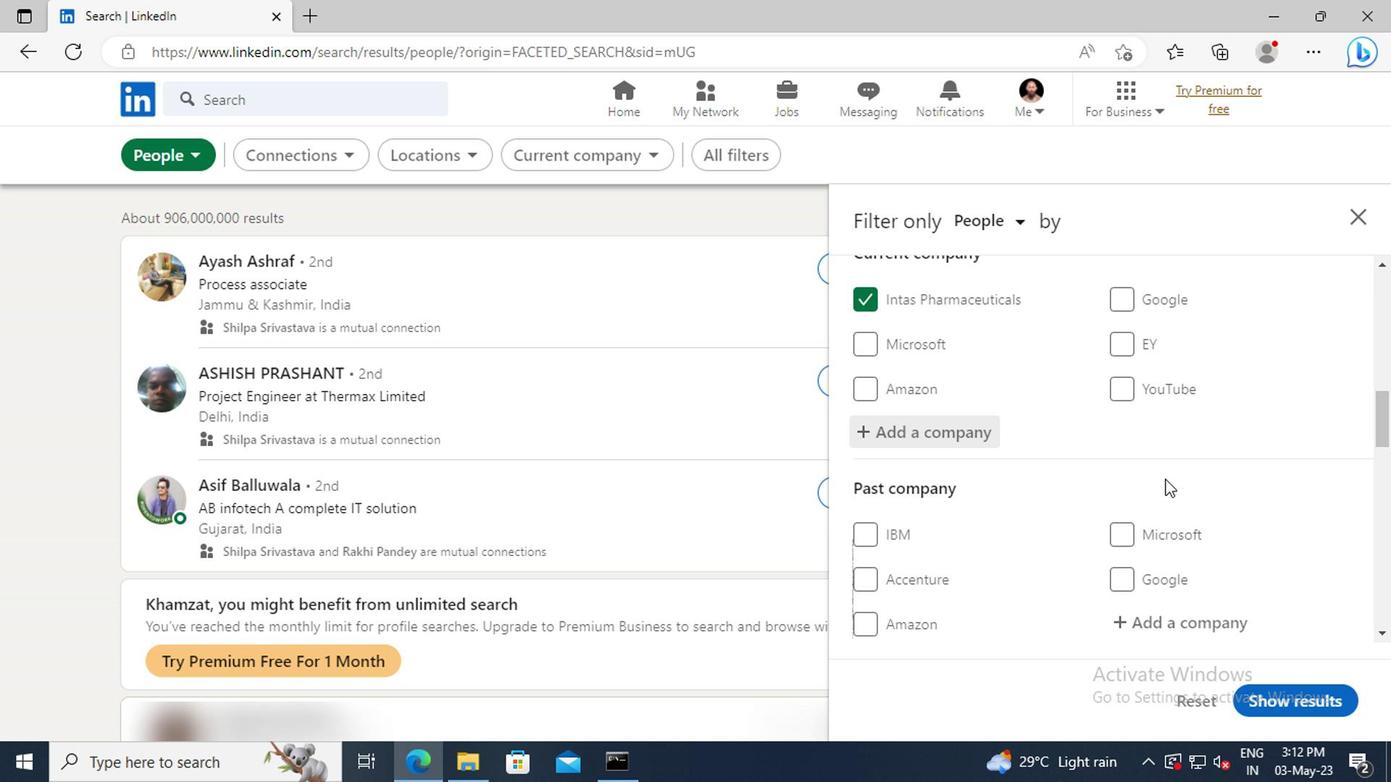 
Action: Mouse scrolled (1159, 478) with delta (0, 0)
Screenshot: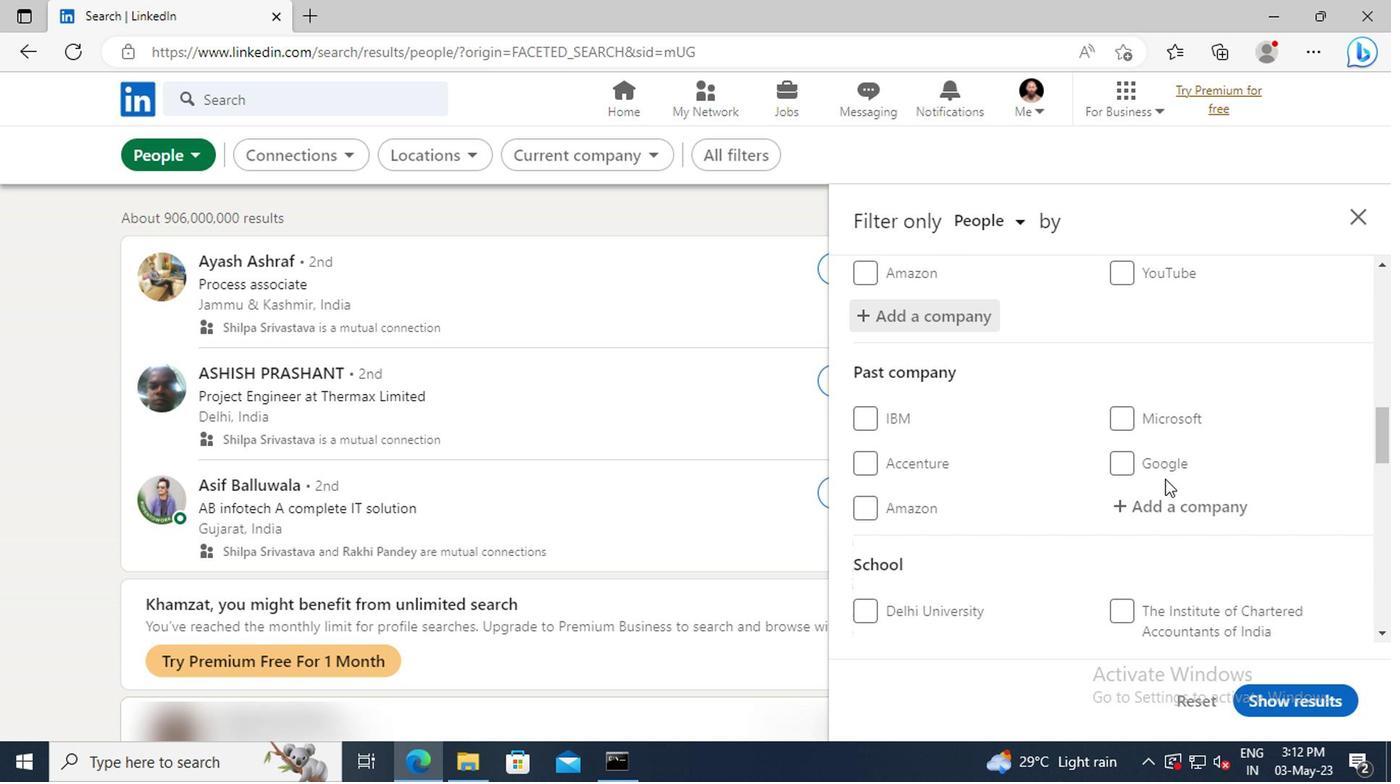 
Action: Mouse scrolled (1159, 478) with delta (0, 0)
Screenshot: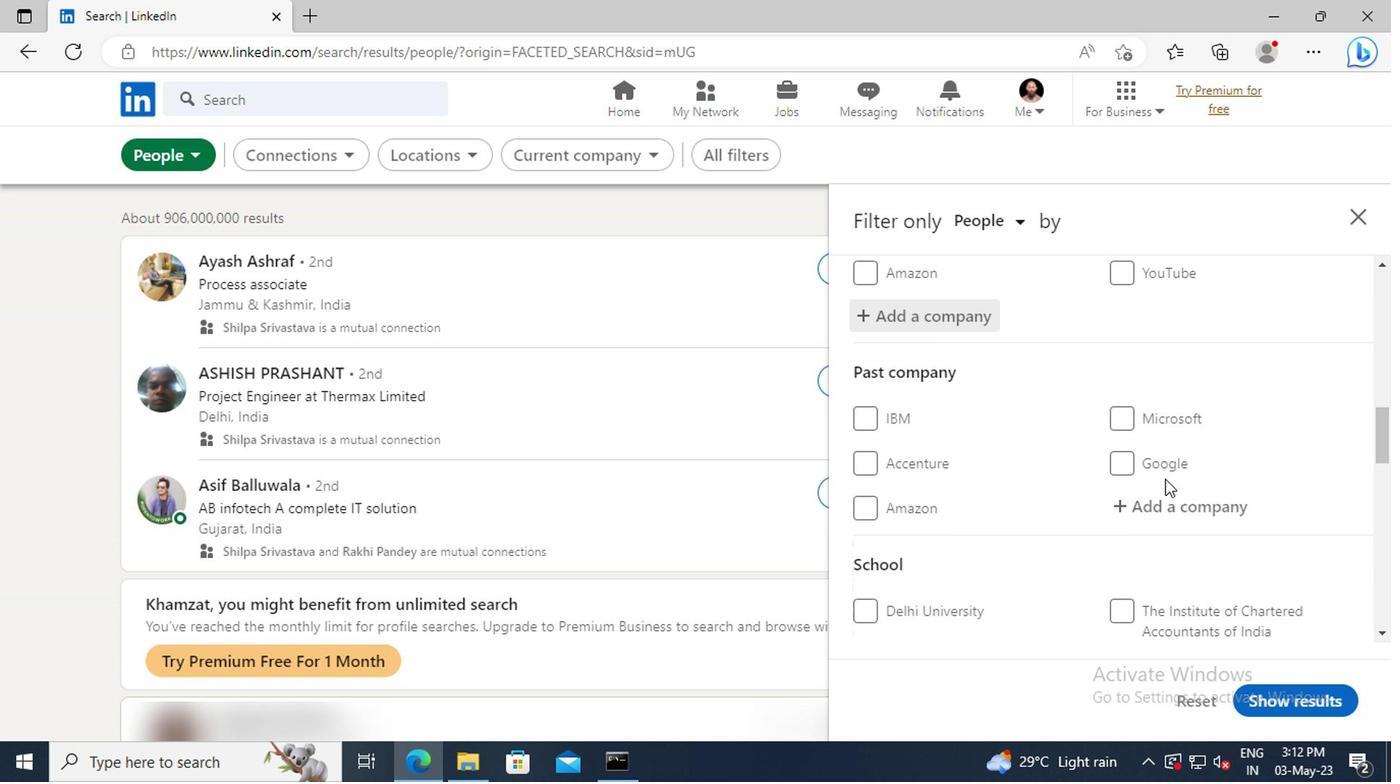 
Action: Mouse scrolled (1159, 478) with delta (0, 0)
Screenshot: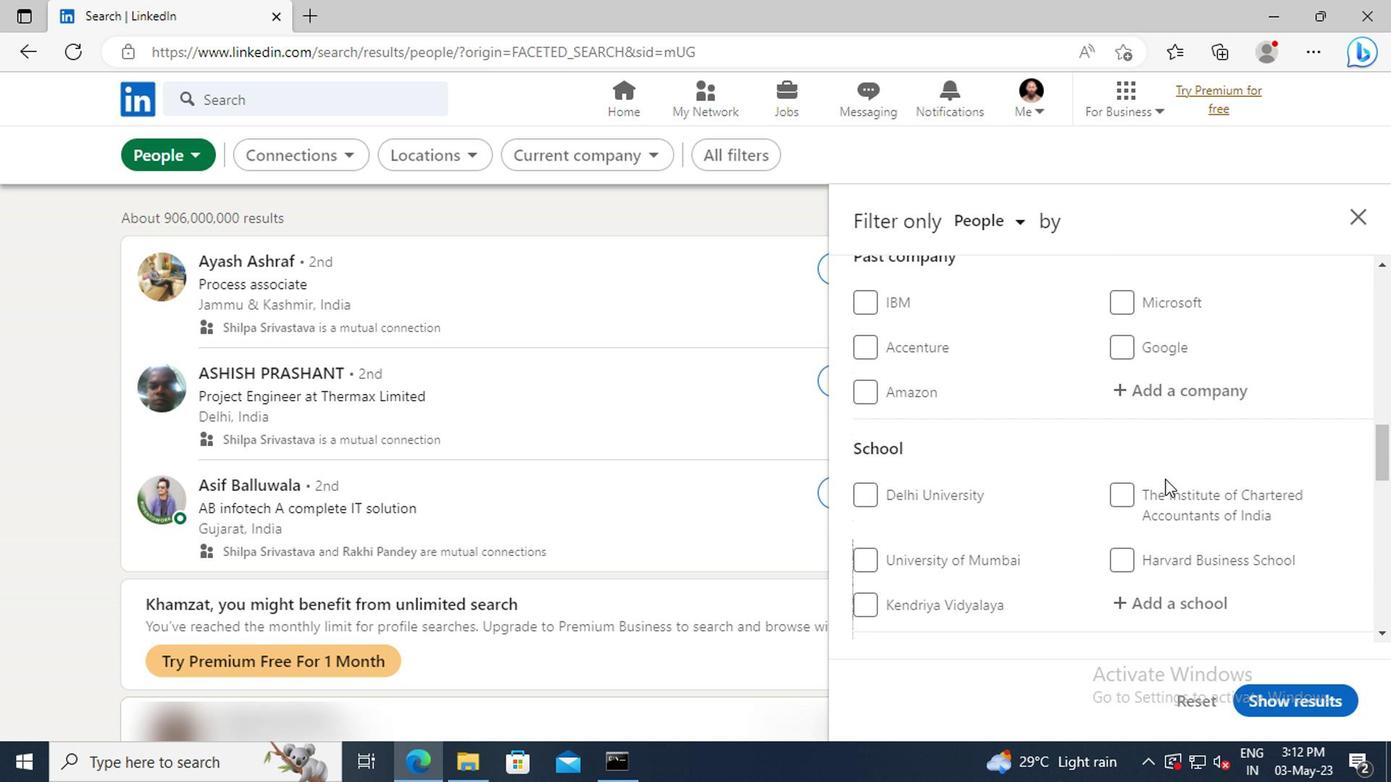 
Action: Mouse scrolled (1159, 478) with delta (0, 0)
Screenshot: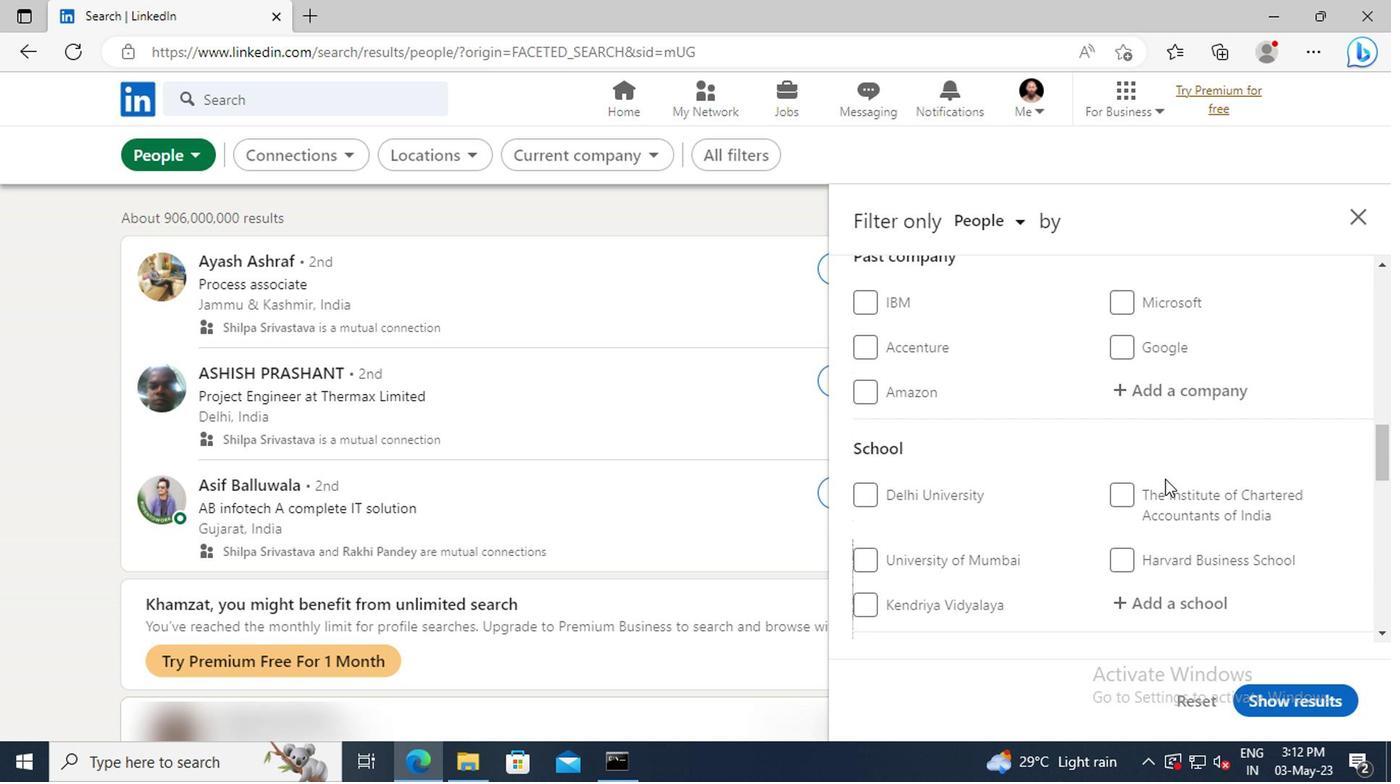 
Action: Mouse moved to (1156, 482)
Screenshot: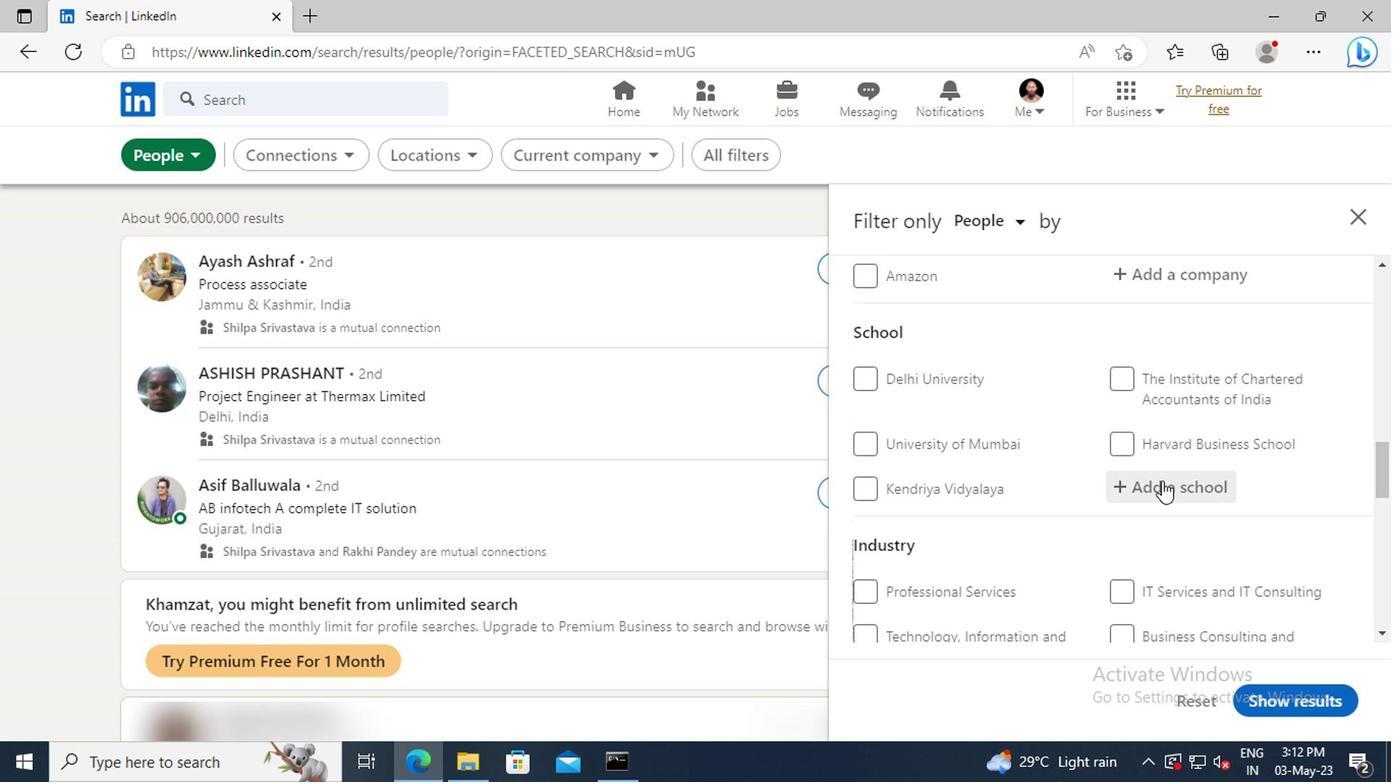 
Action: Mouse pressed left at (1156, 482)
Screenshot: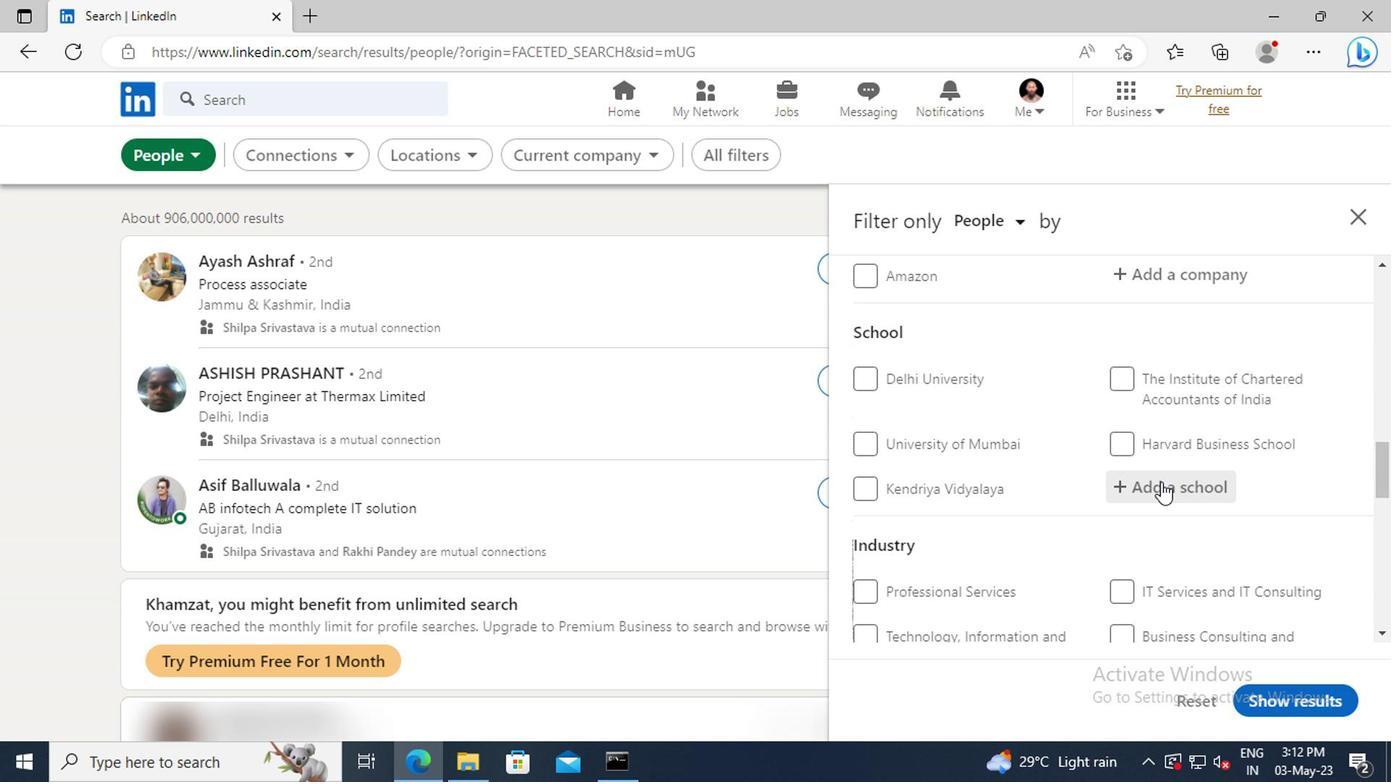
Action: Key pressed <Key.shift>PARK<Key.space><Key.shift>COLL
Screenshot: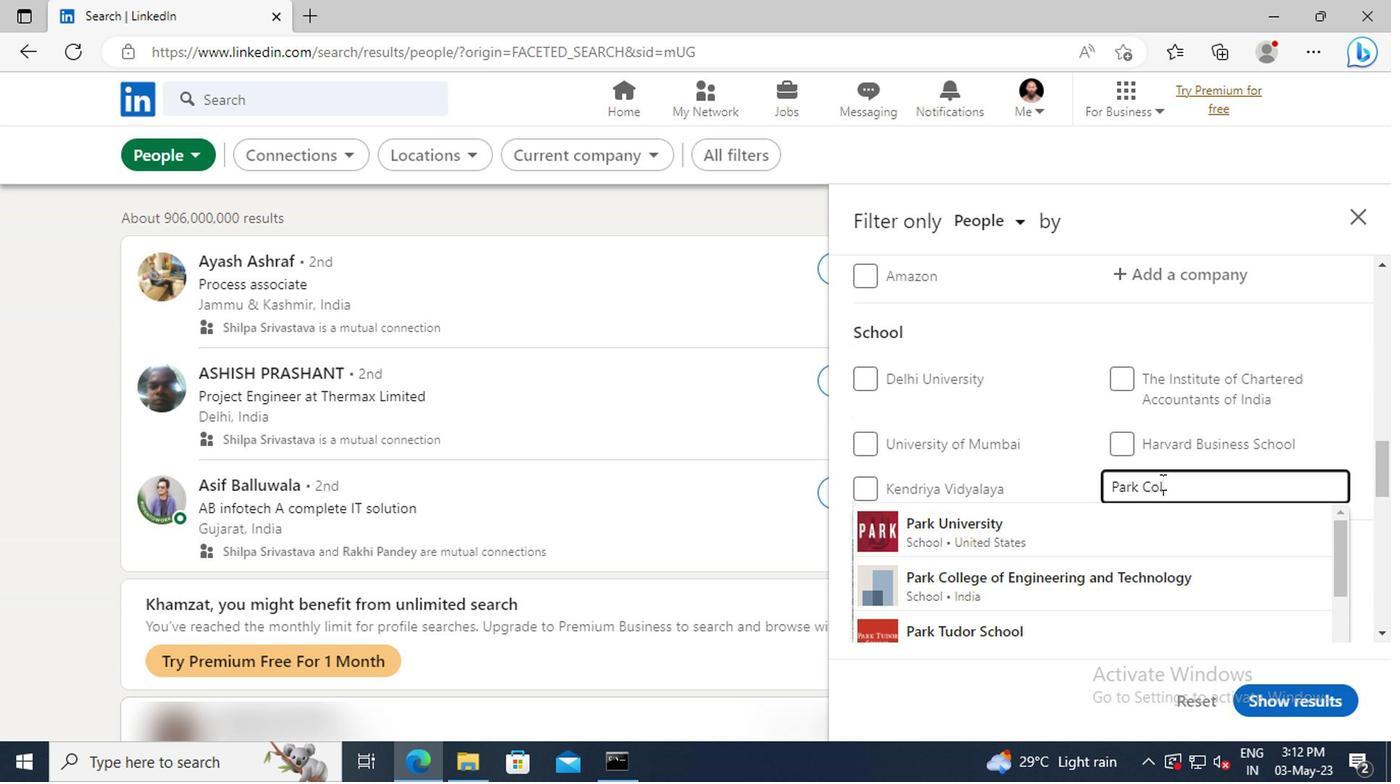 
Action: Mouse moved to (1169, 564)
Screenshot: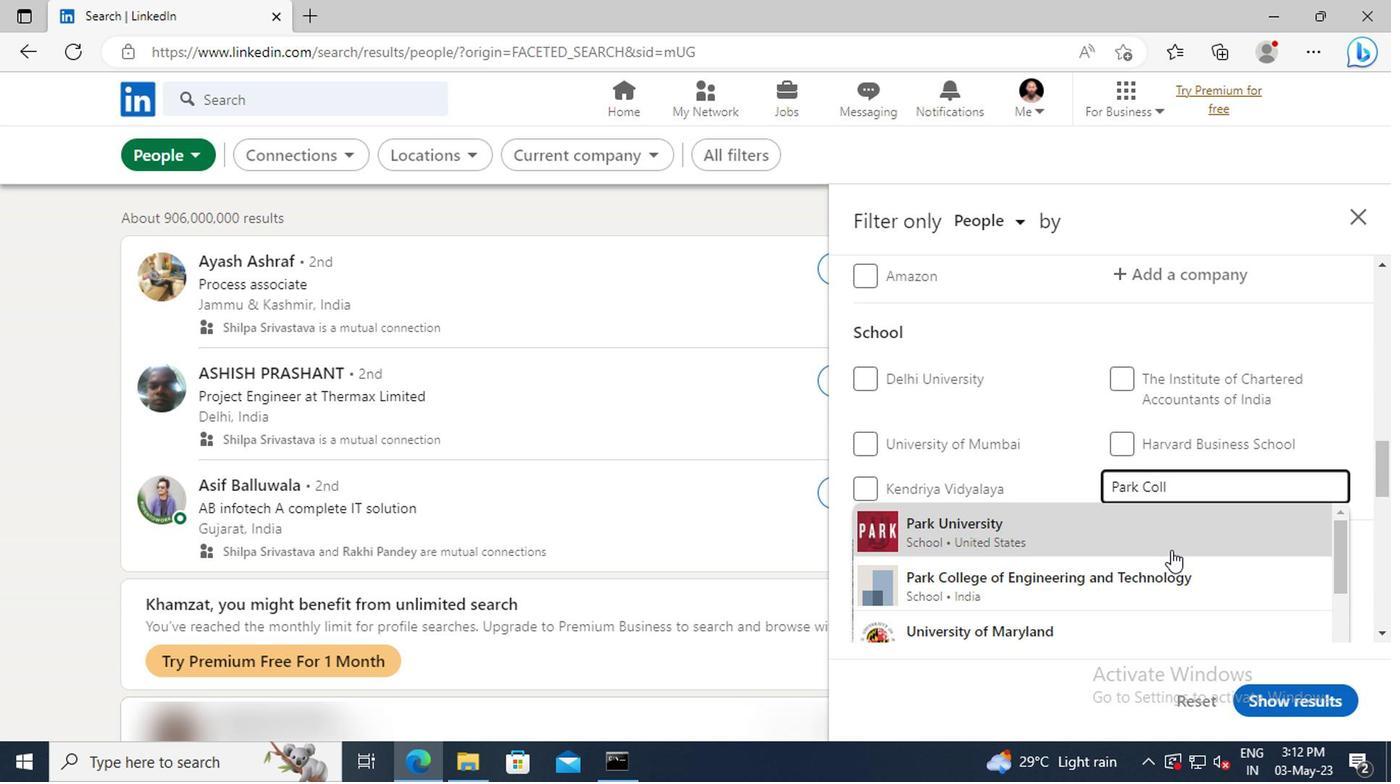 
Action: Mouse pressed left at (1169, 564)
Screenshot: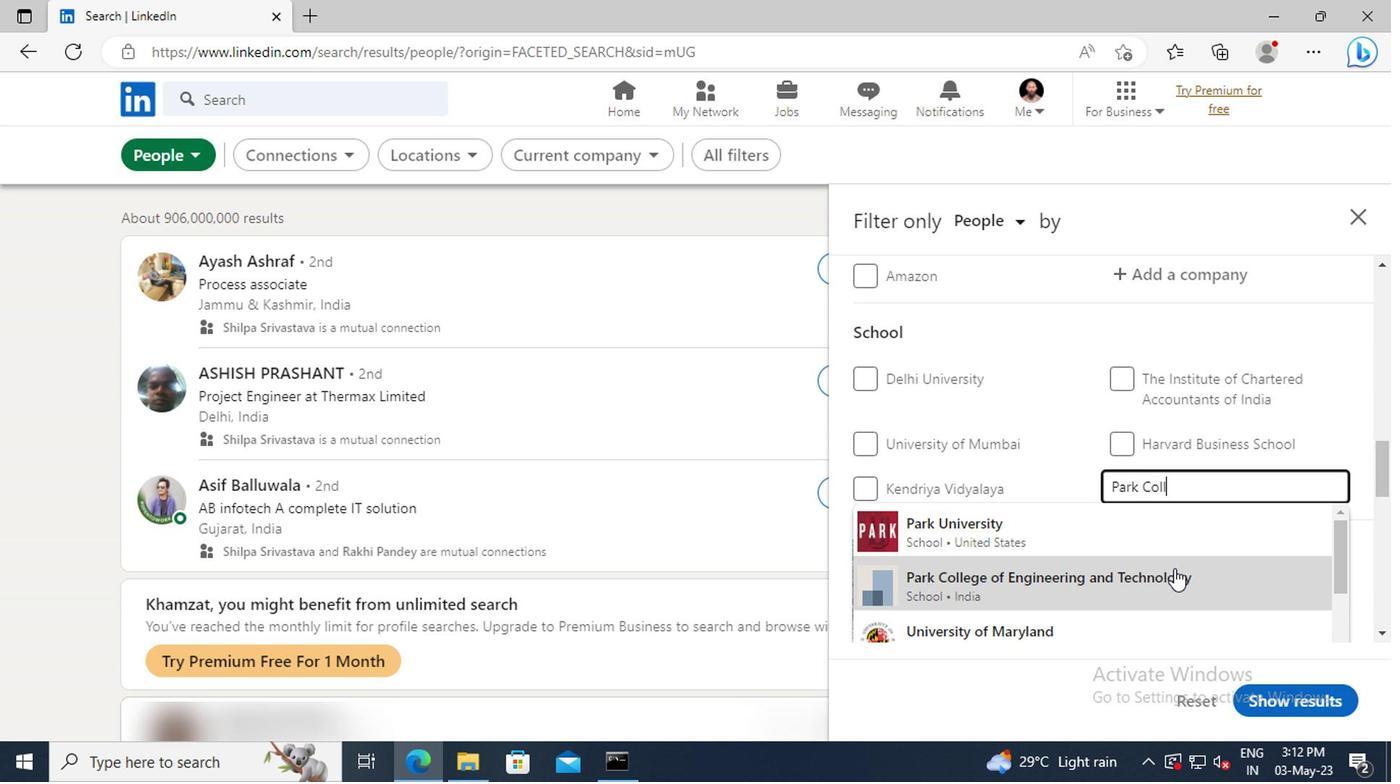 
Action: Mouse scrolled (1169, 563) with delta (0, 0)
Screenshot: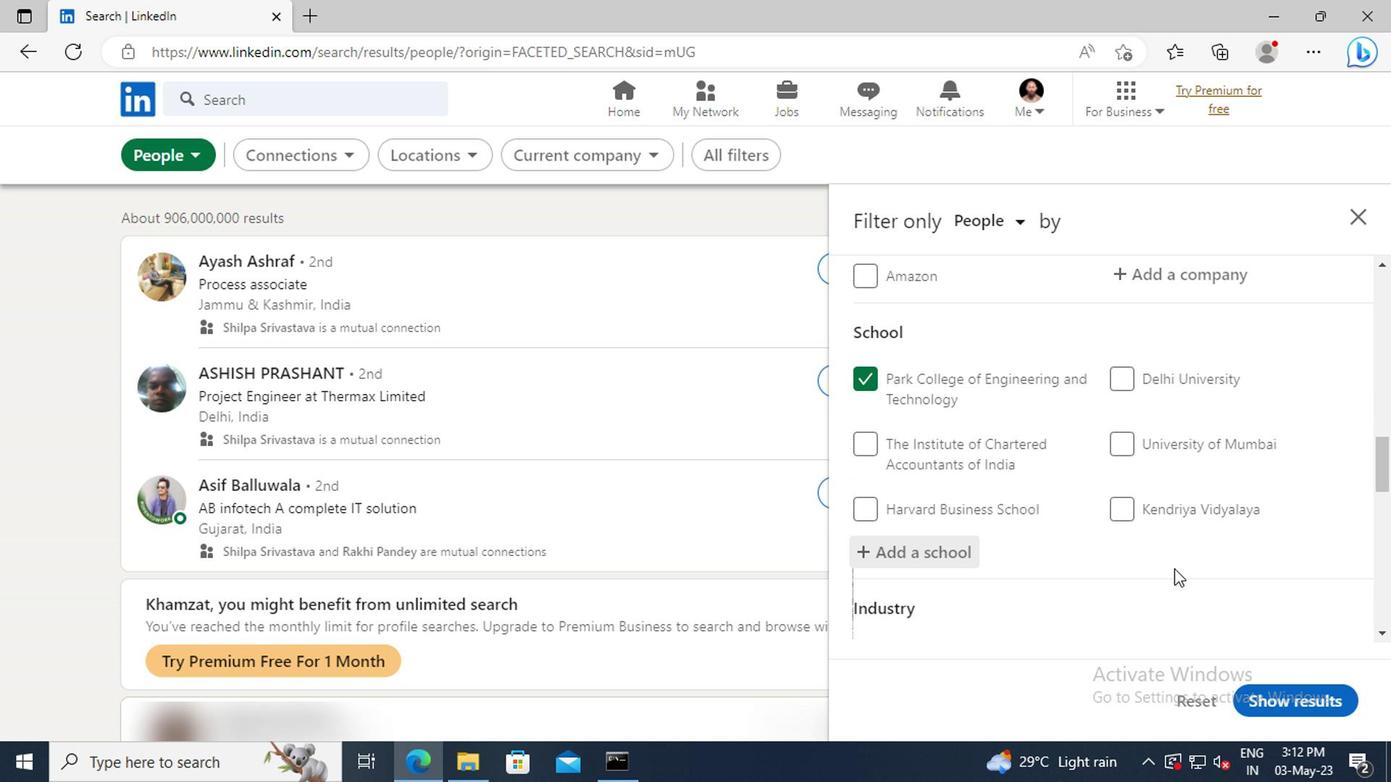 
Action: Mouse scrolled (1169, 563) with delta (0, 0)
Screenshot: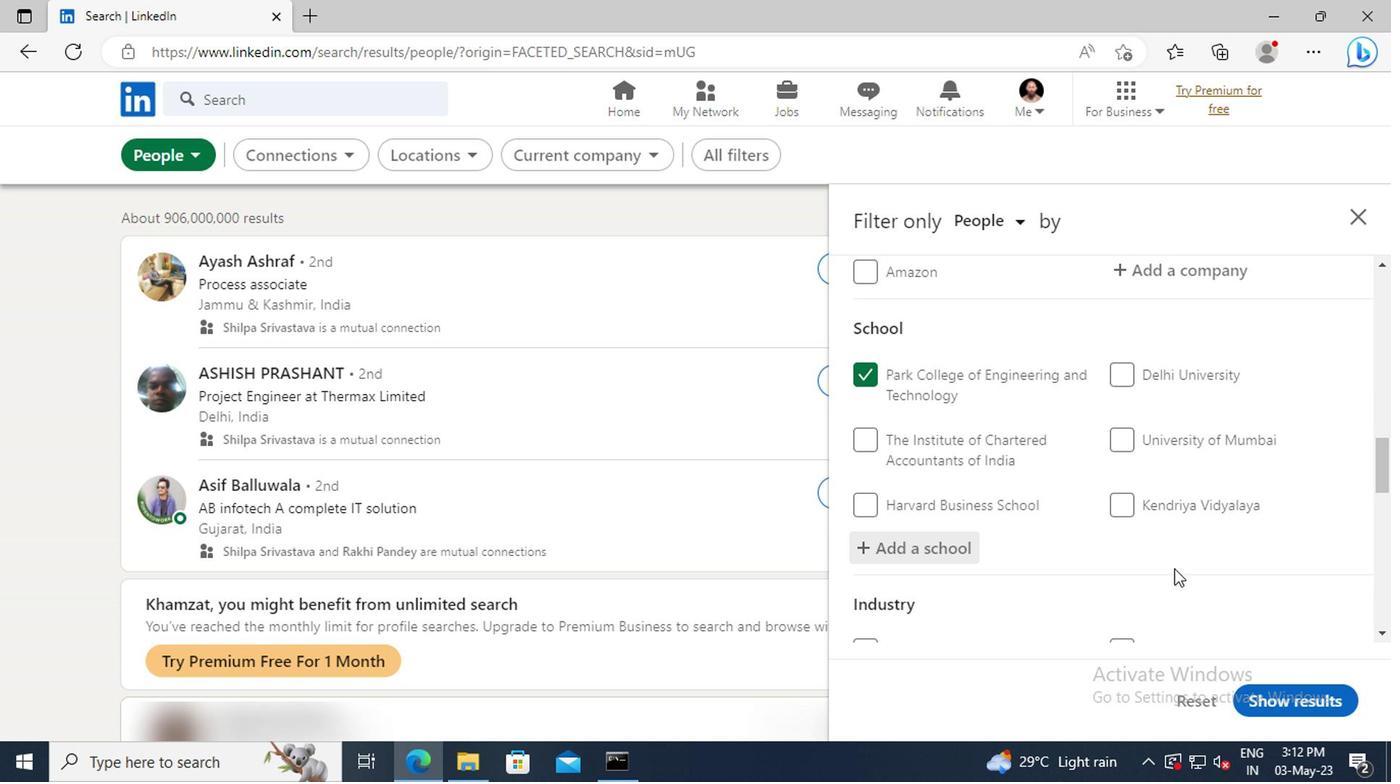 
Action: Mouse moved to (1169, 555)
Screenshot: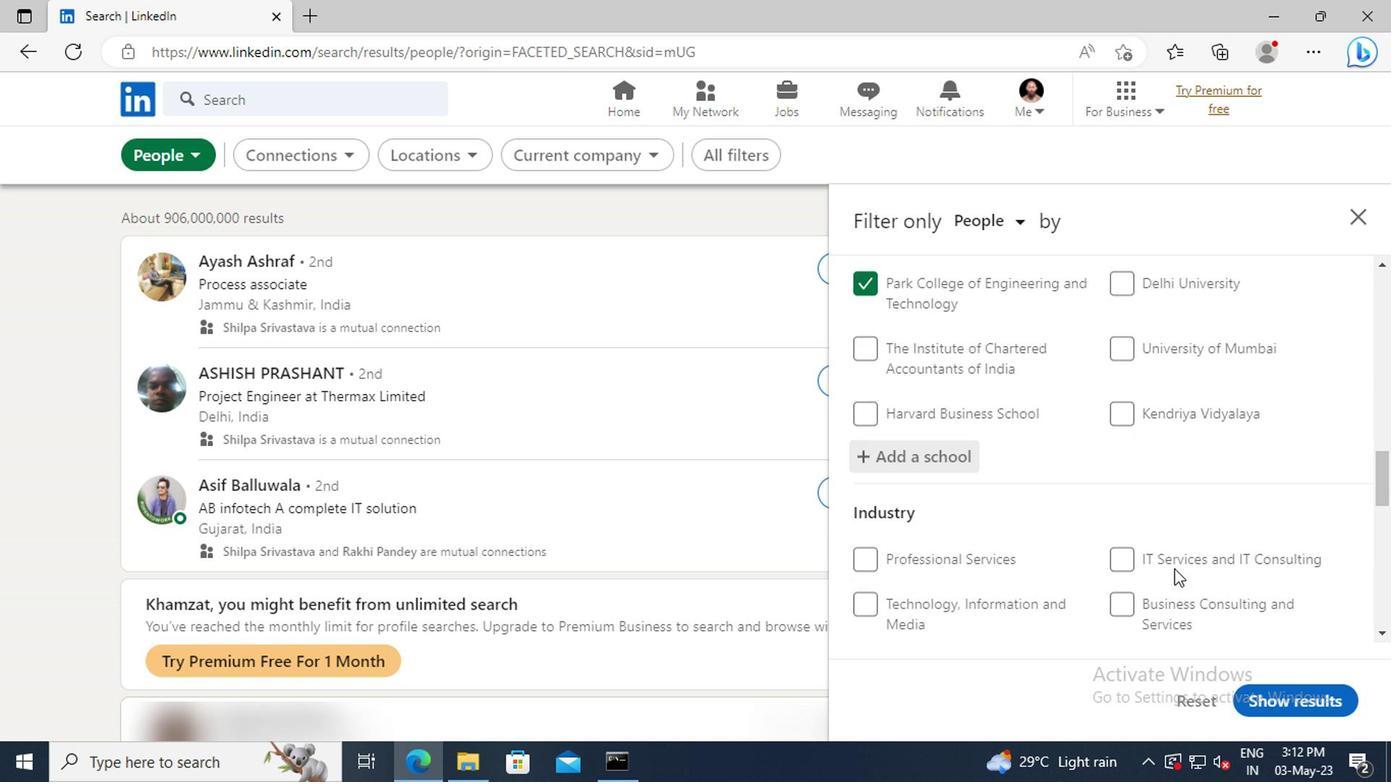 
Action: Mouse scrolled (1169, 555) with delta (0, 0)
Screenshot: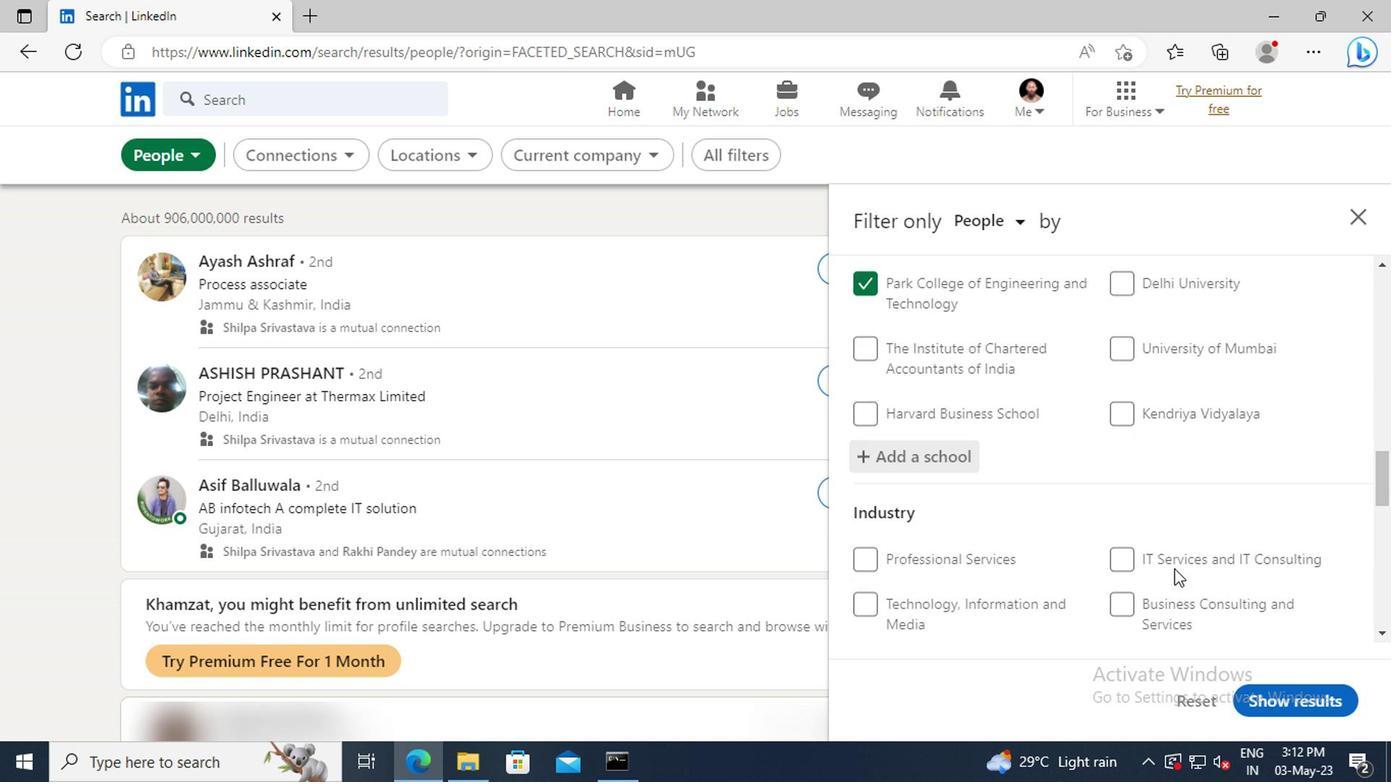 
Action: Mouse moved to (1153, 484)
Screenshot: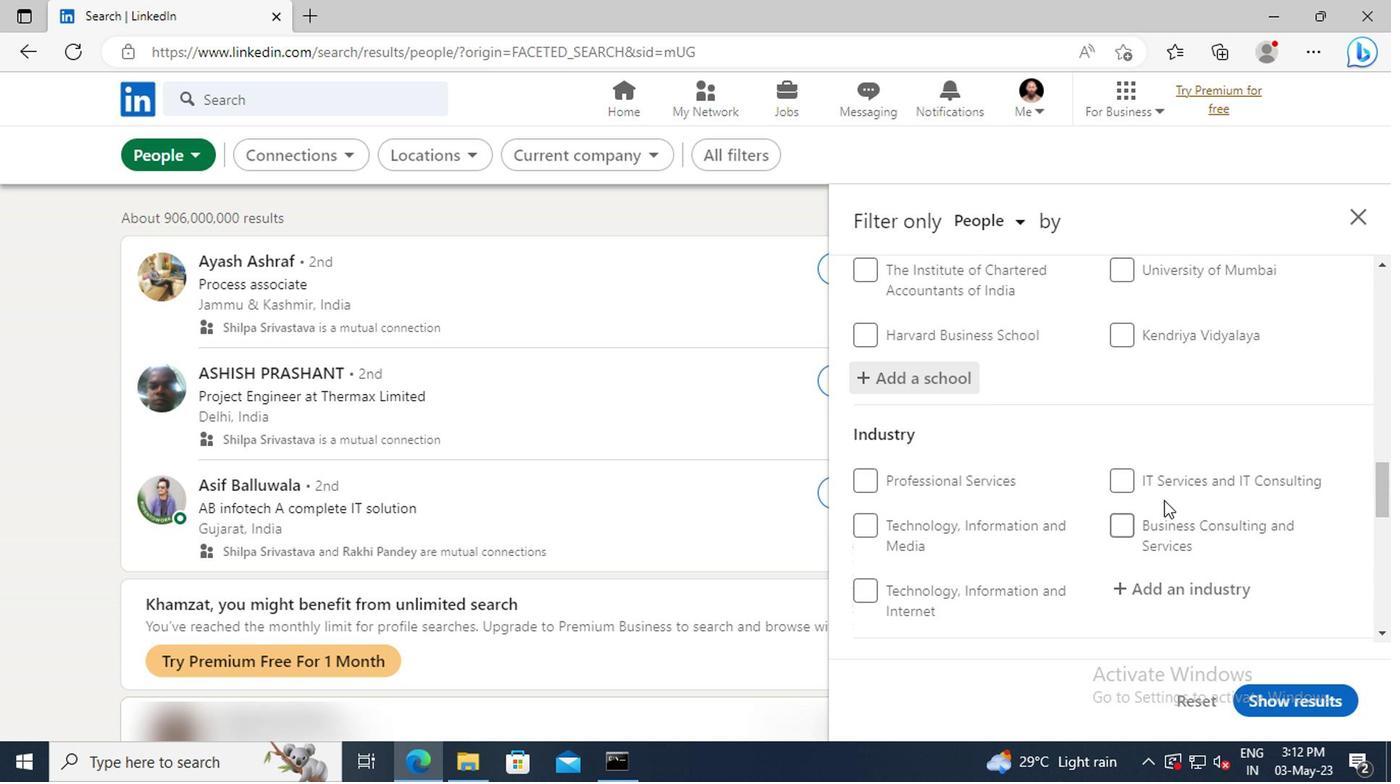 
Action: Mouse scrolled (1153, 484) with delta (0, 0)
Screenshot: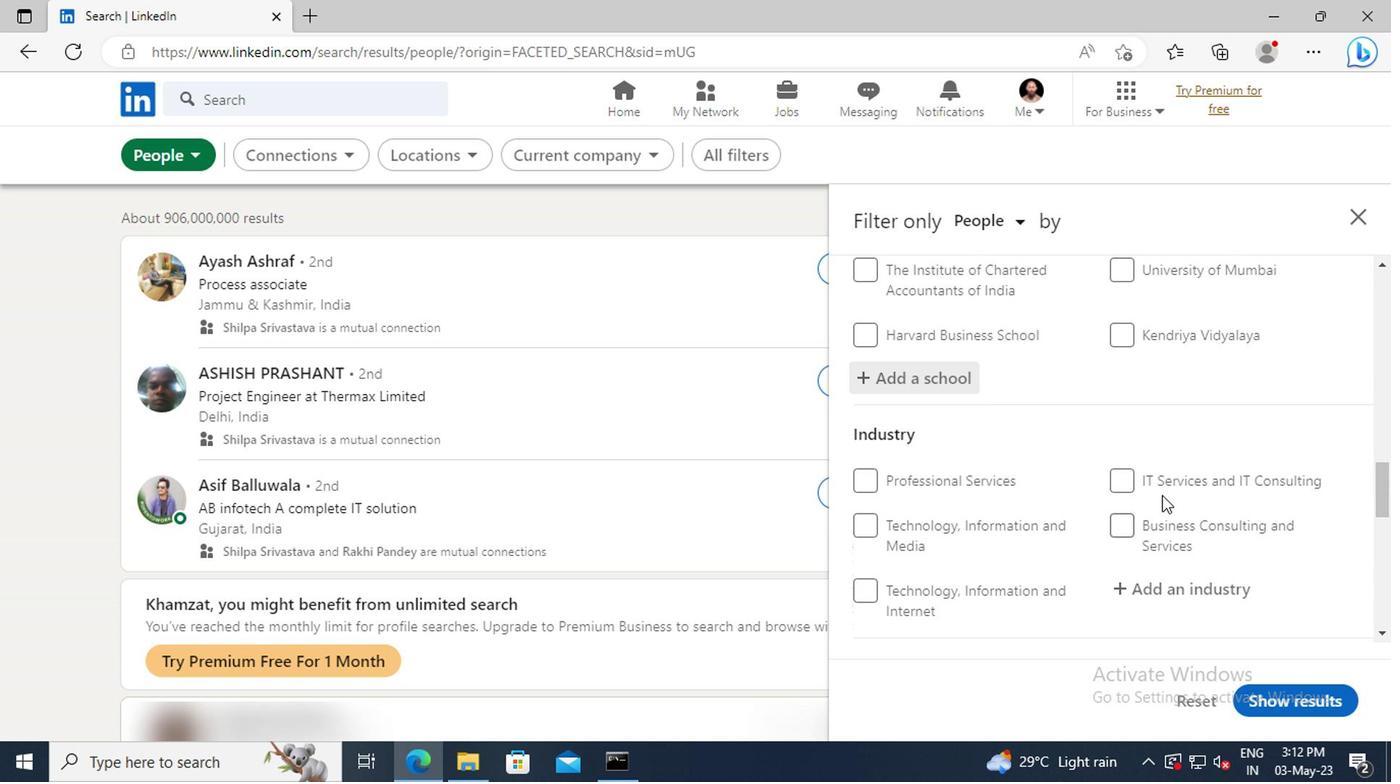 
Action: Mouse moved to (1156, 520)
Screenshot: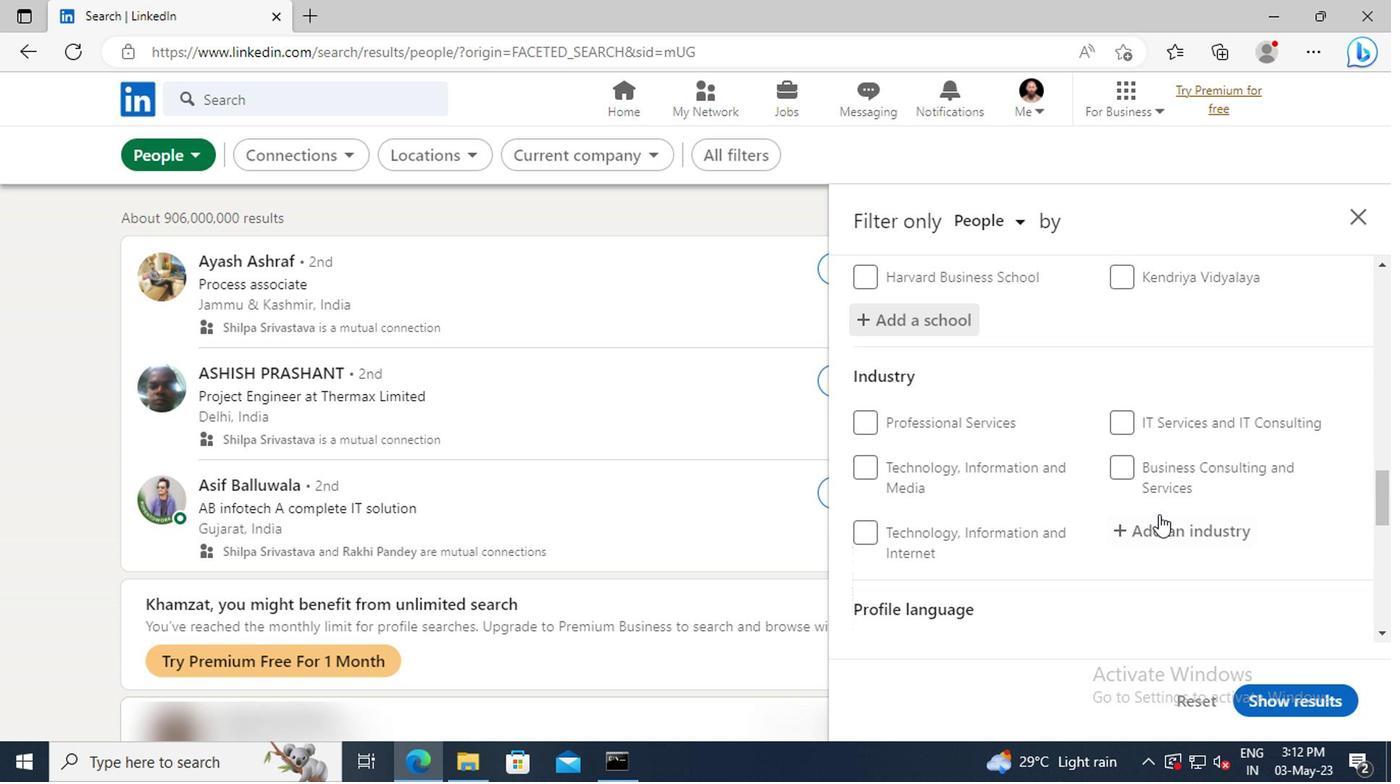 
Action: Mouse pressed left at (1156, 520)
Screenshot: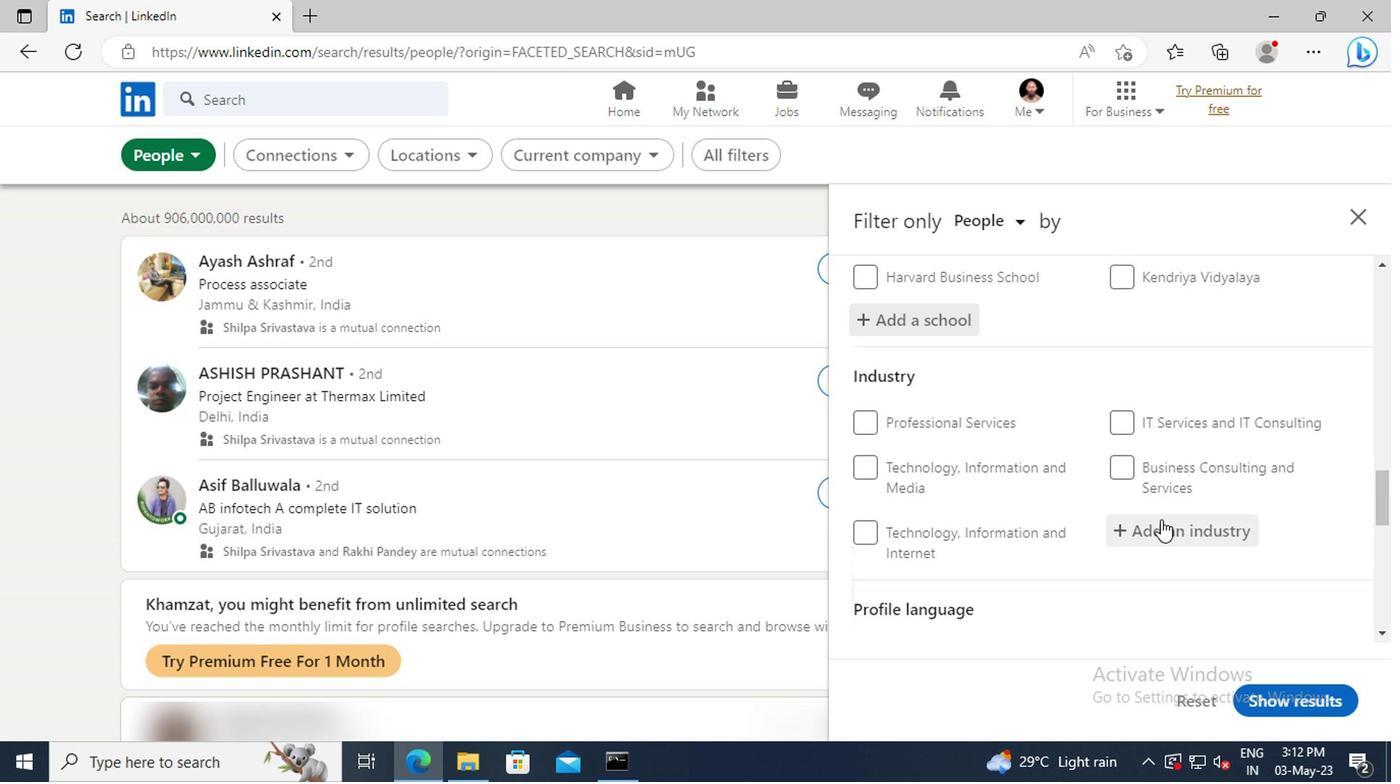 
Action: Key pressed <Key.shift>PIPEL
Screenshot: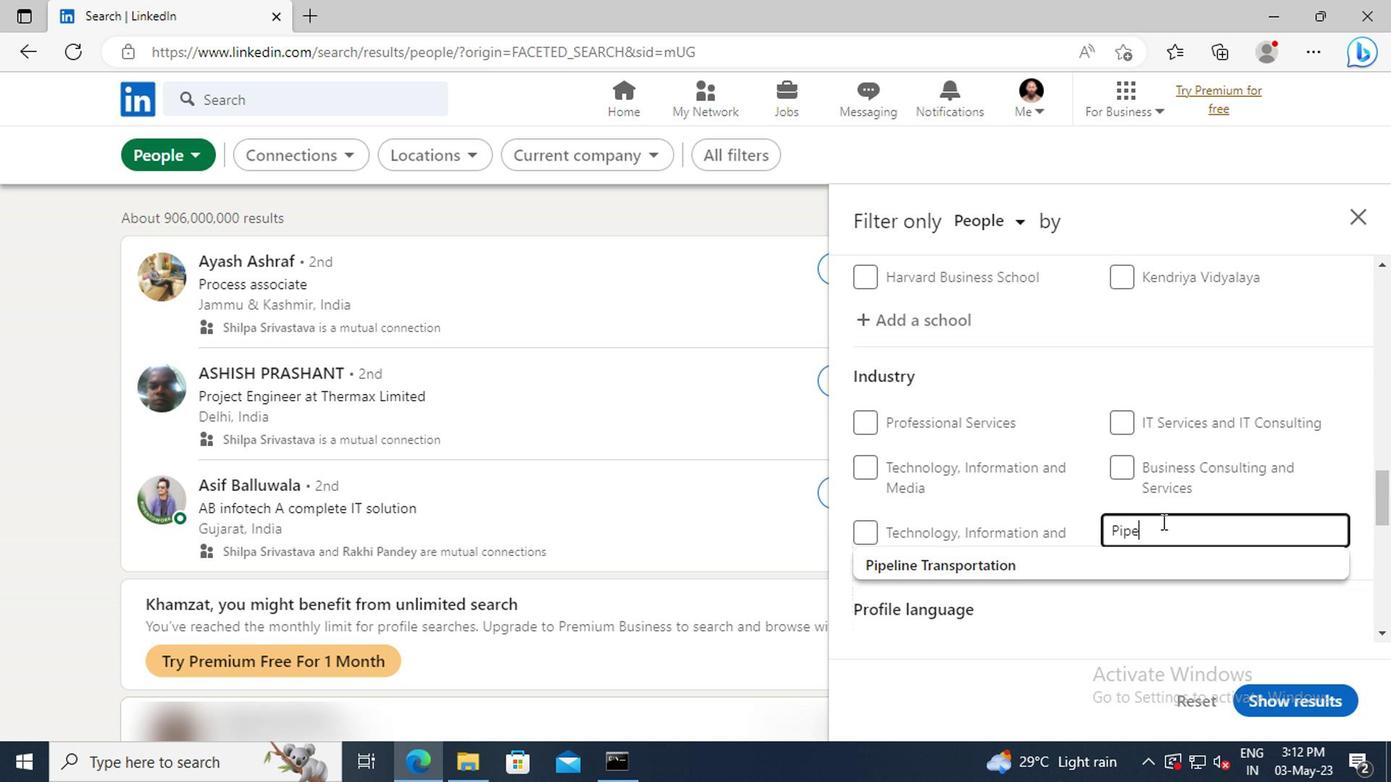 
Action: Mouse moved to (1161, 557)
Screenshot: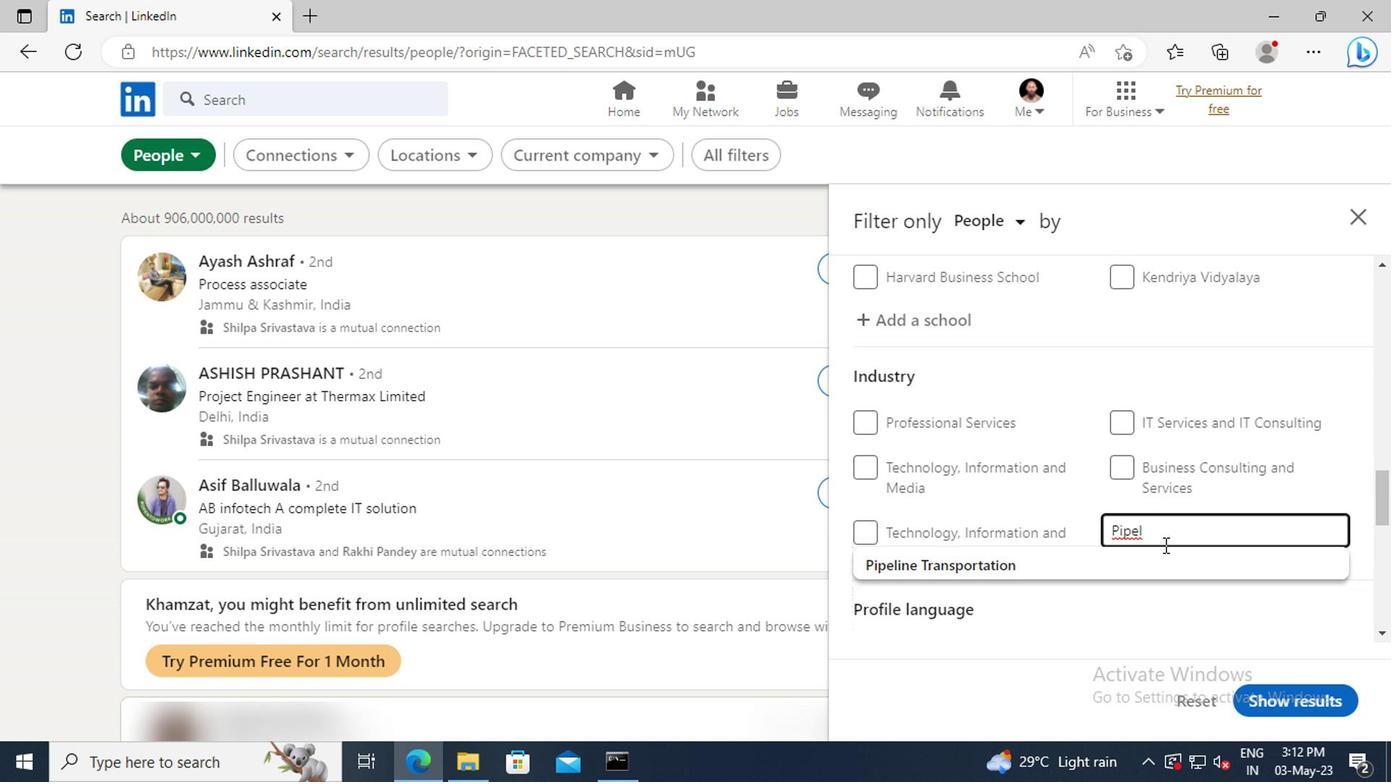 
Action: Mouse pressed left at (1161, 557)
Screenshot: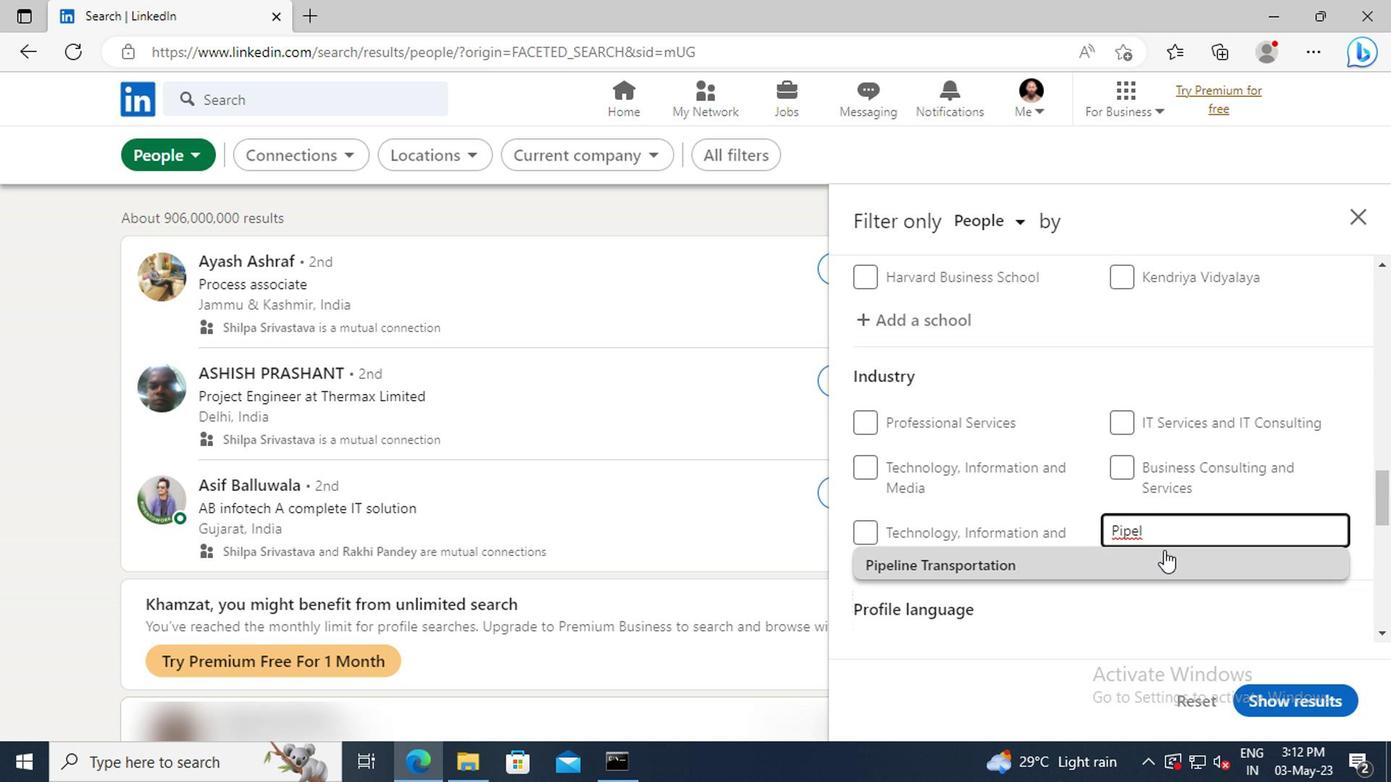 
Action: Mouse scrolled (1161, 555) with delta (0, -1)
Screenshot: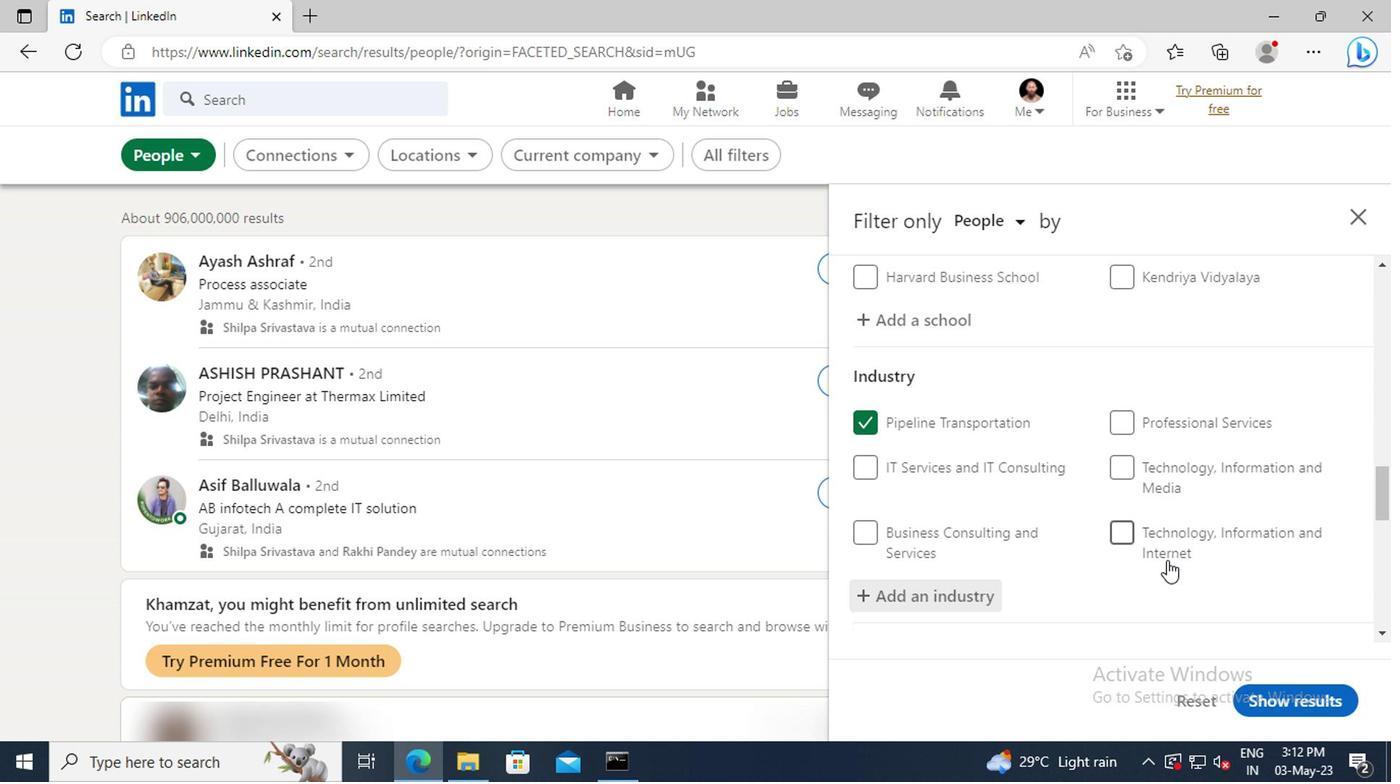 
Action: Mouse scrolled (1161, 555) with delta (0, -1)
Screenshot: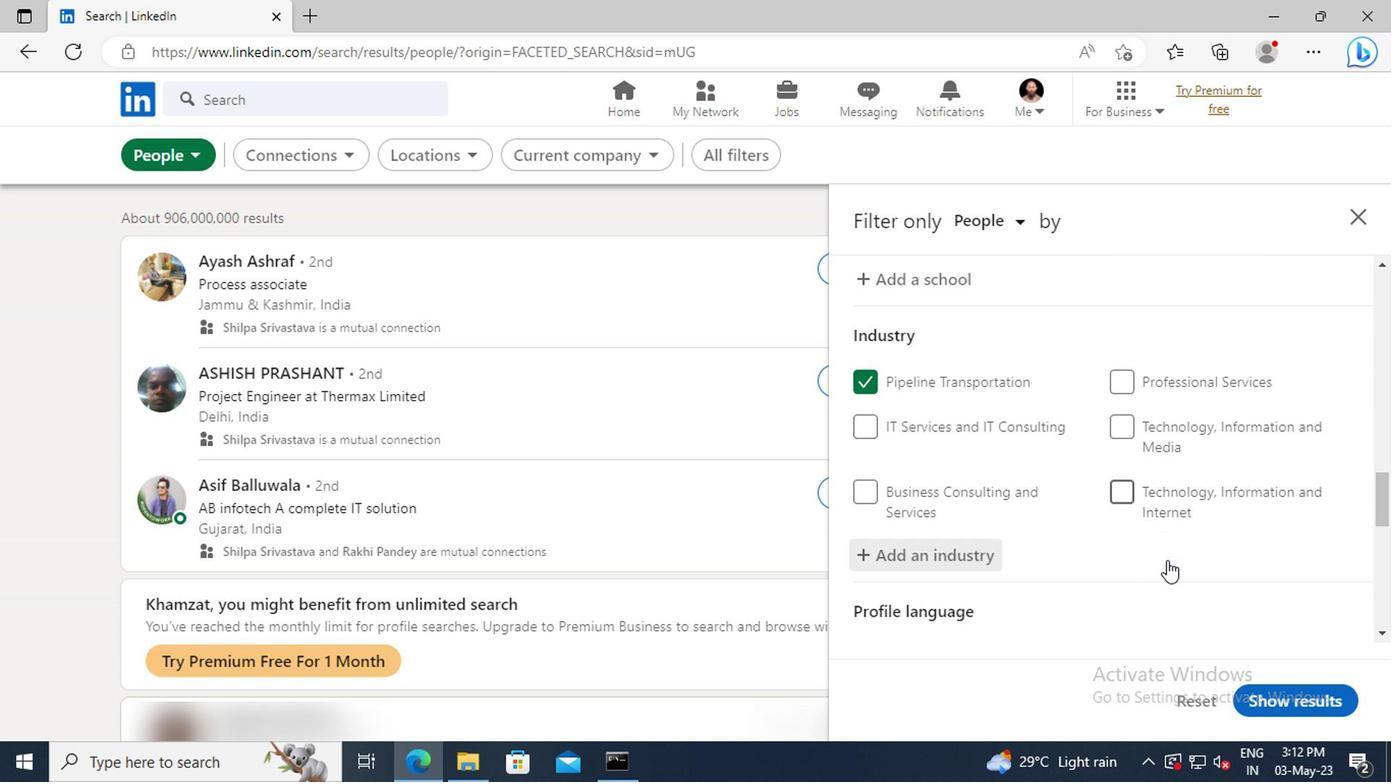 
Action: Mouse scrolled (1161, 555) with delta (0, -1)
Screenshot: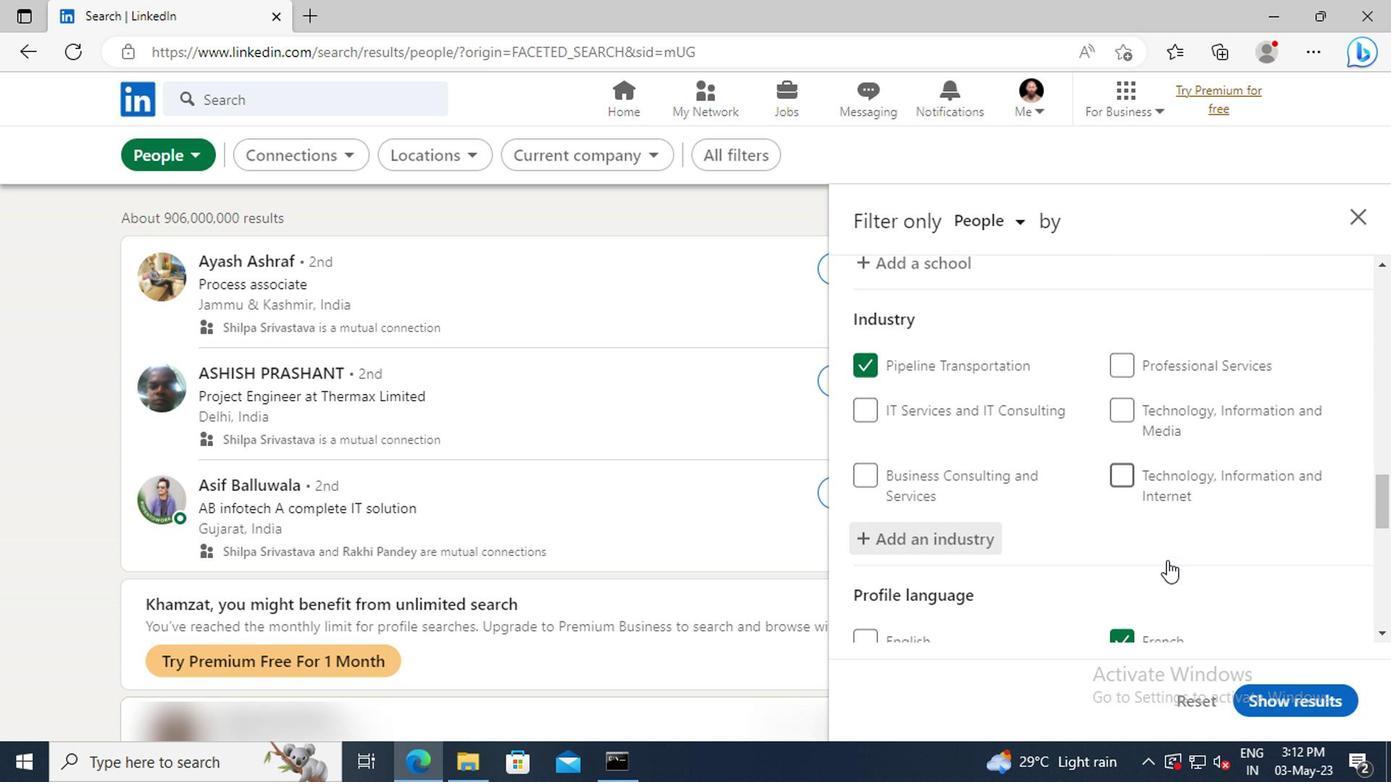 
Action: Mouse scrolled (1161, 555) with delta (0, -1)
Screenshot: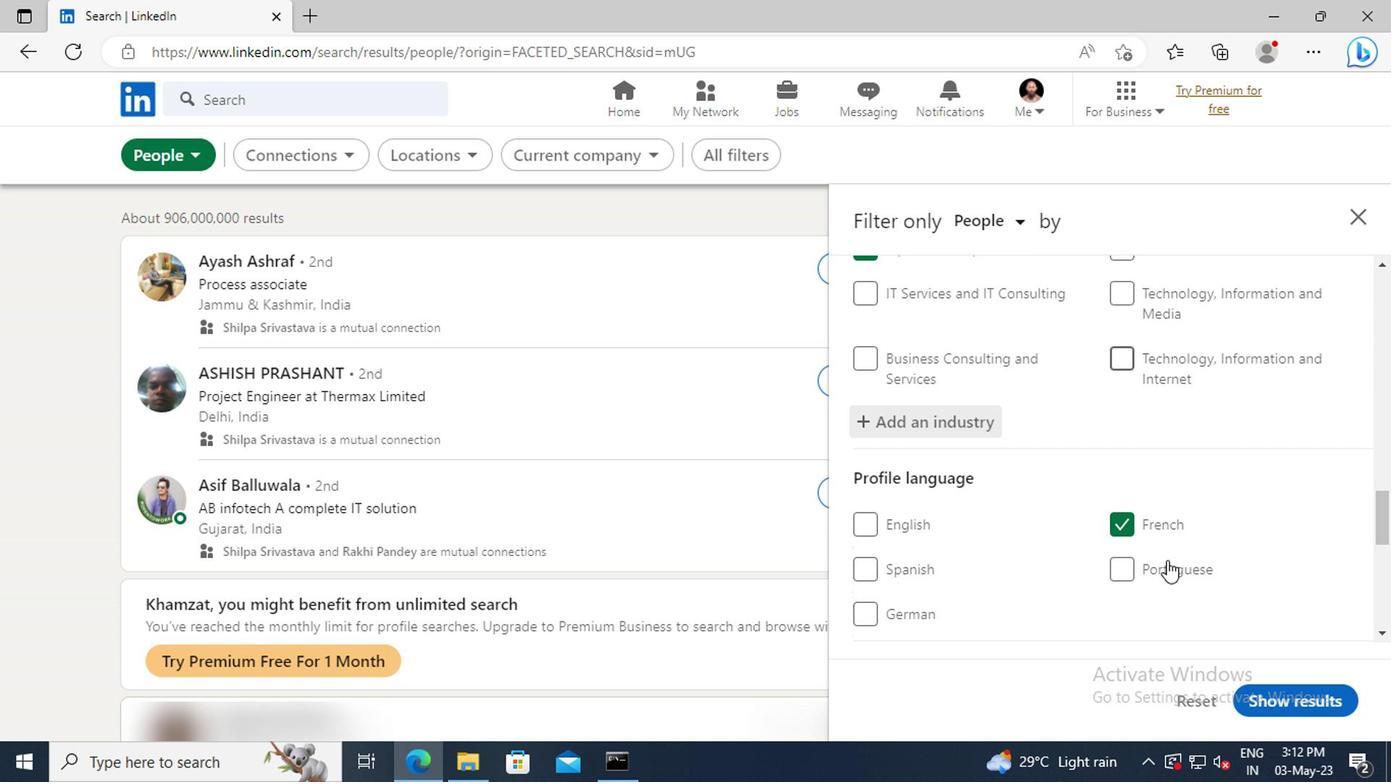 
Action: Mouse scrolled (1161, 555) with delta (0, -1)
Screenshot: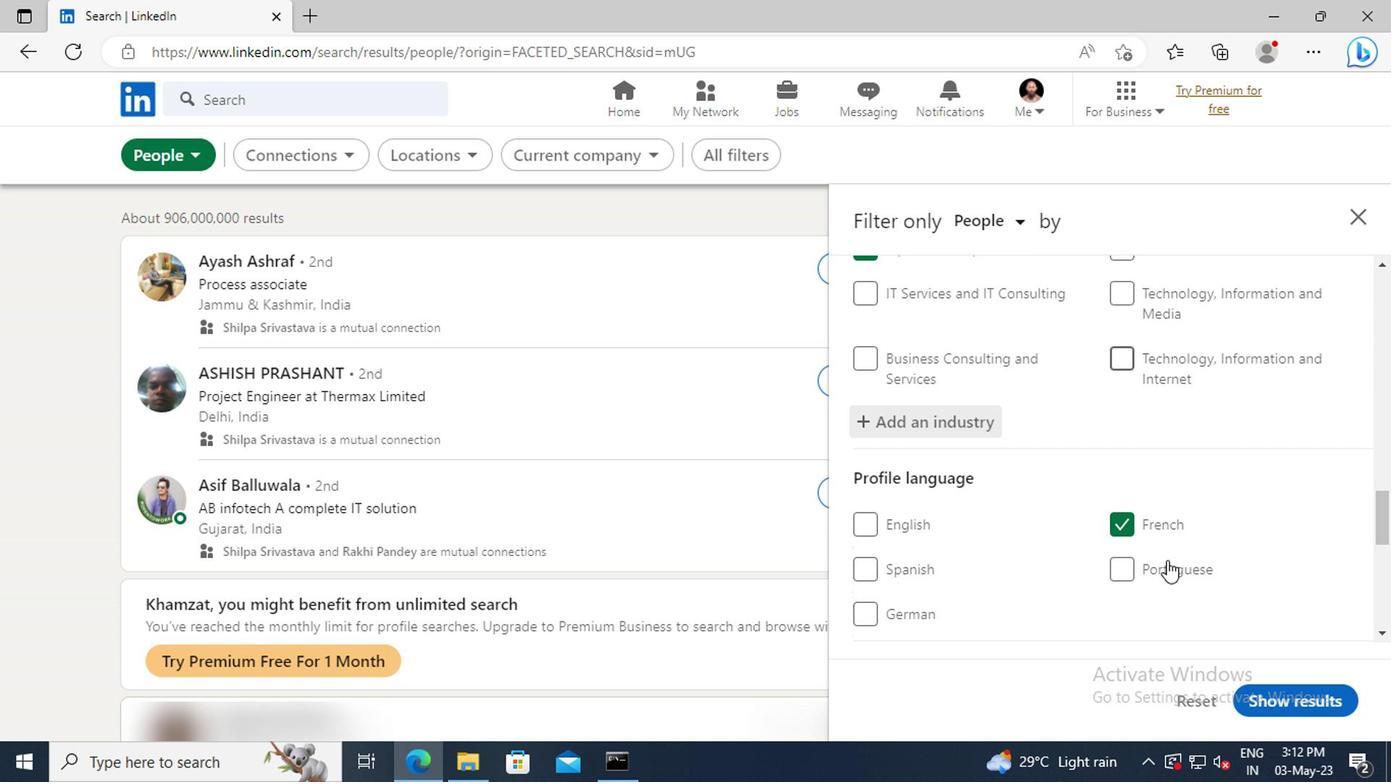 
Action: Mouse moved to (1169, 492)
Screenshot: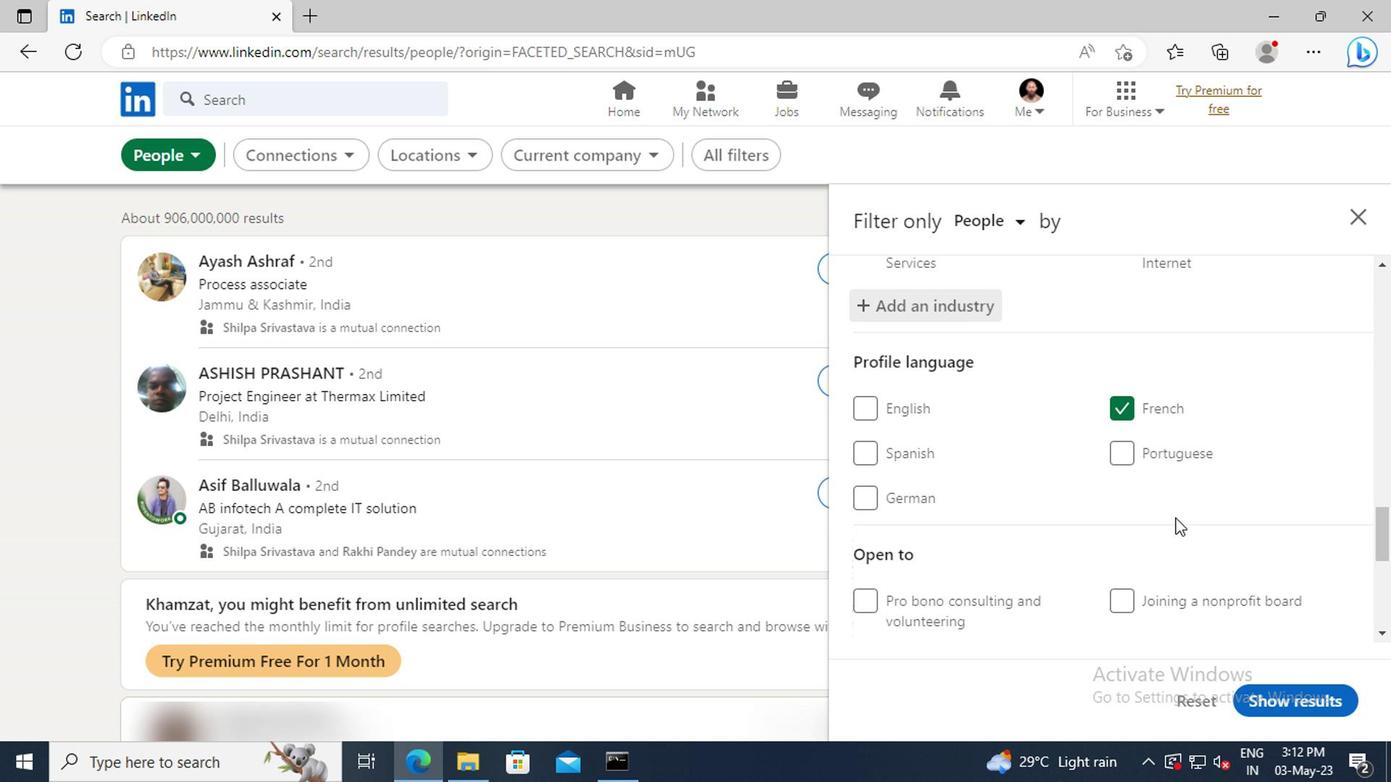 
Action: Mouse scrolled (1169, 492) with delta (0, 0)
Screenshot: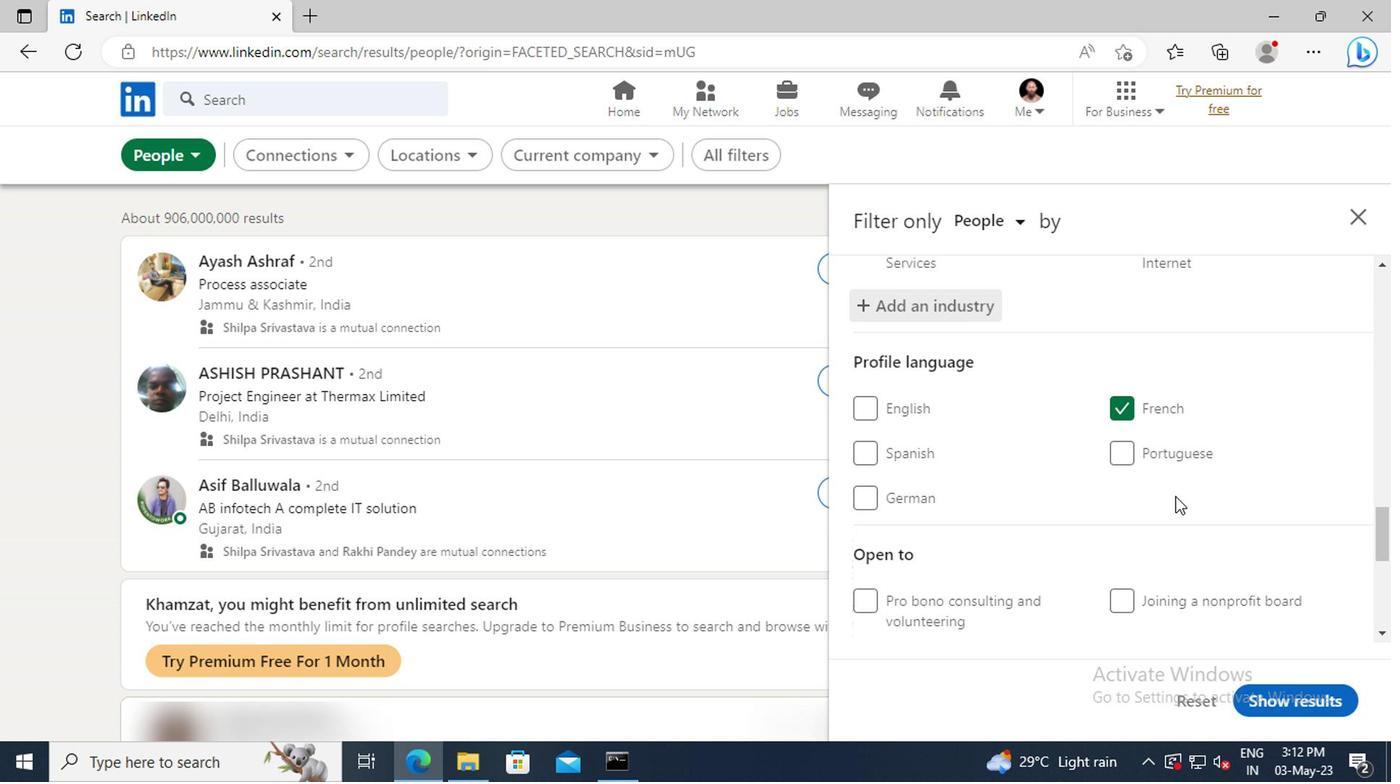
Action: Mouse scrolled (1169, 492) with delta (0, 0)
Screenshot: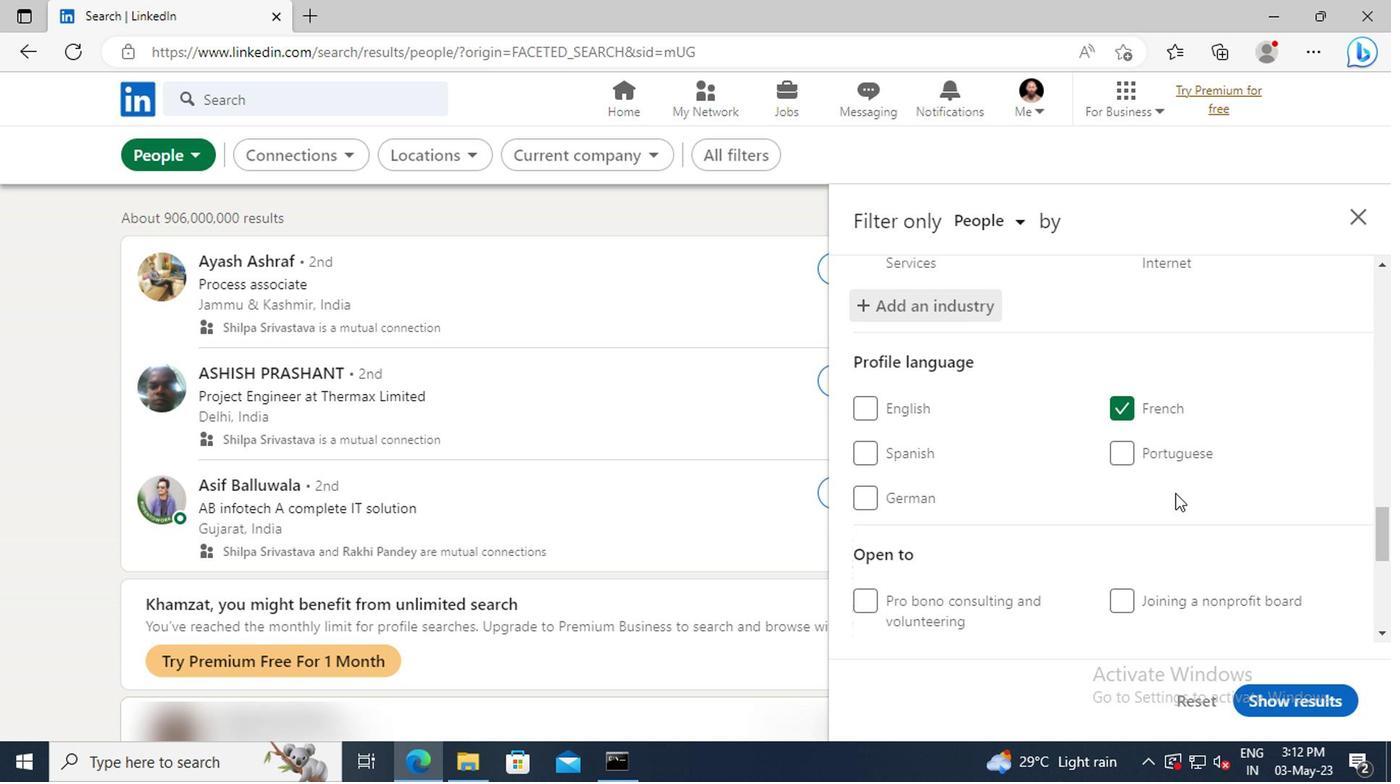 
Action: Mouse moved to (1169, 472)
Screenshot: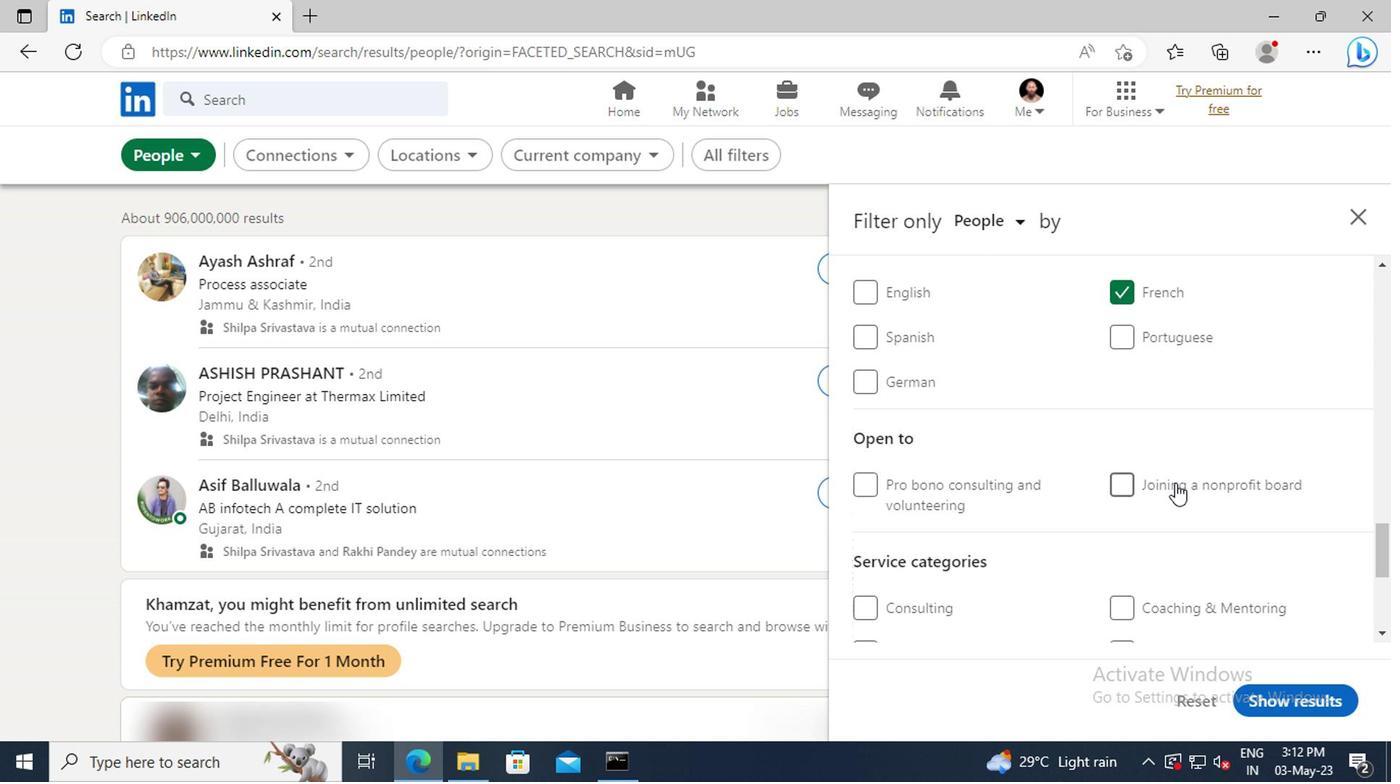 
Action: Mouse scrolled (1169, 471) with delta (0, 0)
Screenshot: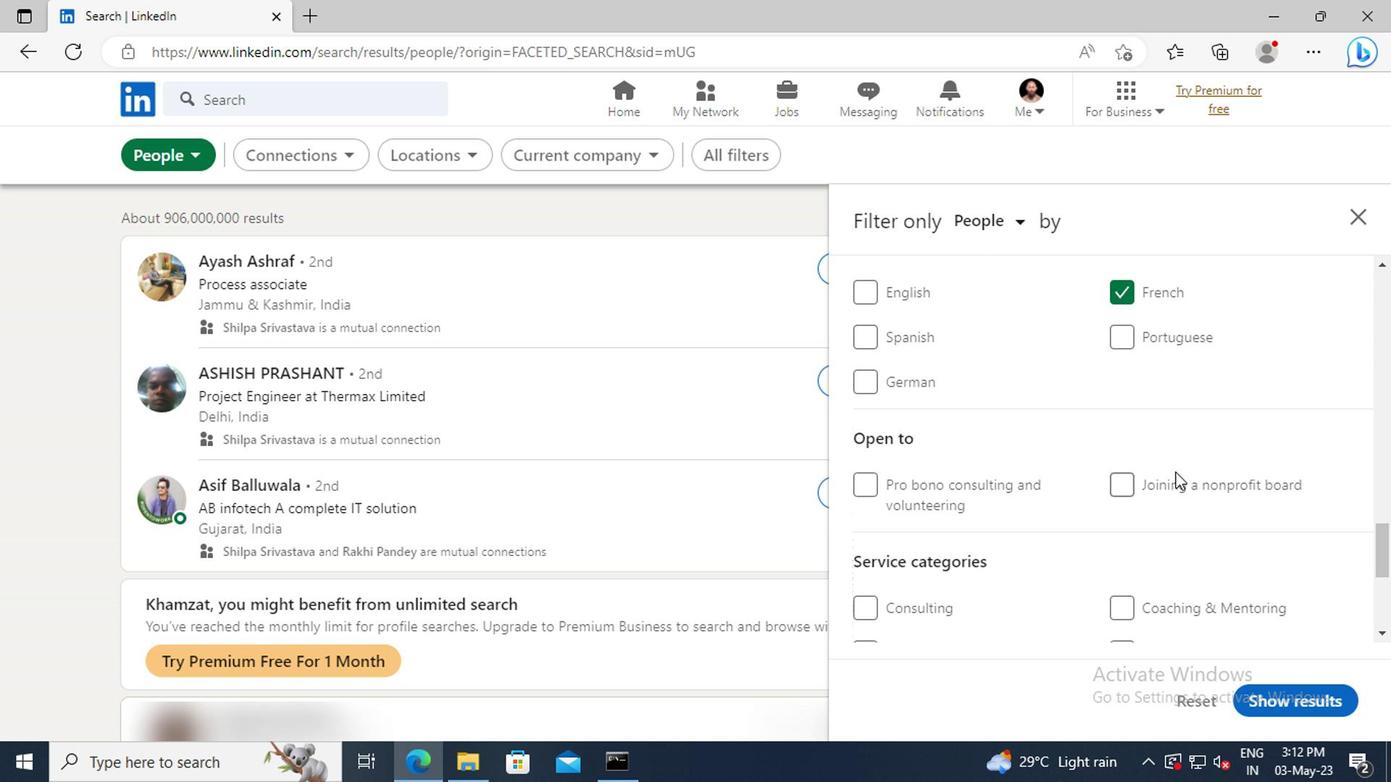 
Action: Mouse scrolled (1169, 471) with delta (0, 0)
Screenshot: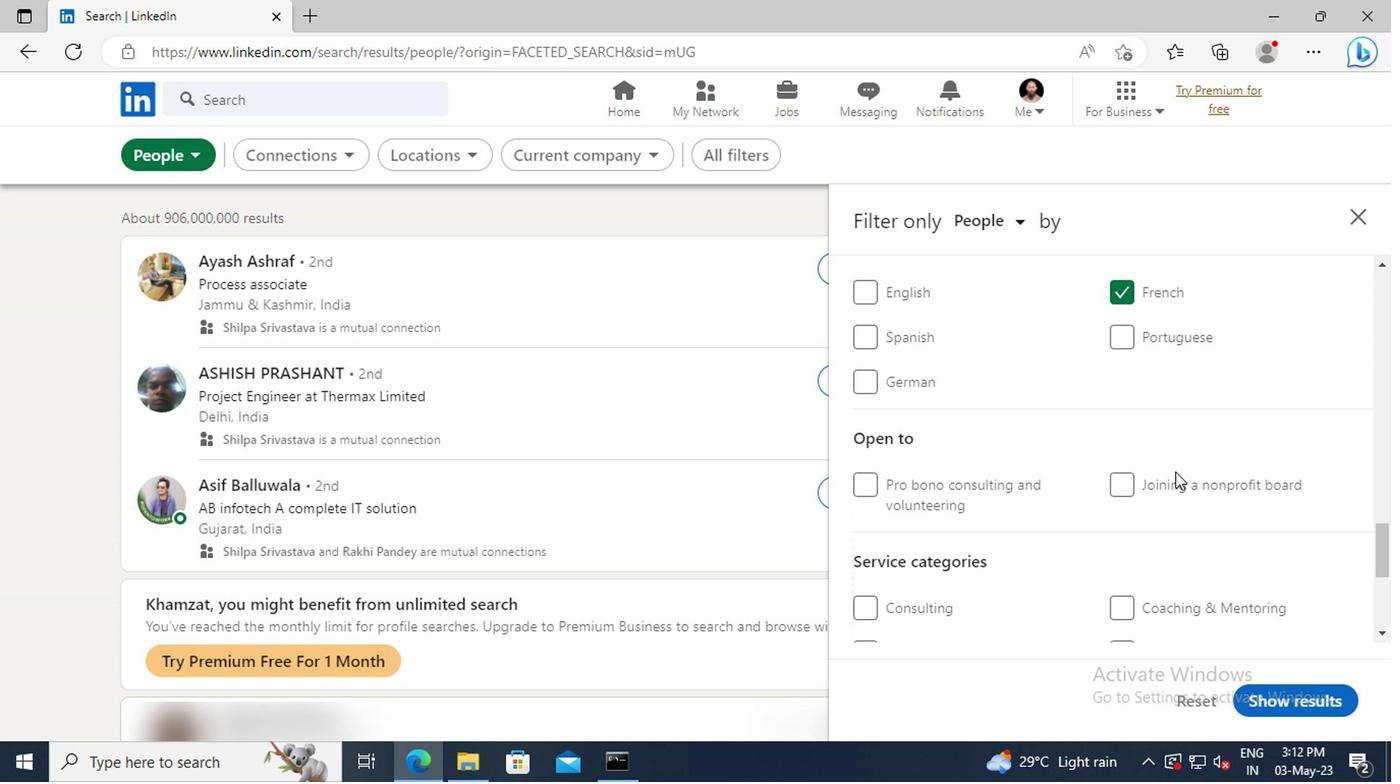 
Action: Mouse scrolled (1169, 471) with delta (0, 0)
Screenshot: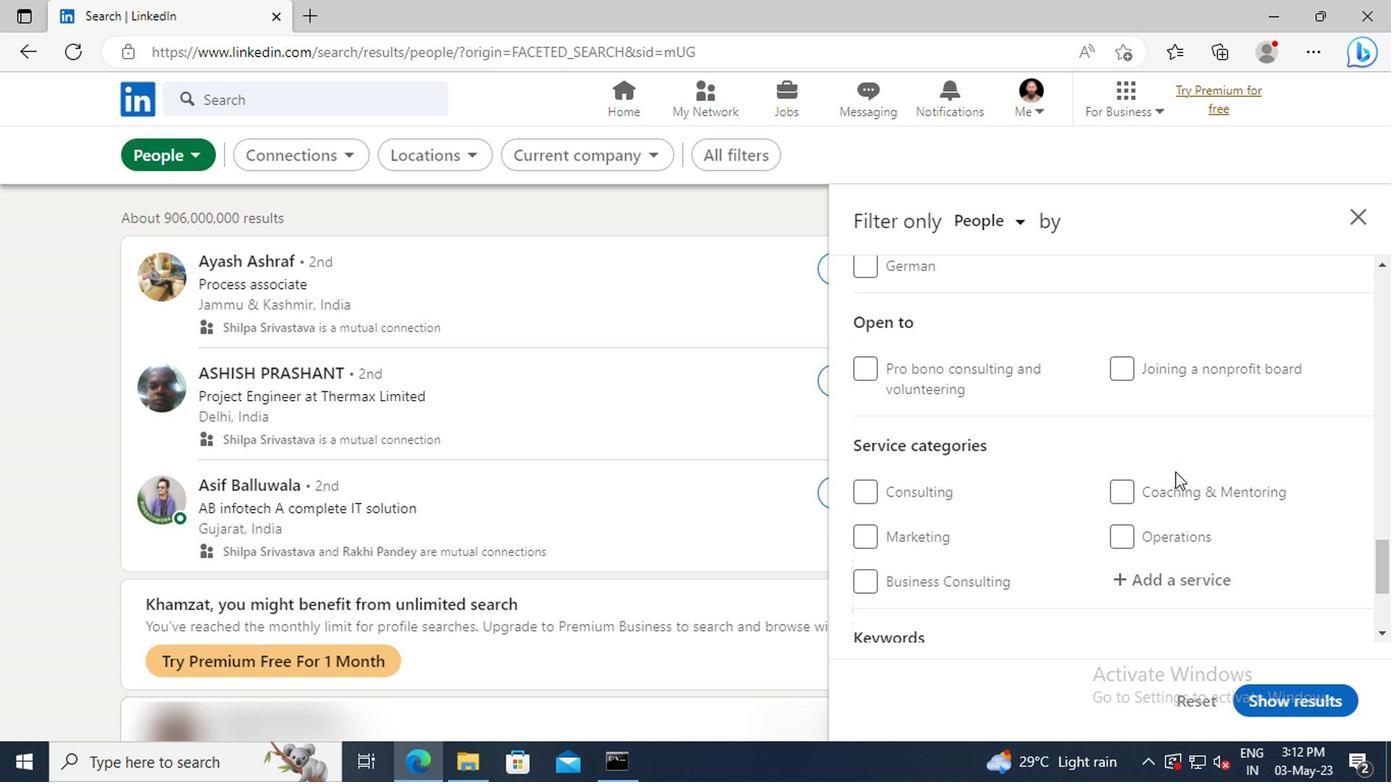 
Action: Mouse moved to (1169, 518)
Screenshot: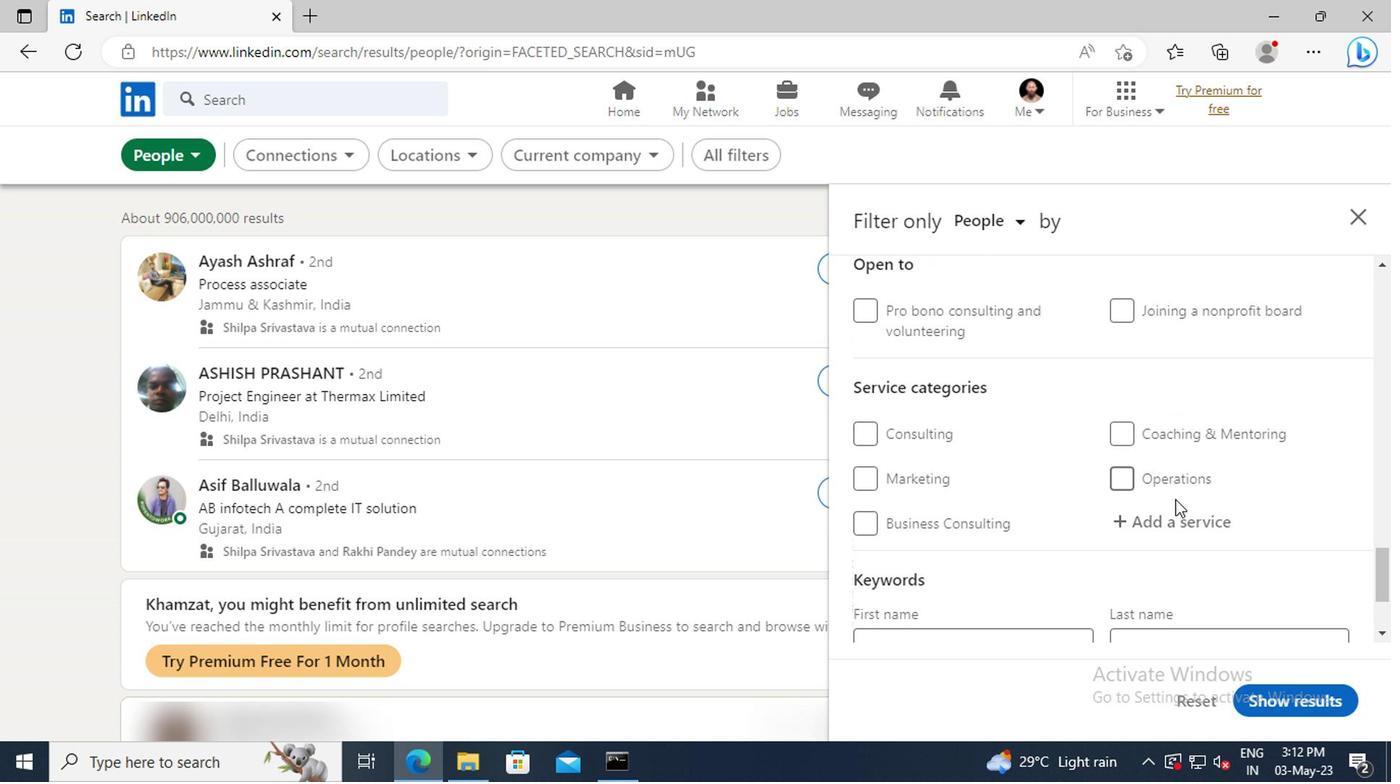 
Action: Mouse pressed left at (1169, 518)
Screenshot: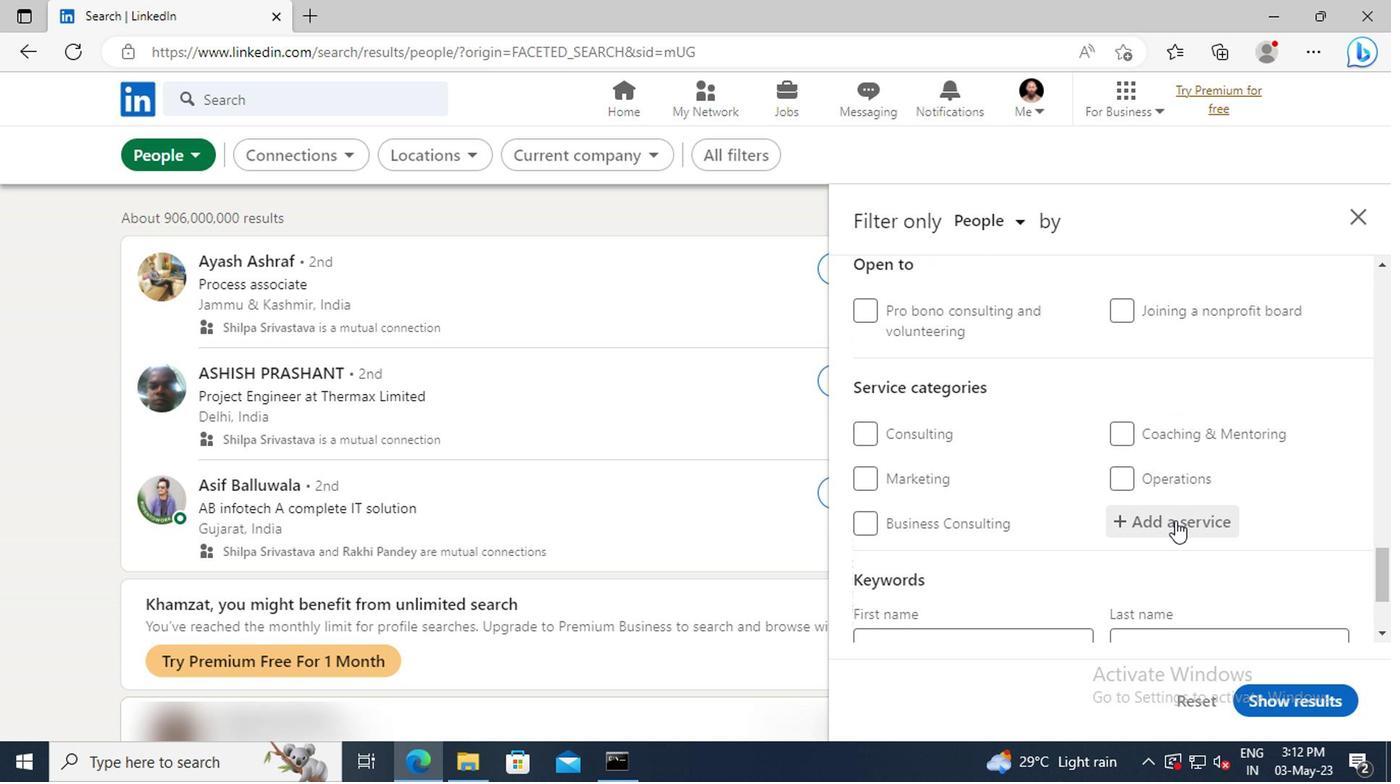 
Action: Key pressed <Key.shift>CONTE
Screenshot: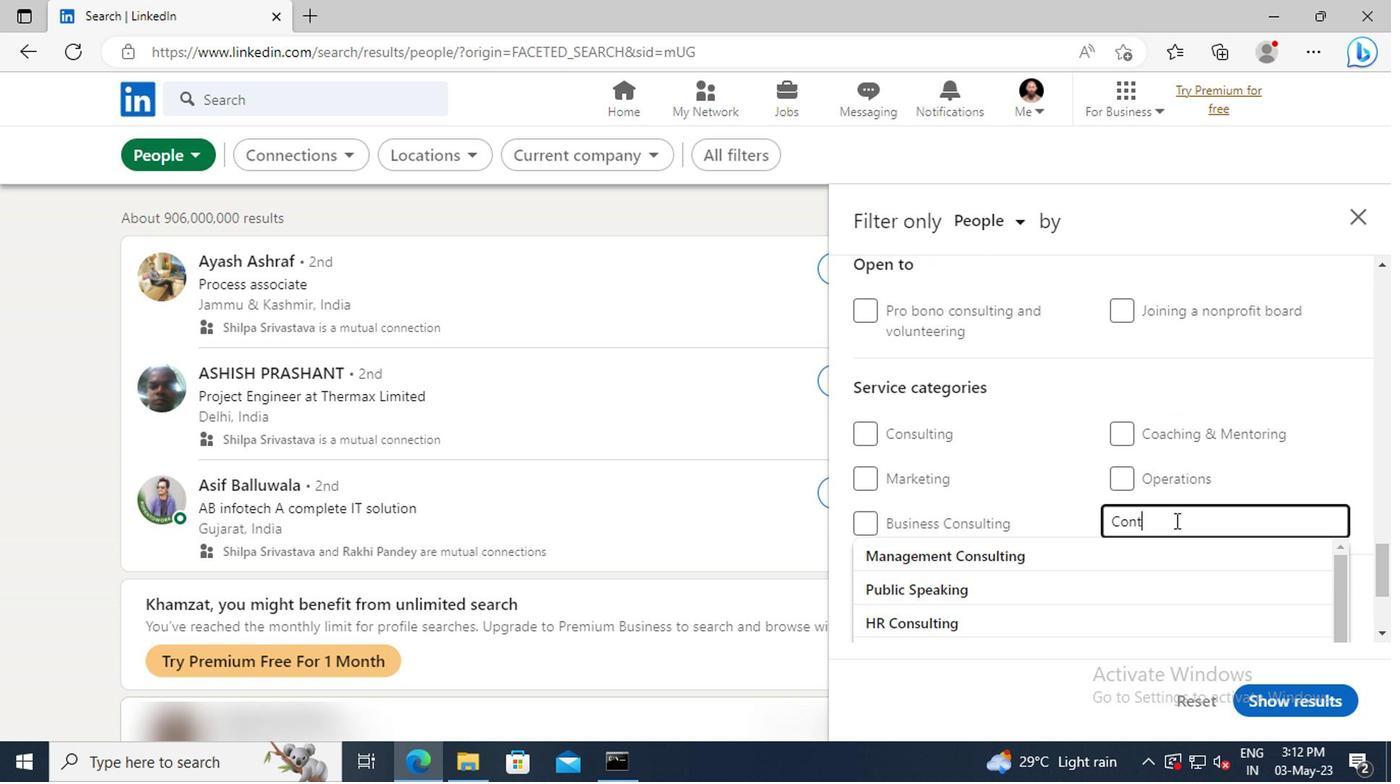 
Action: Mouse moved to (1177, 548)
Screenshot: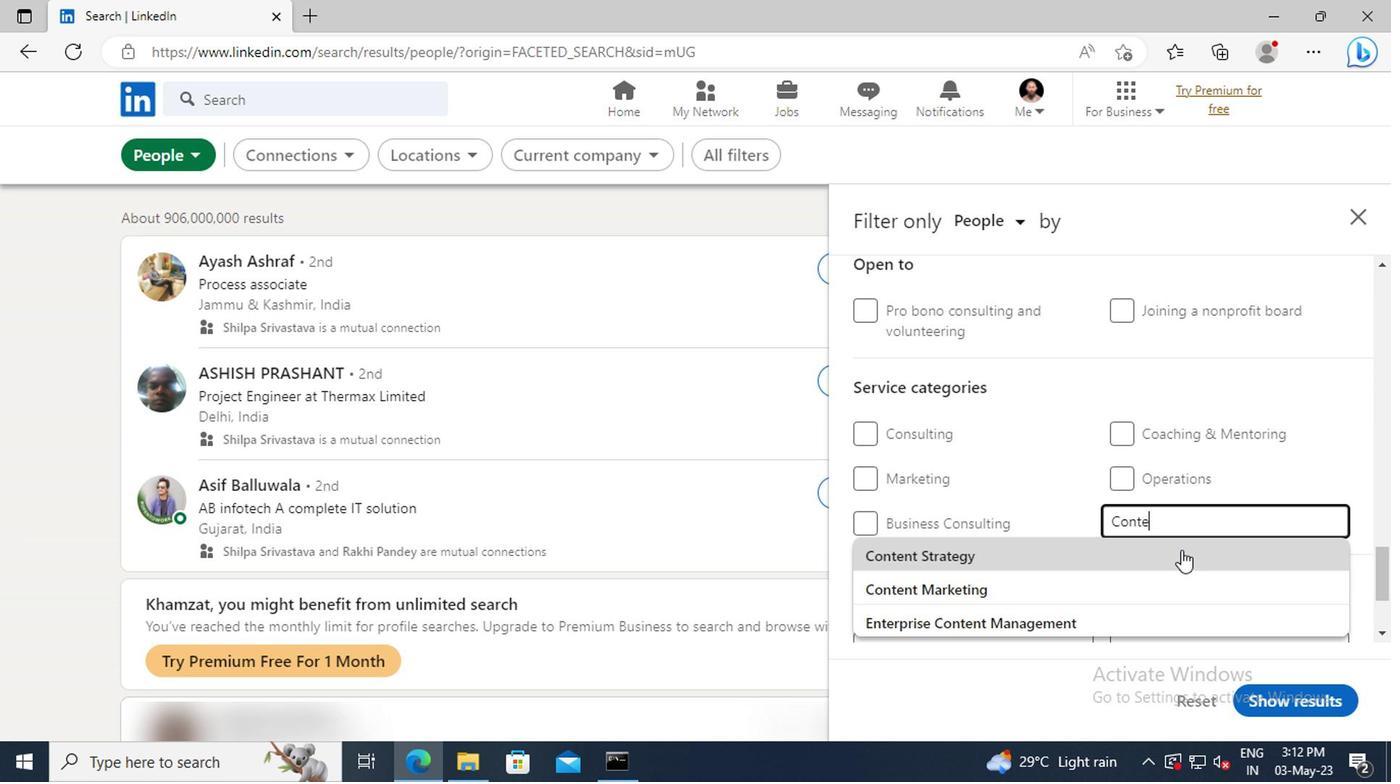 
Action: Mouse pressed left at (1177, 548)
Screenshot: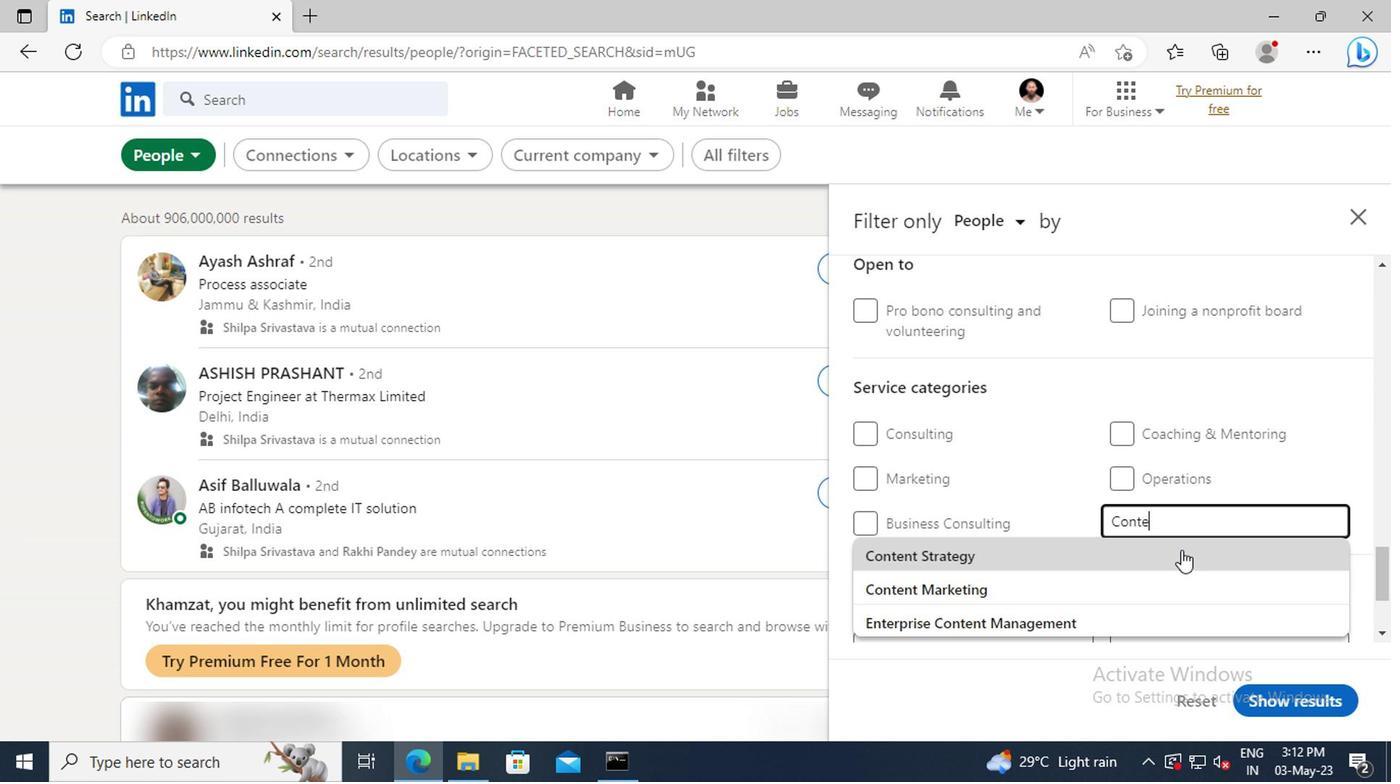 
Action: Mouse scrolled (1177, 547) with delta (0, -1)
Screenshot: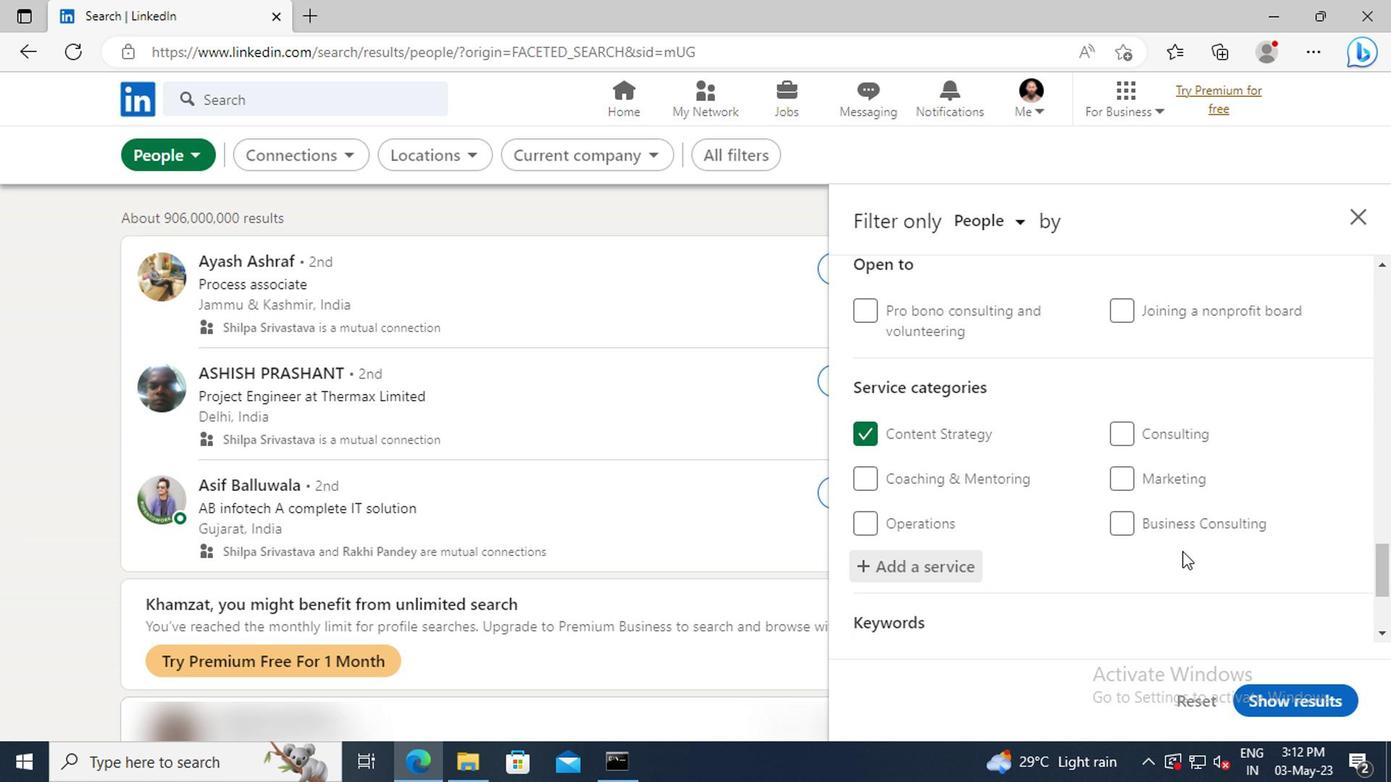 
Action: Mouse scrolled (1177, 547) with delta (0, -1)
Screenshot: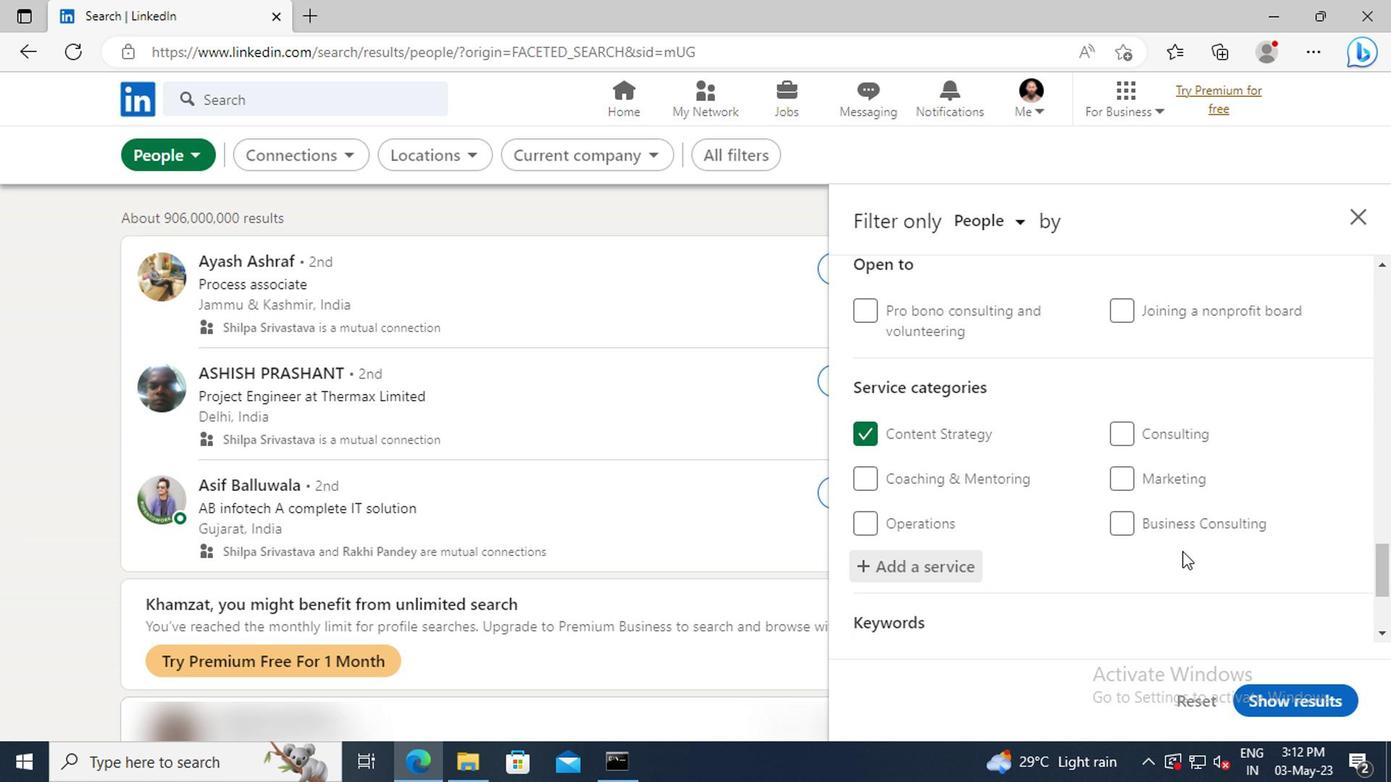 
Action: Mouse scrolled (1177, 547) with delta (0, -1)
Screenshot: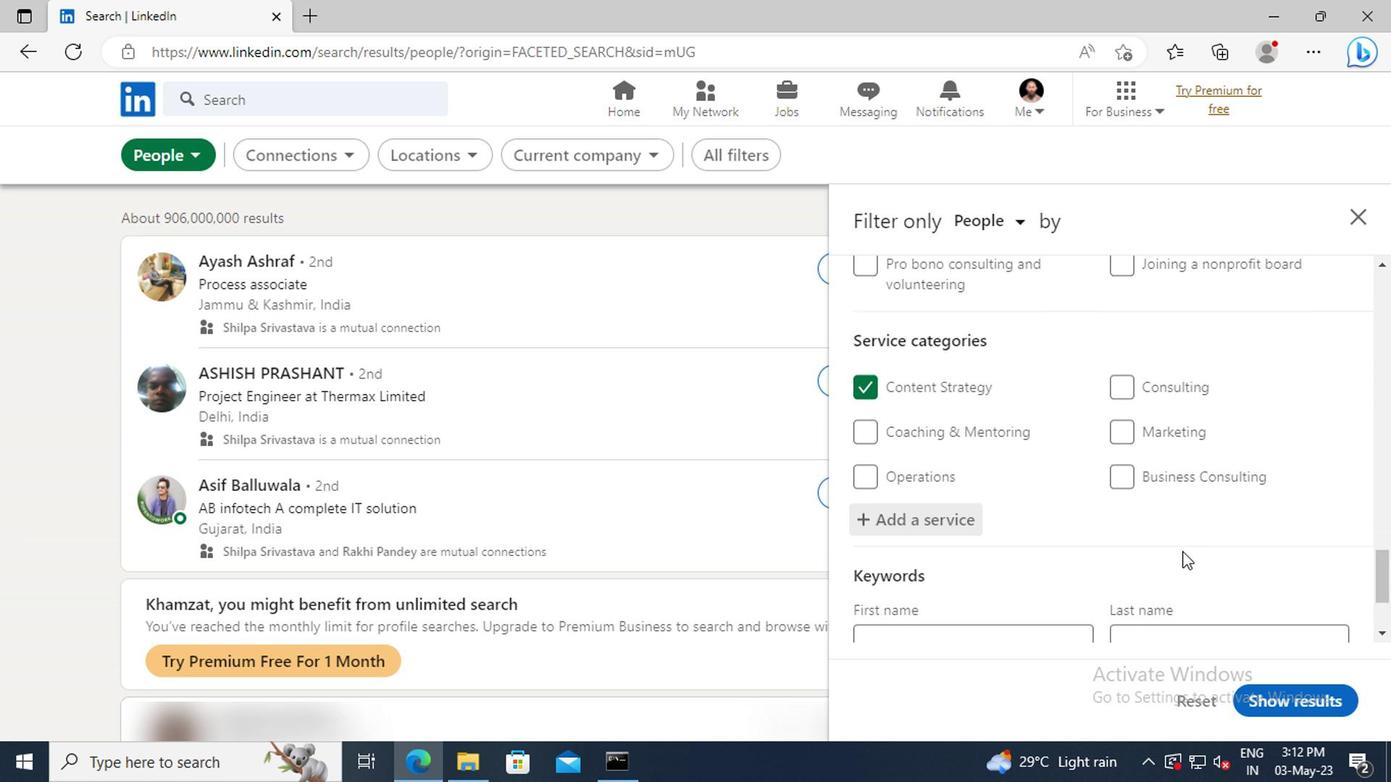 
Action: Mouse scrolled (1177, 547) with delta (0, -1)
Screenshot: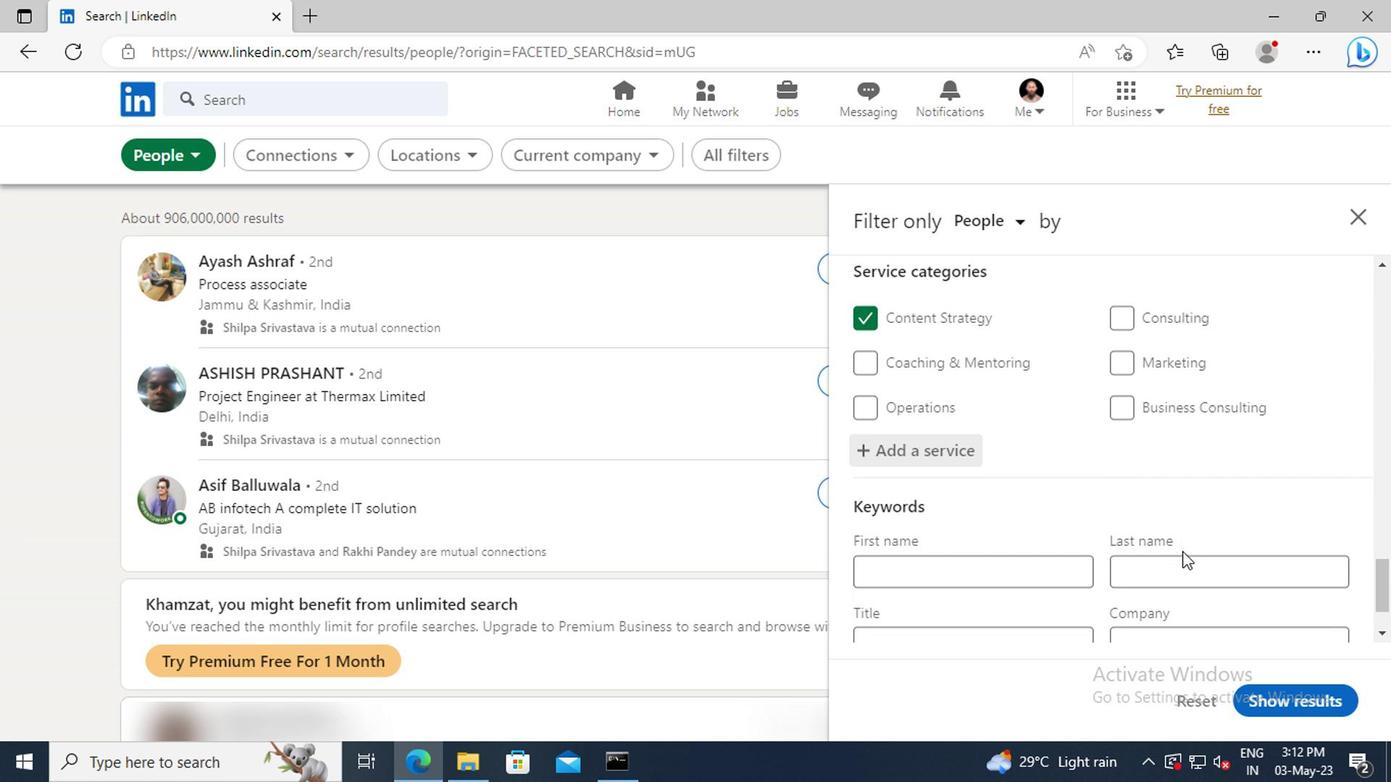 
Action: Mouse moved to (977, 557)
Screenshot: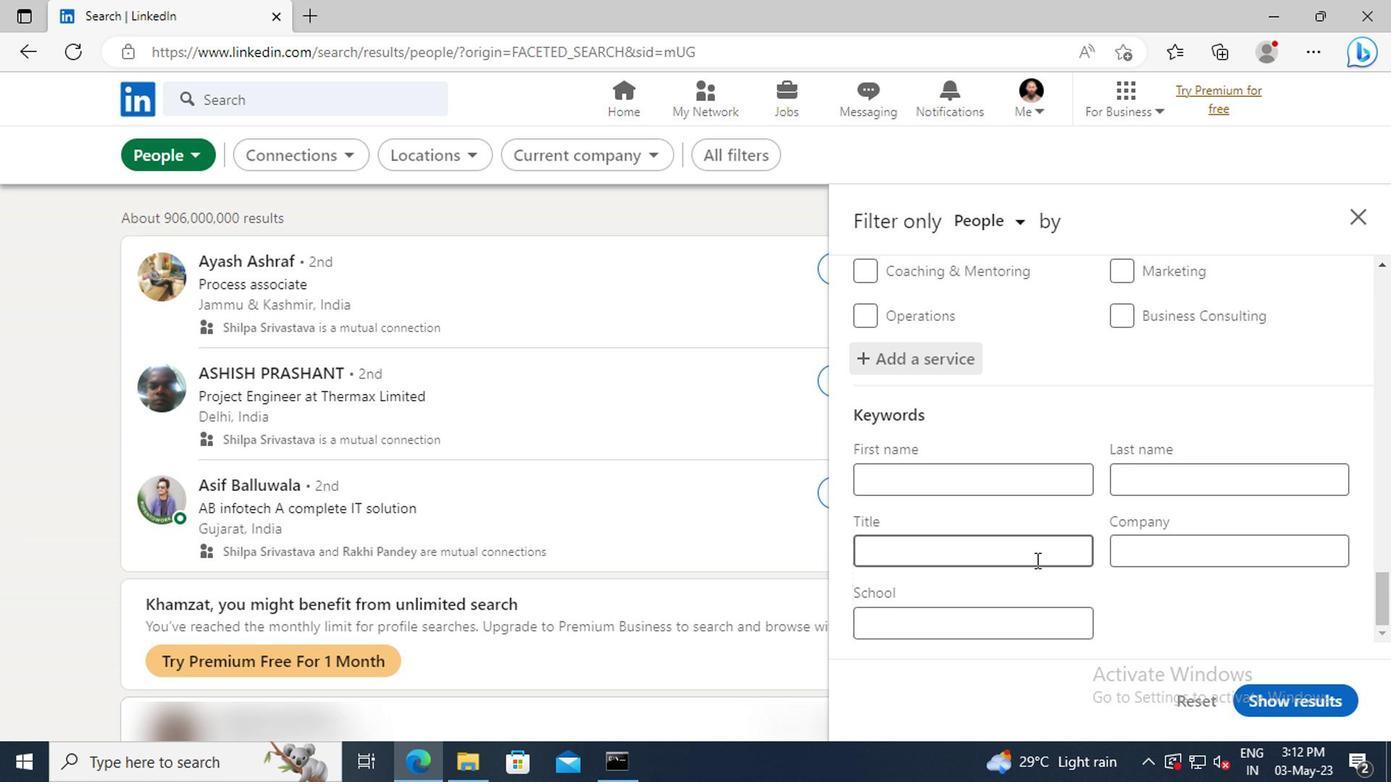 
Action: Mouse pressed left at (977, 557)
Screenshot: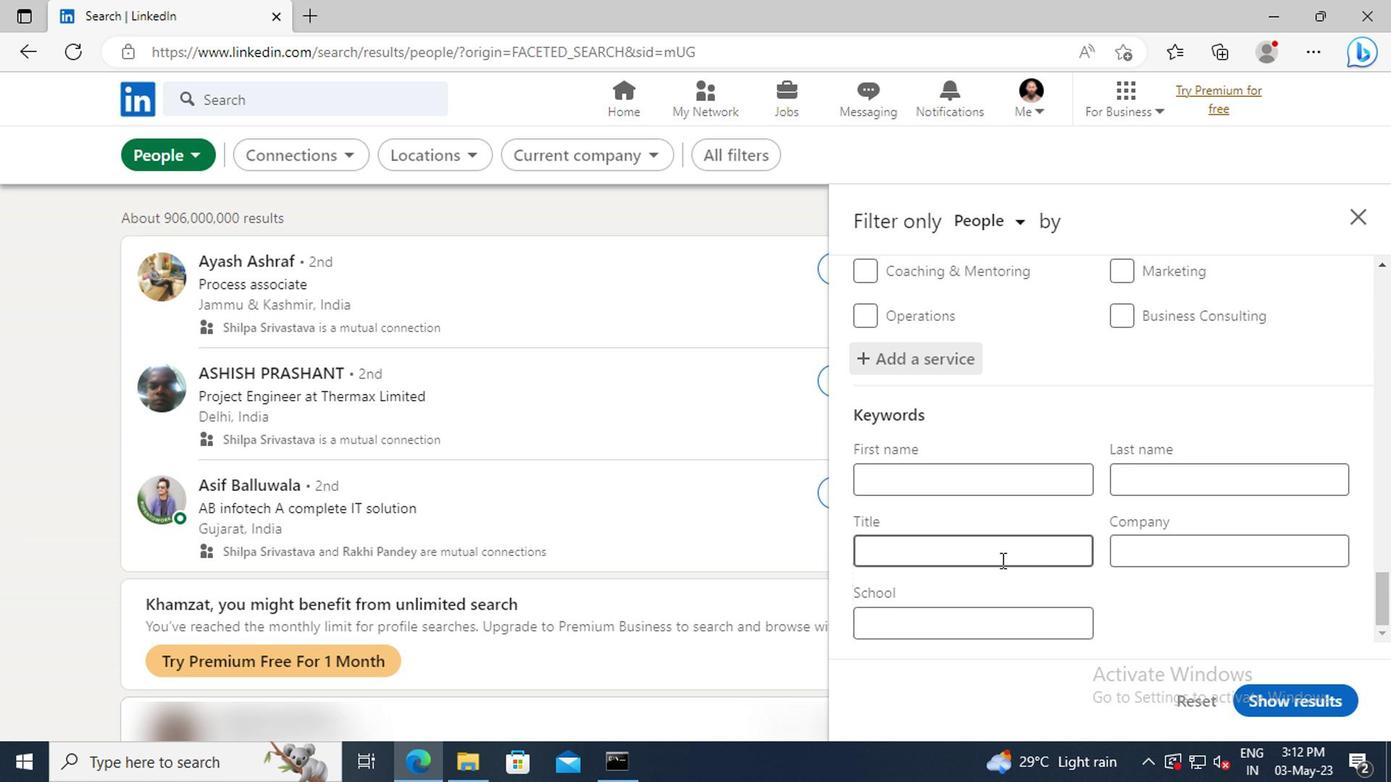 
Action: Key pressed <Key.shift>REAL<Key.space><Key.shift>ESTATE<Key.space><Key.shift>BROKER<Key.enter>
Screenshot: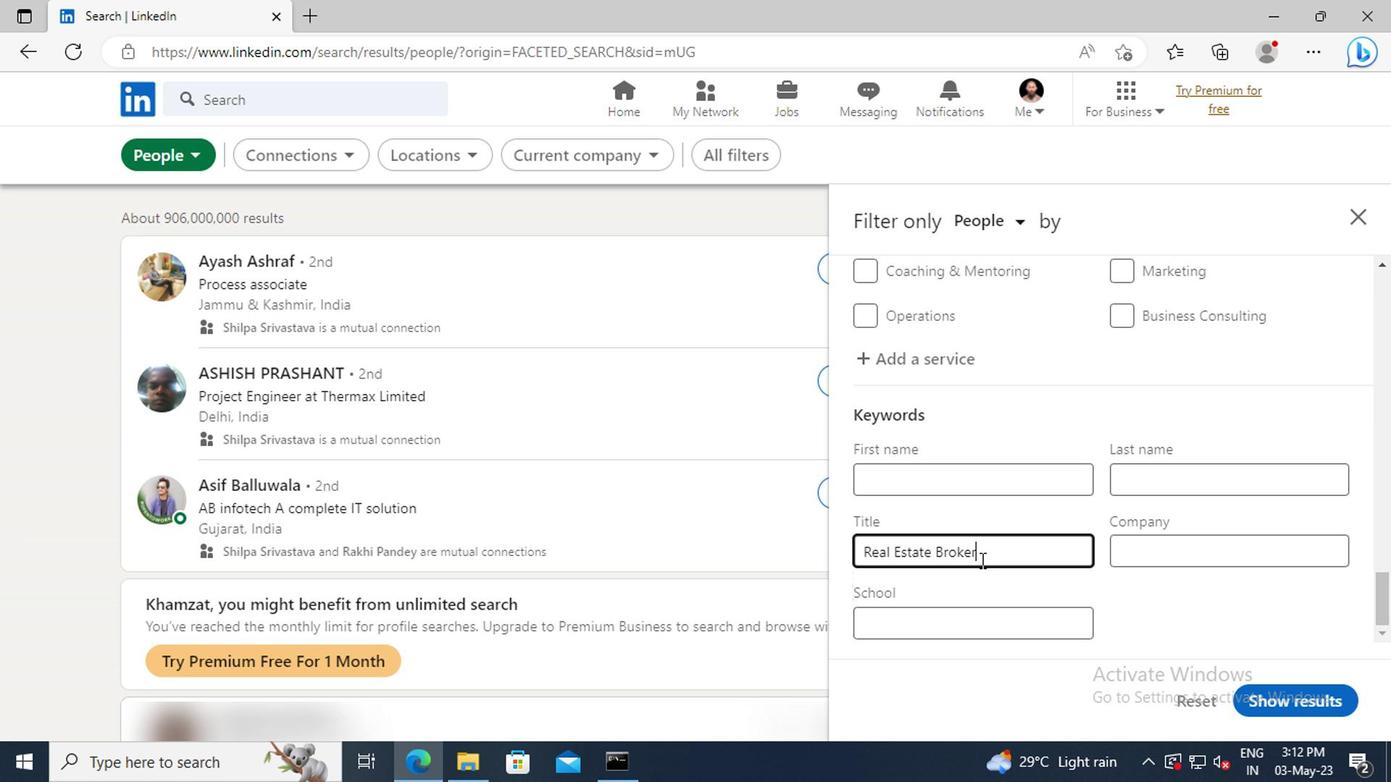 
Action: Mouse moved to (1253, 685)
Screenshot: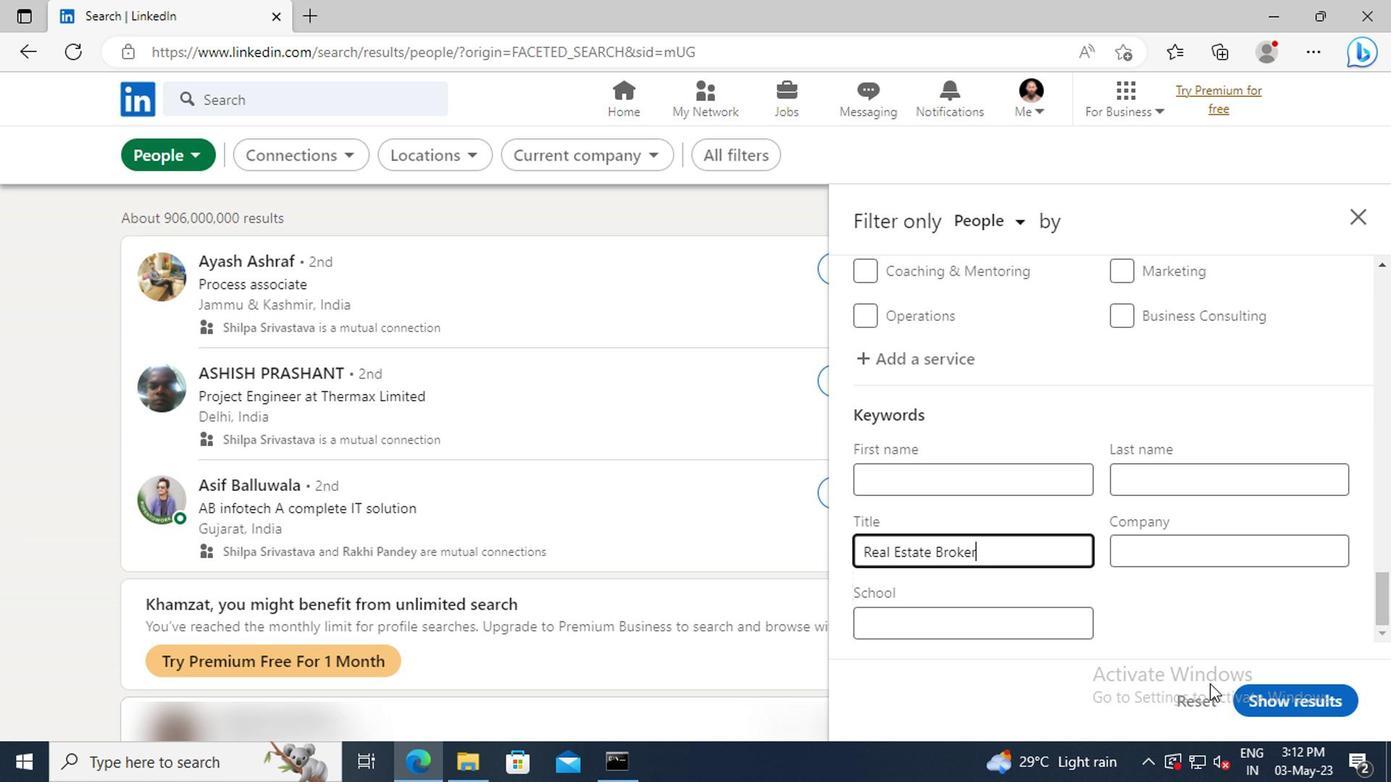 
Action: Mouse pressed left at (1253, 685)
Screenshot: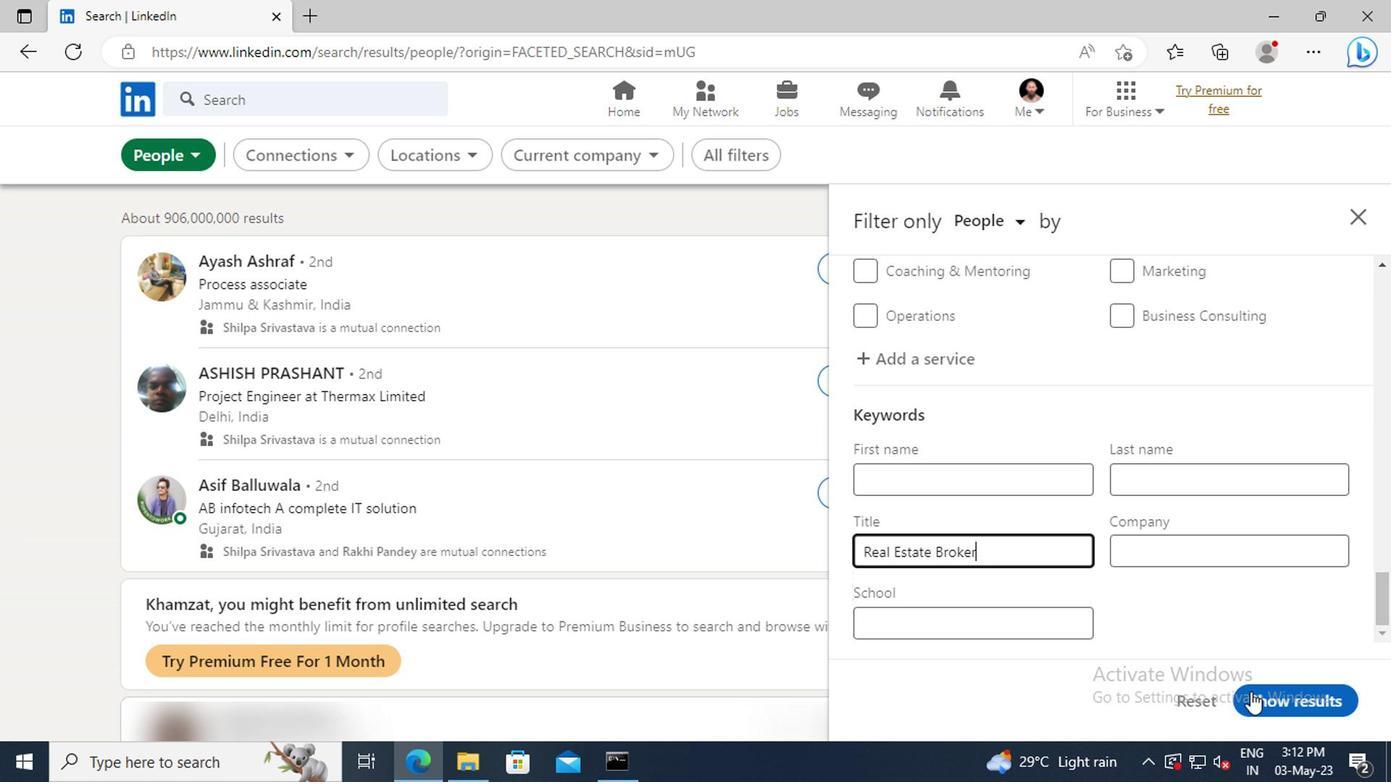 
